 Task: Send an email with the signature Gunner Ward with the subject Cancellation of a meeting and the message We apologize for the inconvenience caused and are working to resolve the issue at the earliest. from softage.8@softage.net to softage.7@softage.net and softage.9@softage.net
Action: Mouse moved to (1025, 61)
Screenshot: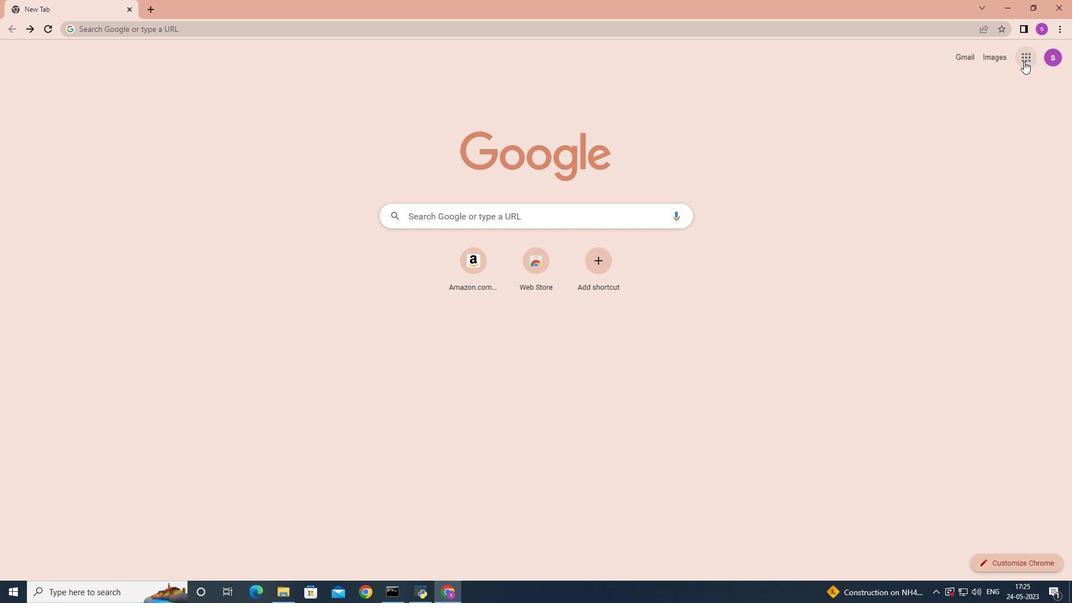 
Action: Mouse pressed left at (1025, 61)
Screenshot: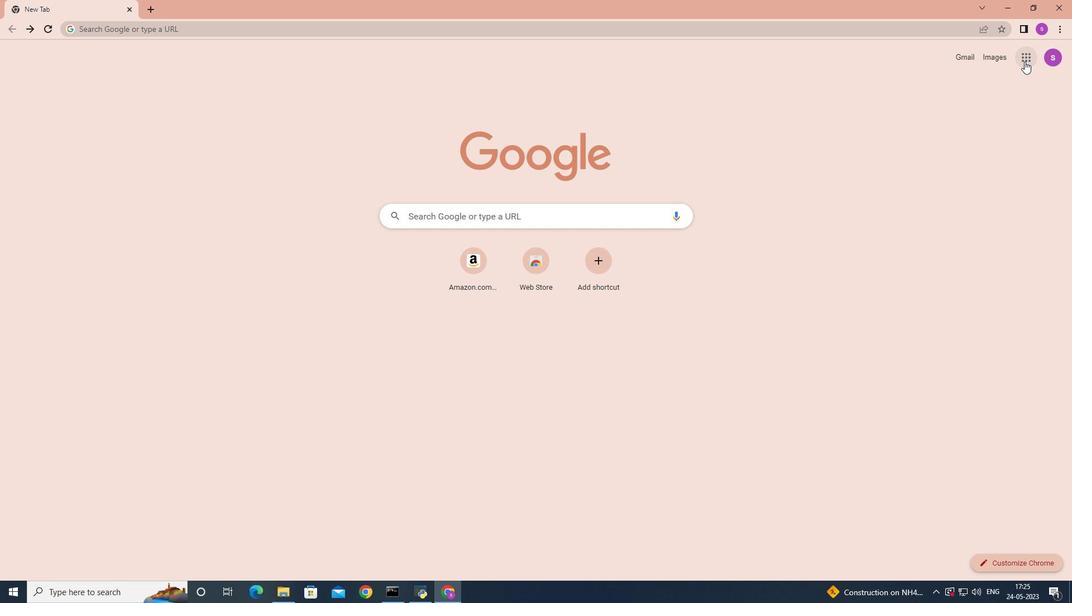 
Action: Mouse moved to (986, 118)
Screenshot: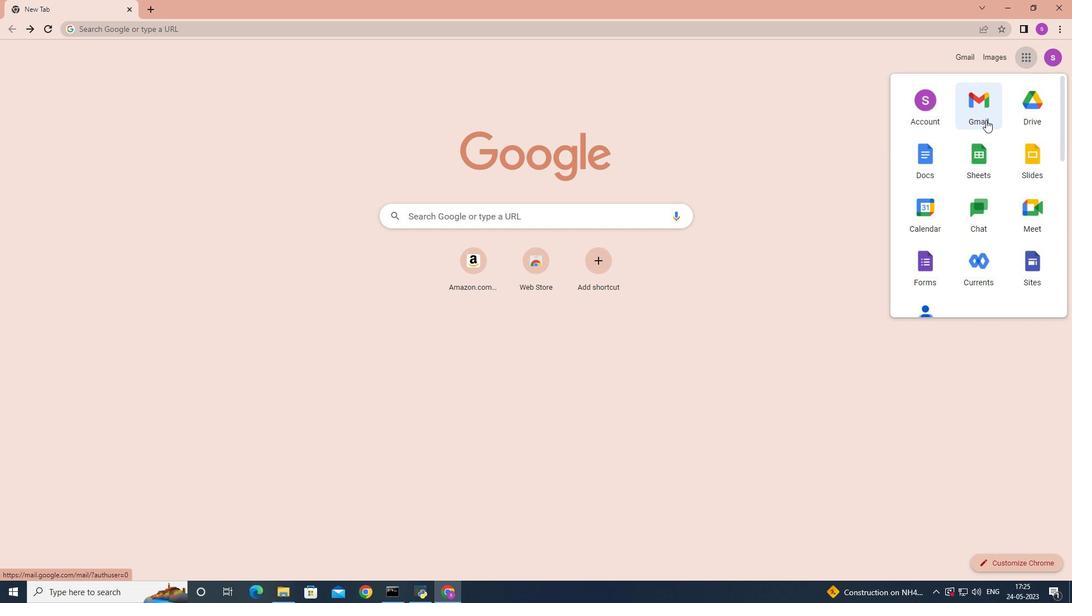 
Action: Mouse pressed left at (986, 118)
Screenshot: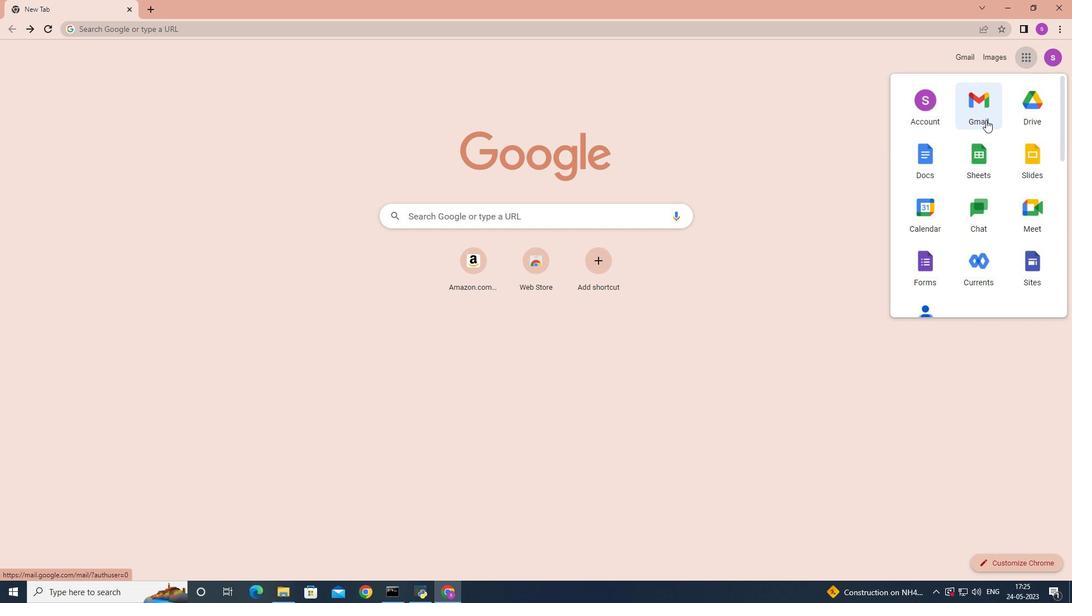 
Action: Mouse moved to (948, 56)
Screenshot: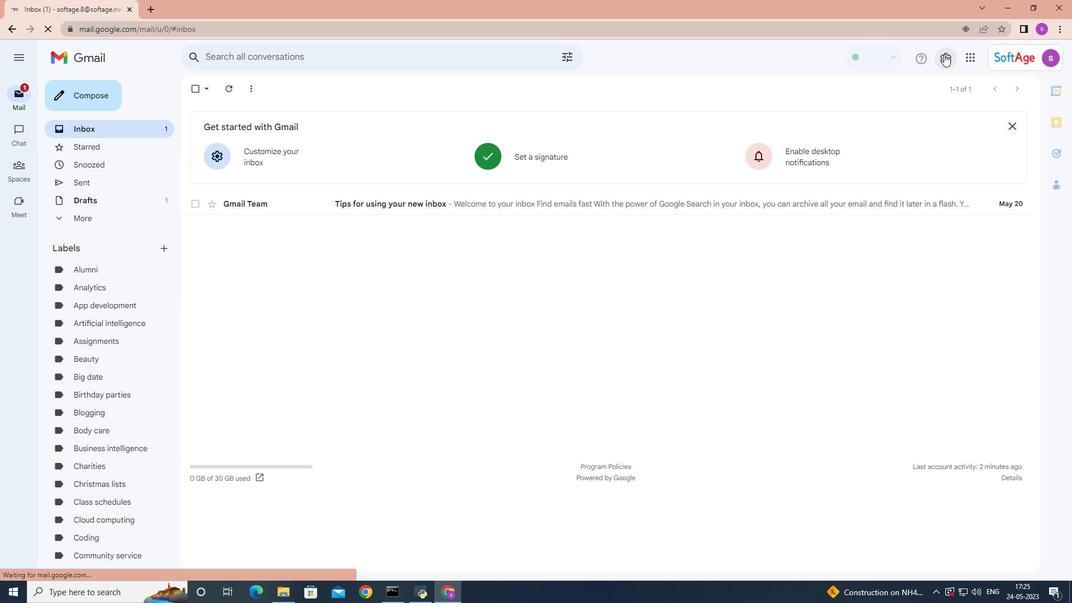 
Action: Mouse pressed left at (948, 56)
Screenshot: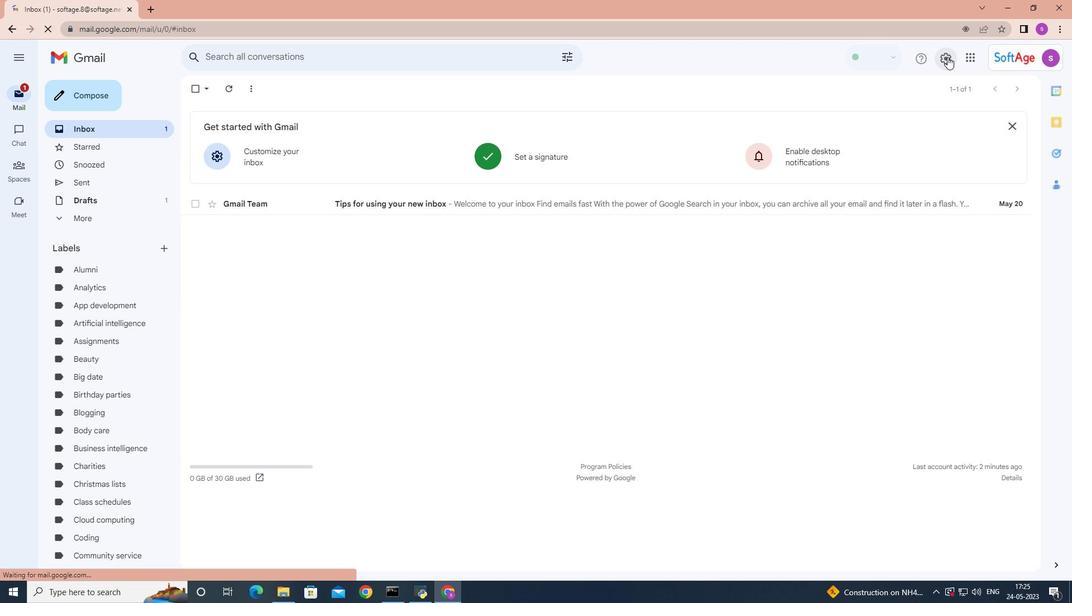 
Action: Mouse moved to (948, 112)
Screenshot: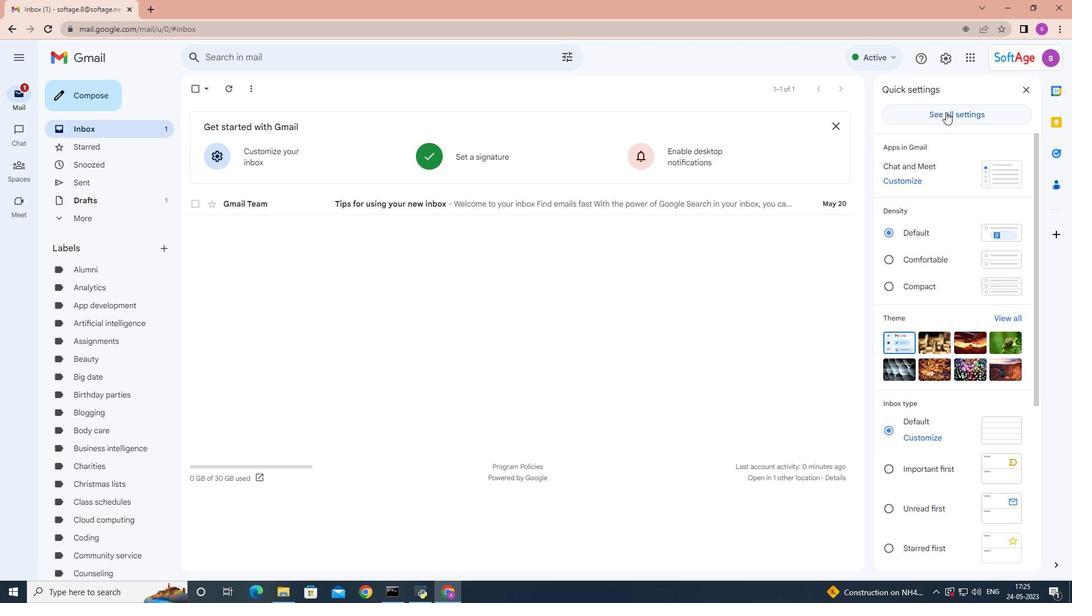 
Action: Mouse pressed left at (948, 112)
Screenshot: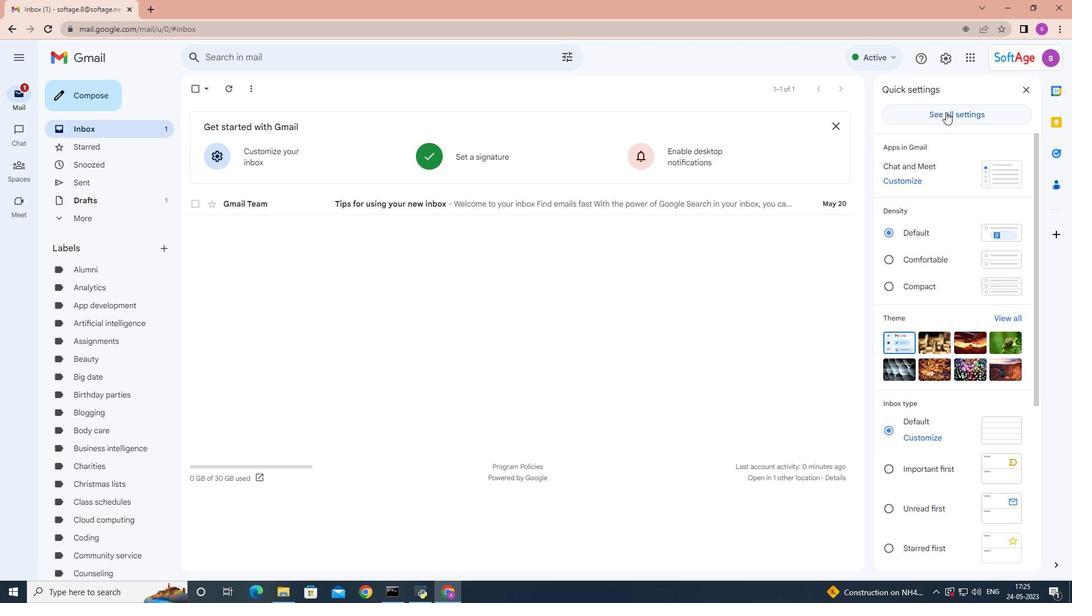 
Action: Mouse moved to (693, 220)
Screenshot: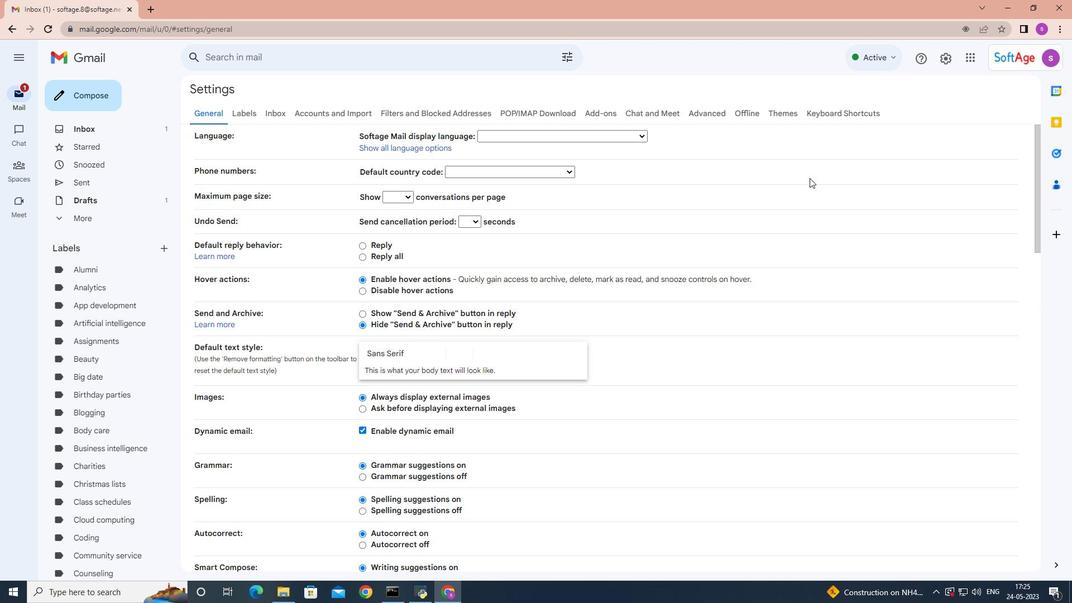 
Action: Mouse scrolled (693, 219) with delta (0, 0)
Screenshot: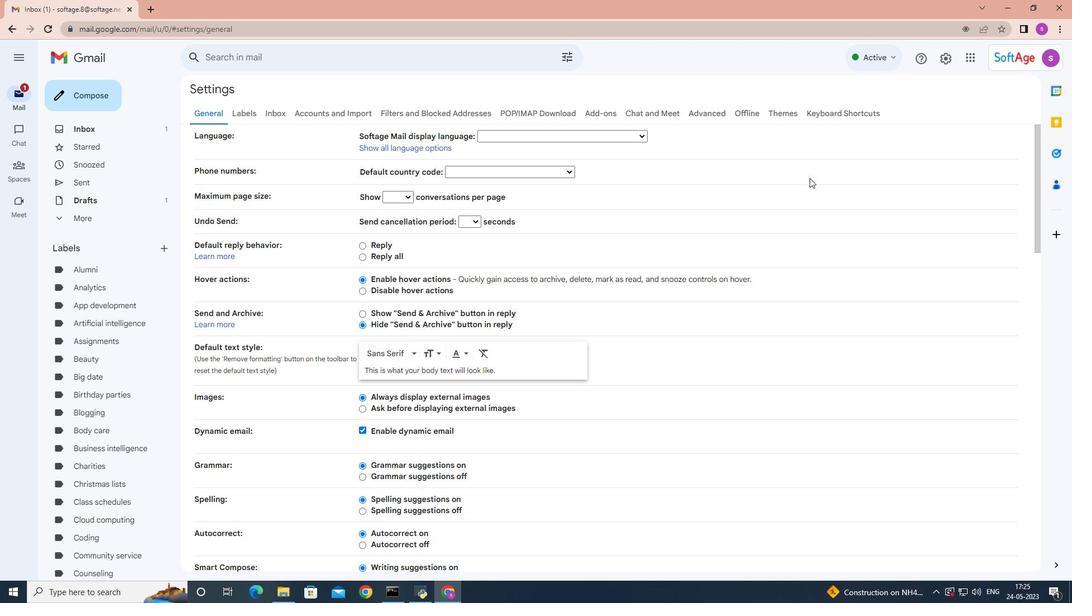 
Action: Mouse moved to (693, 220)
Screenshot: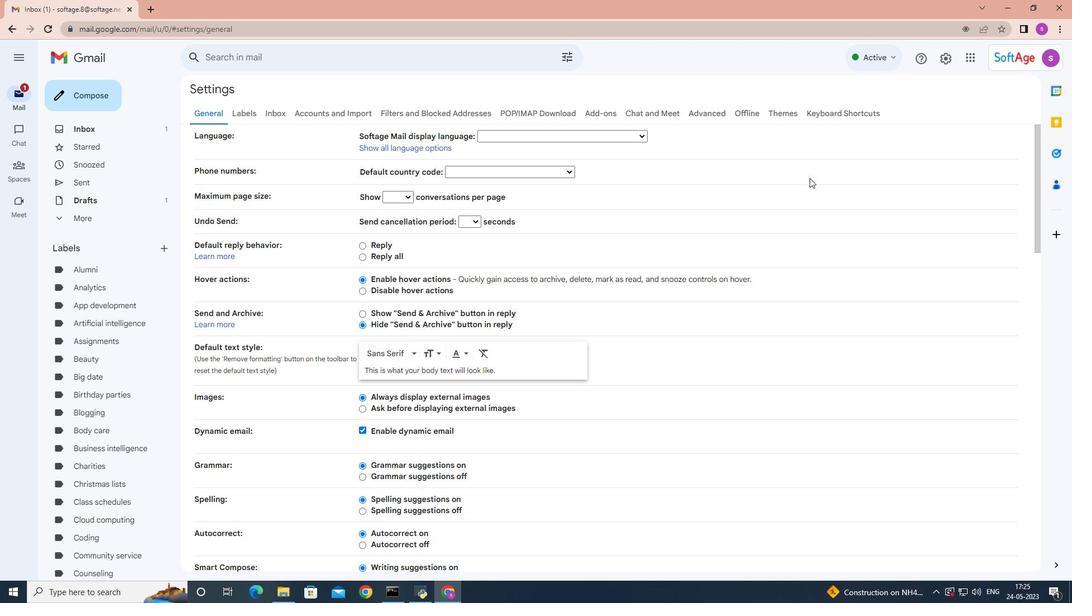 
Action: Mouse scrolled (693, 220) with delta (0, 0)
Screenshot: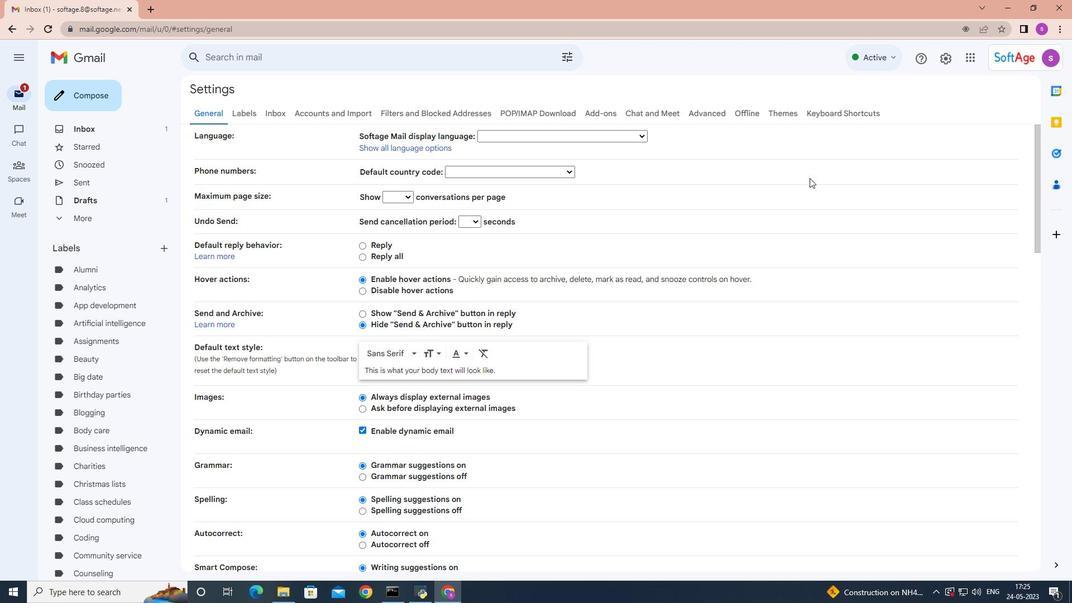 
Action: Mouse scrolled (693, 220) with delta (0, 0)
Screenshot: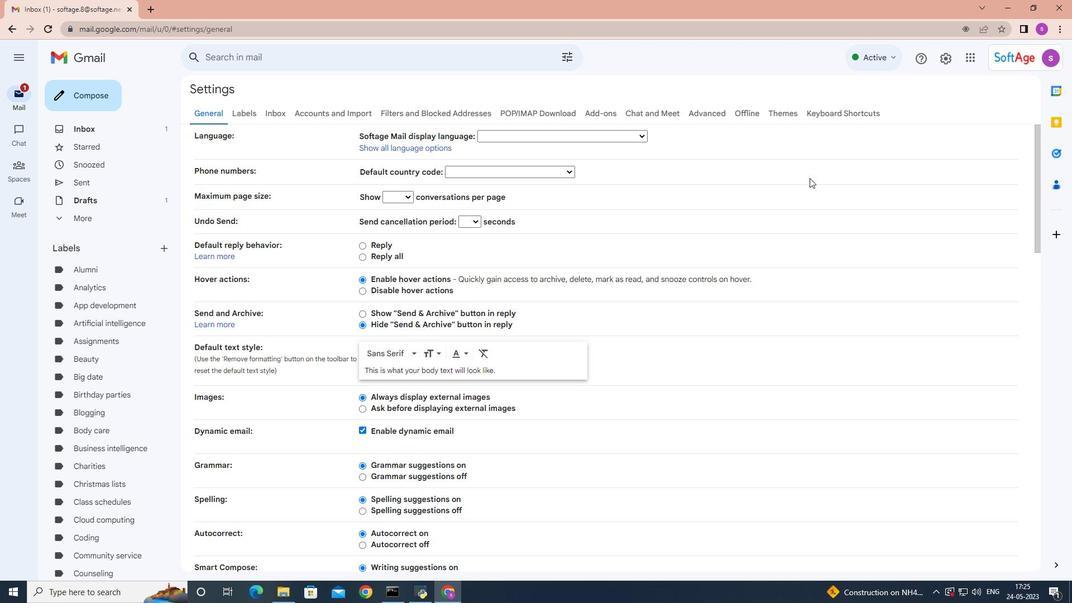 
Action: Mouse scrolled (693, 220) with delta (0, 0)
Screenshot: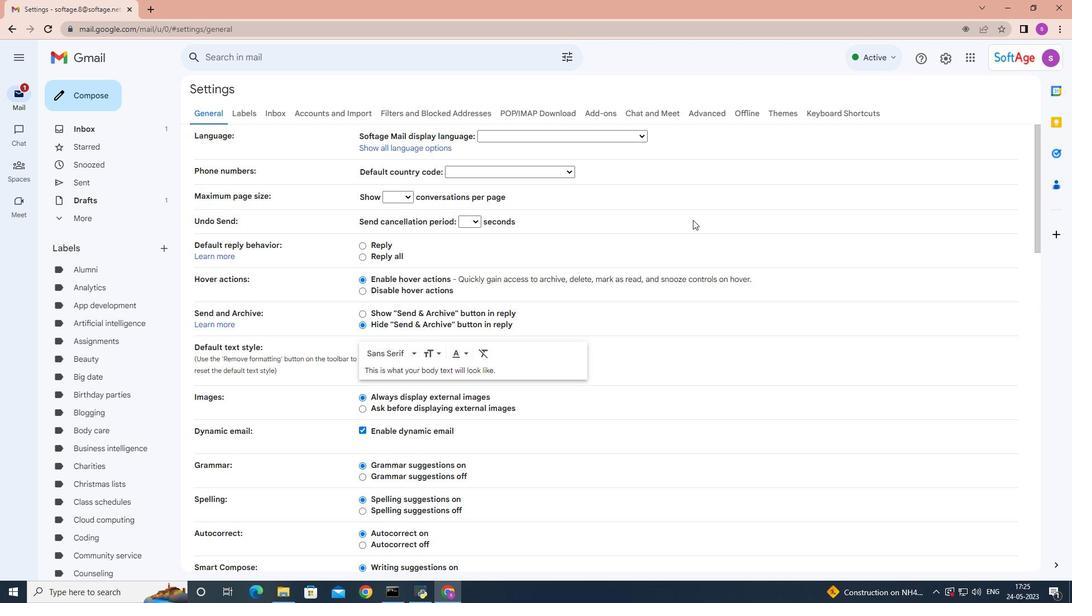 
Action: Mouse scrolled (693, 220) with delta (0, 0)
Screenshot: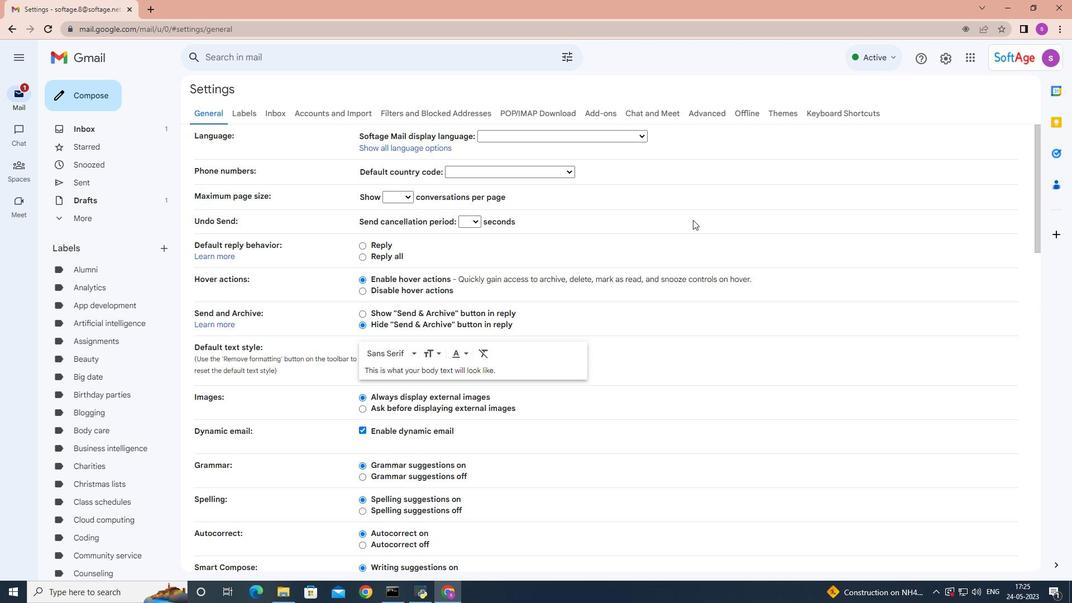 
Action: Mouse moved to (693, 220)
Screenshot: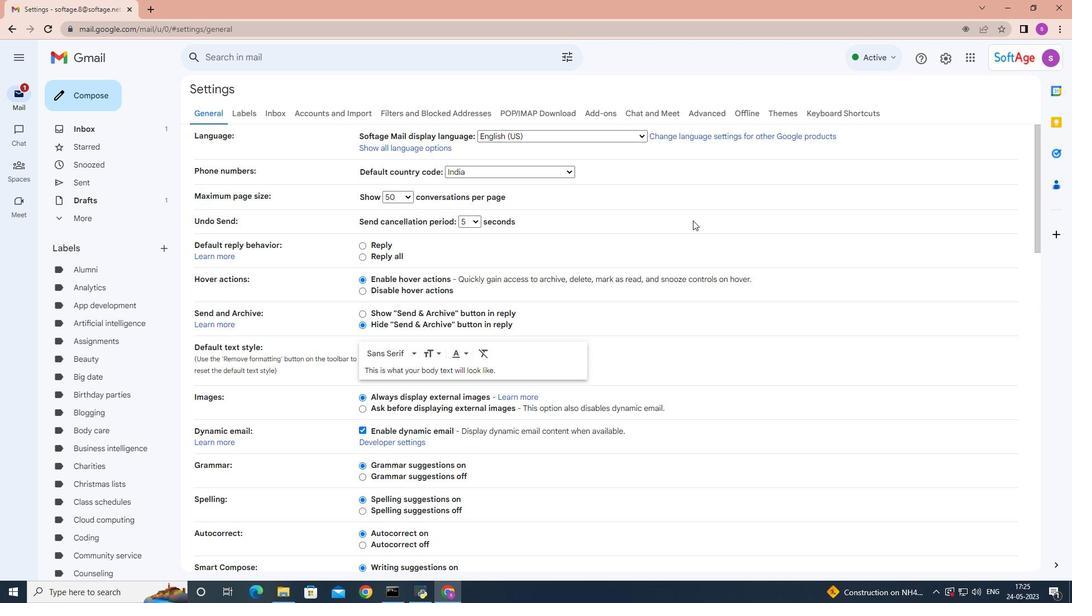 
Action: Mouse scrolled (693, 220) with delta (0, 0)
Screenshot: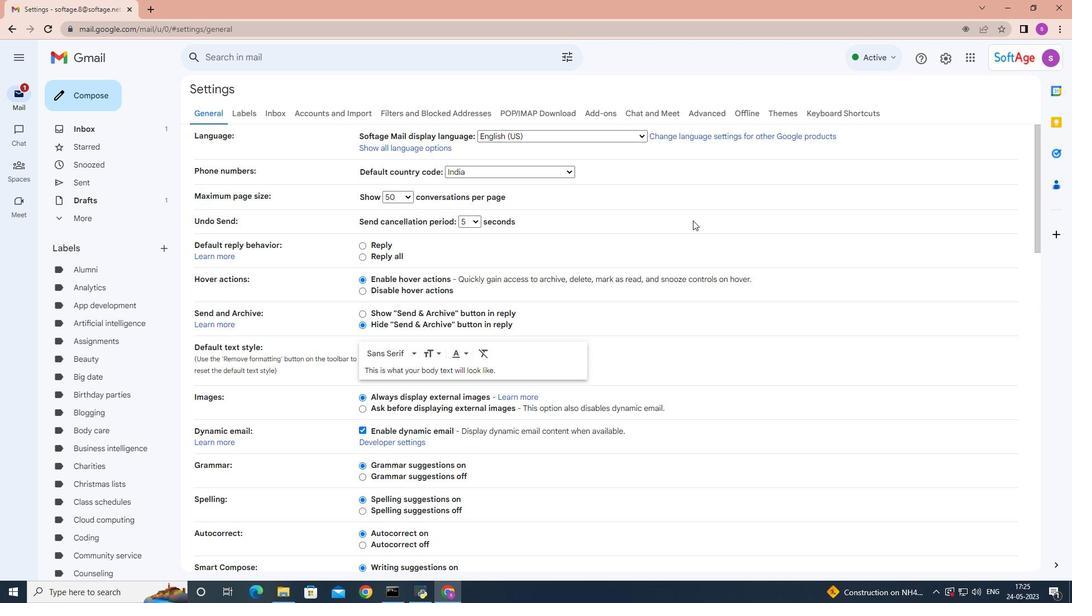 
Action: Mouse moved to (686, 220)
Screenshot: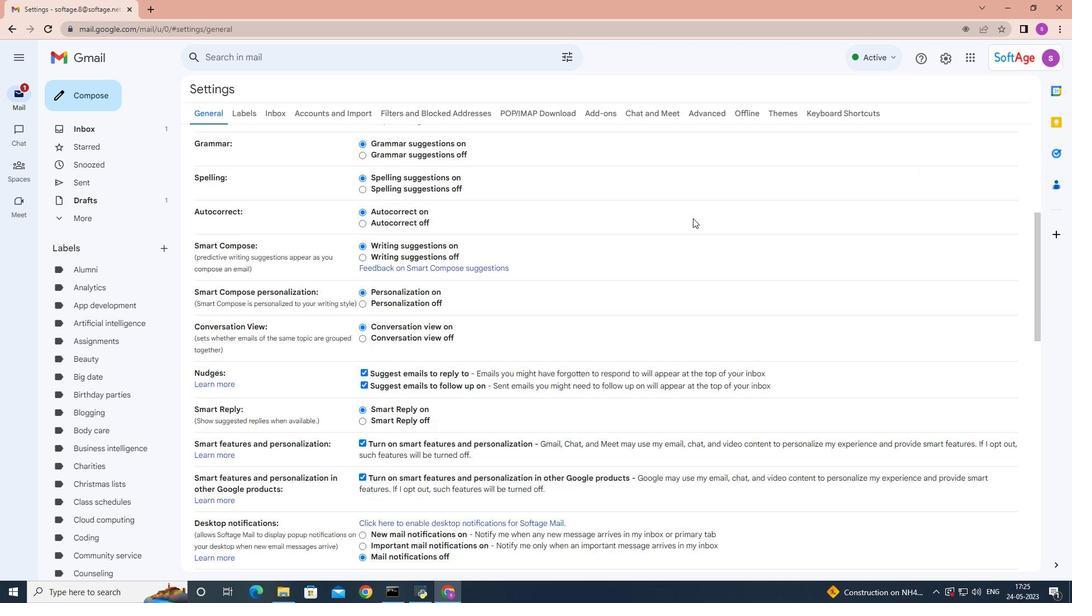 
Action: Mouse scrolled (686, 219) with delta (0, 0)
Screenshot: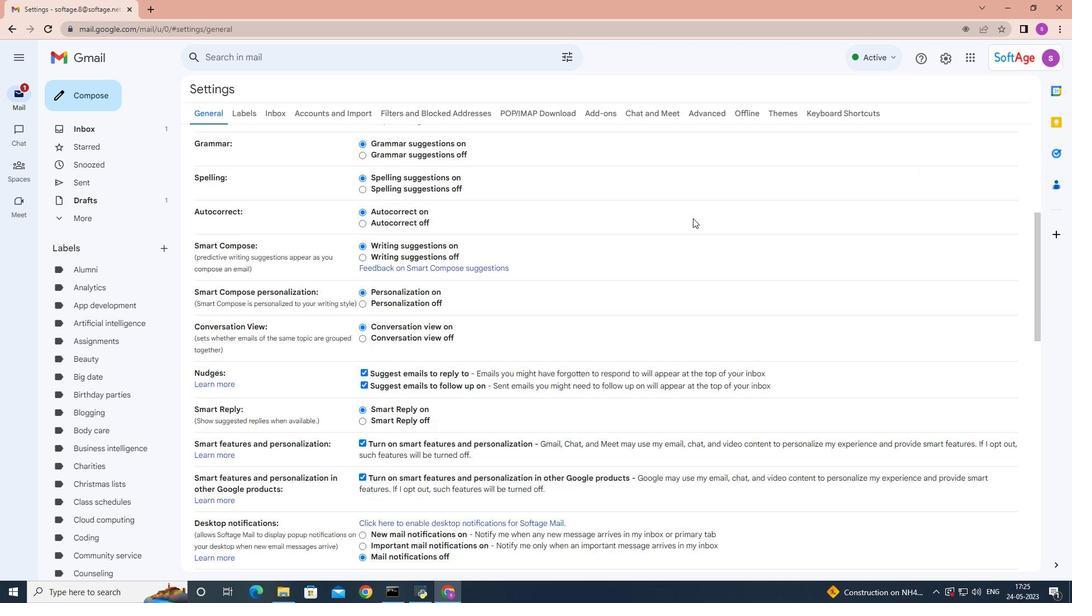 
Action: Mouse moved to (683, 220)
Screenshot: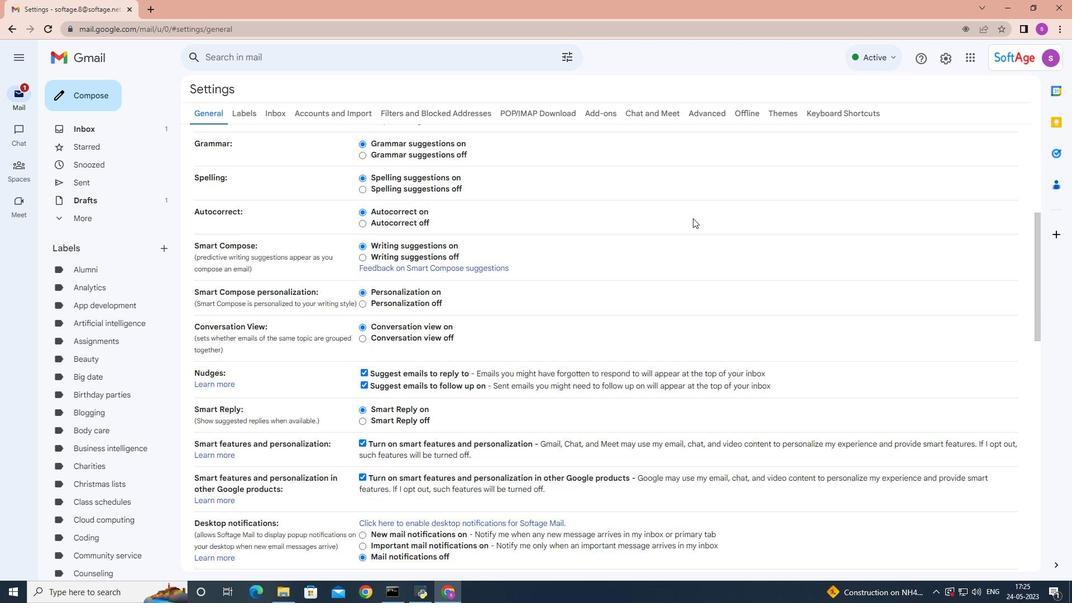 
Action: Mouse scrolled (683, 219) with delta (0, 0)
Screenshot: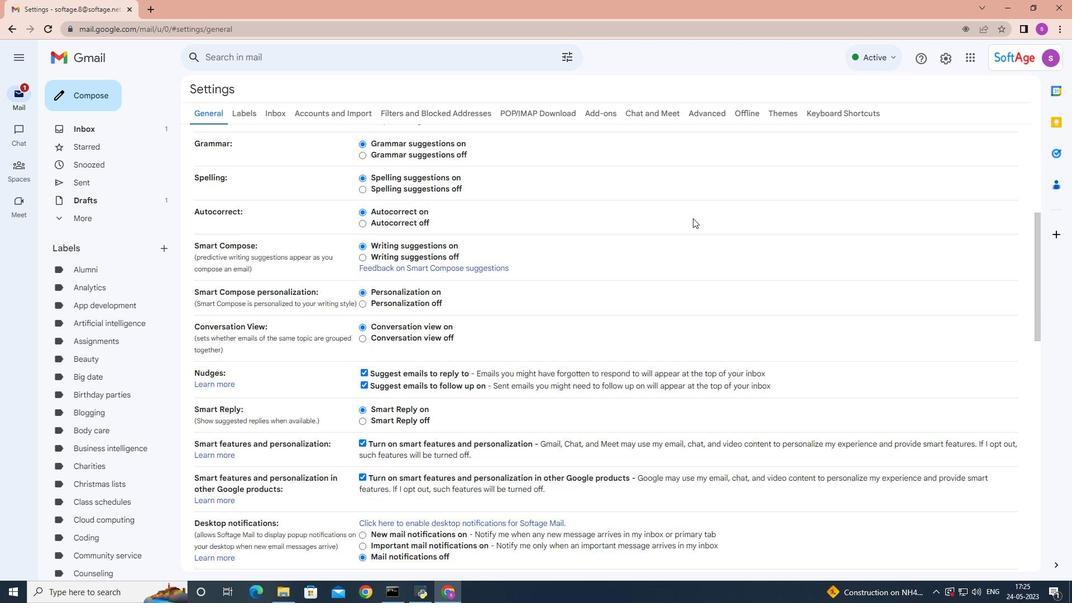 
Action: Mouse moved to (682, 219)
Screenshot: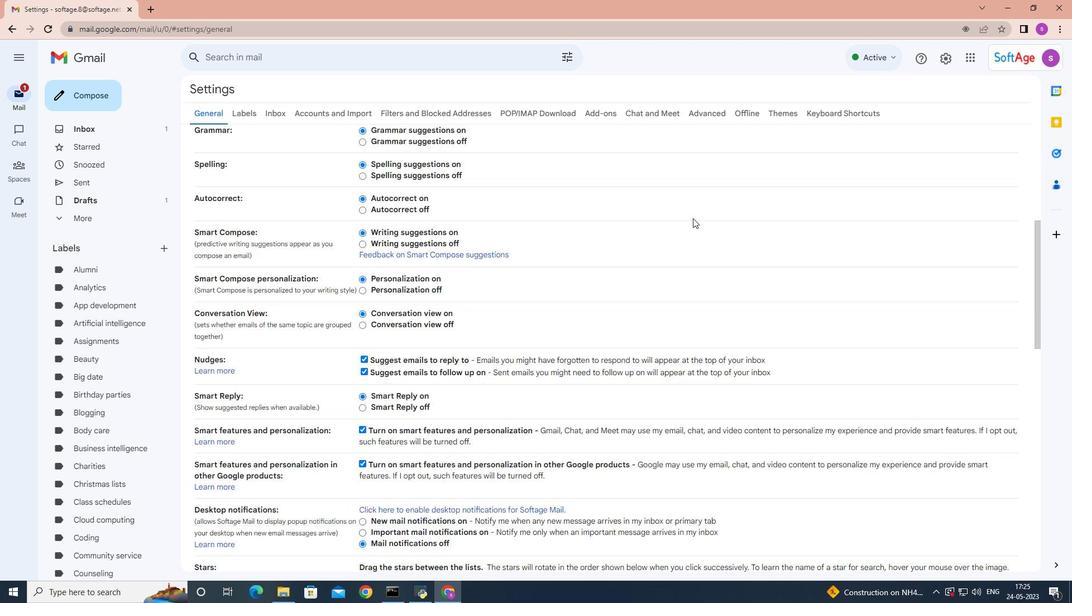 
Action: Mouse scrolled (682, 219) with delta (0, 0)
Screenshot: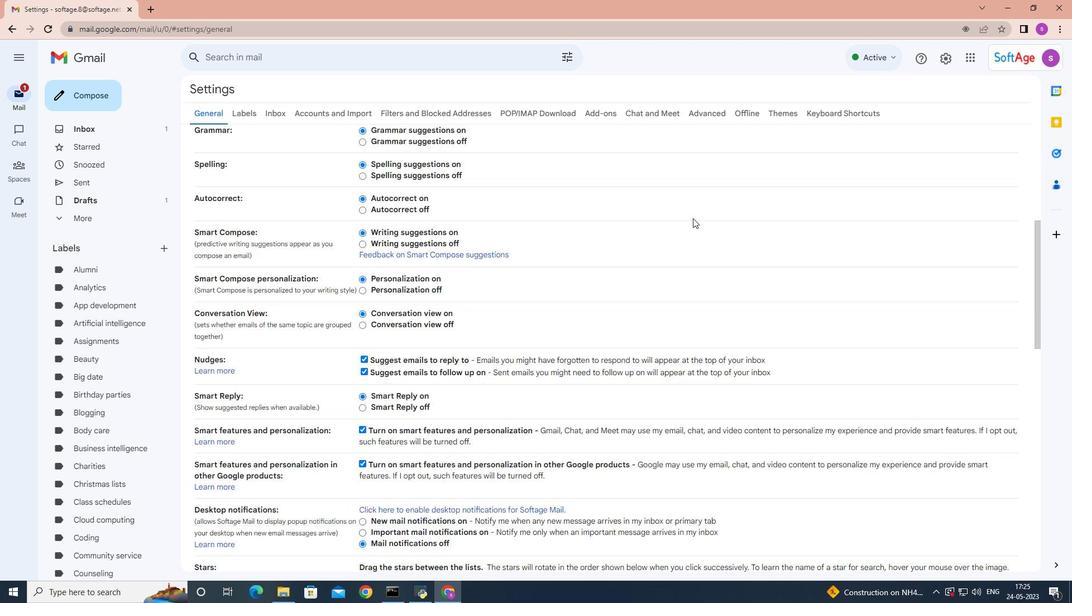 
Action: Mouse moved to (681, 219)
Screenshot: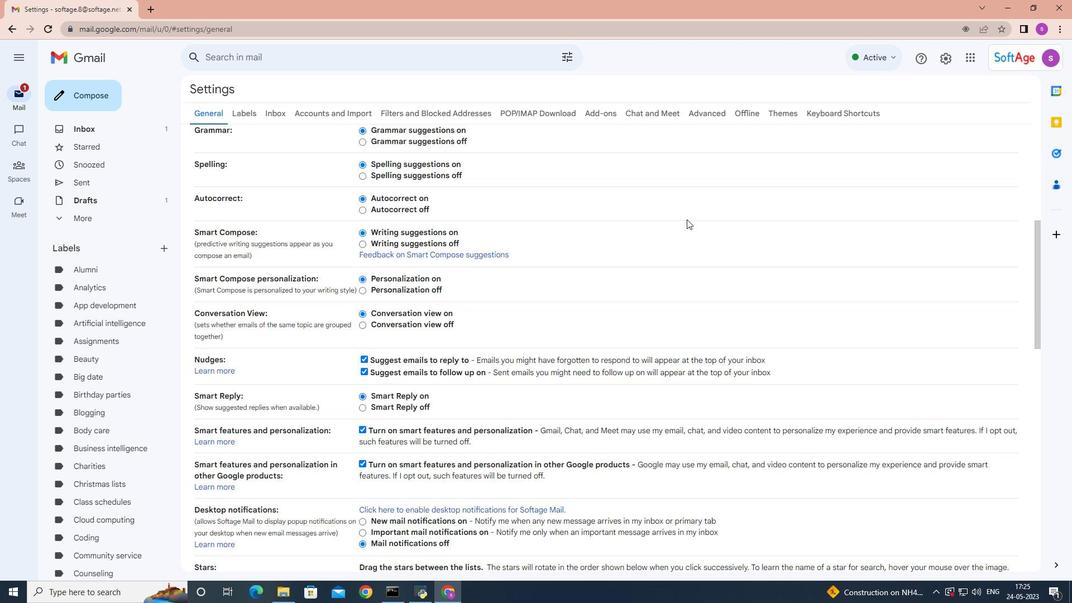 
Action: Mouse scrolled (681, 219) with delta (0, 0)
Screenshot: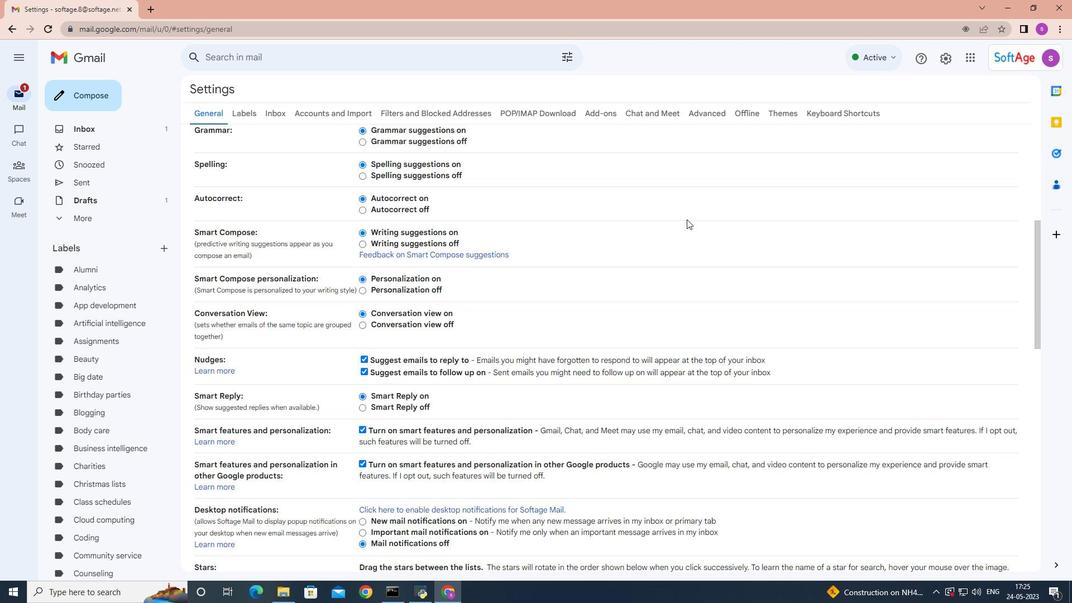 
Action: Mouse moved to (679, 217)
Screenshot: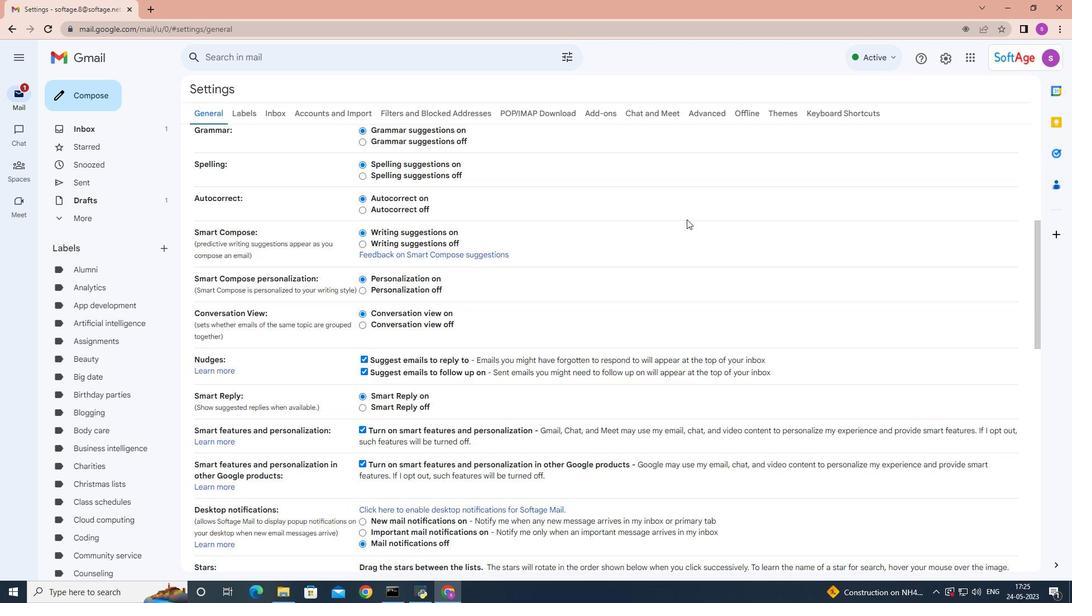 
Action: Mouse scrolled (679, 217) with delta (0, 0)
Screenshot: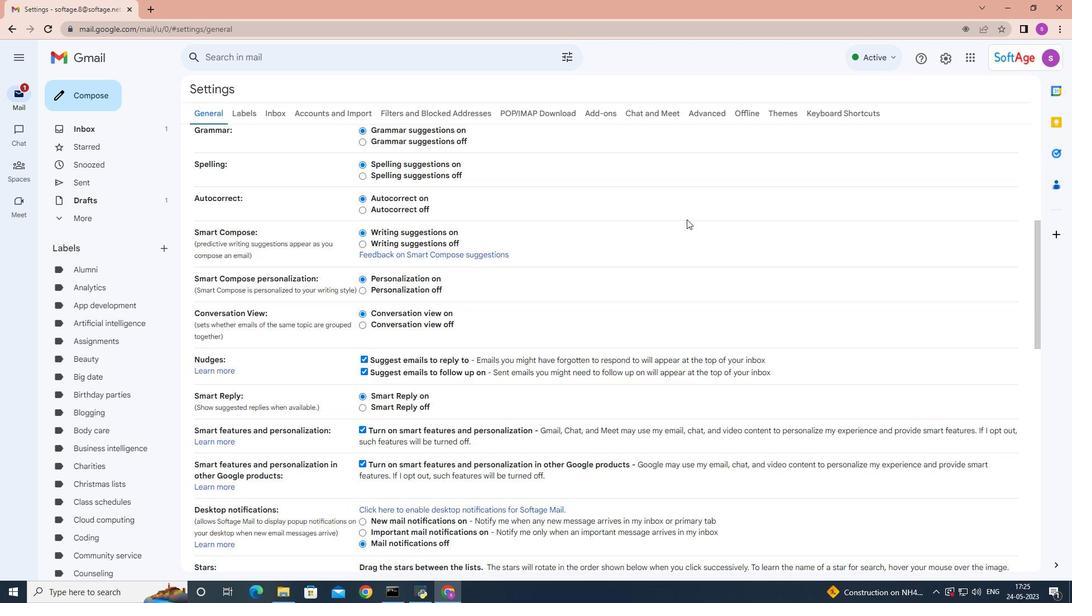
Action: Mouse moved to (663, 210)
Screenshot: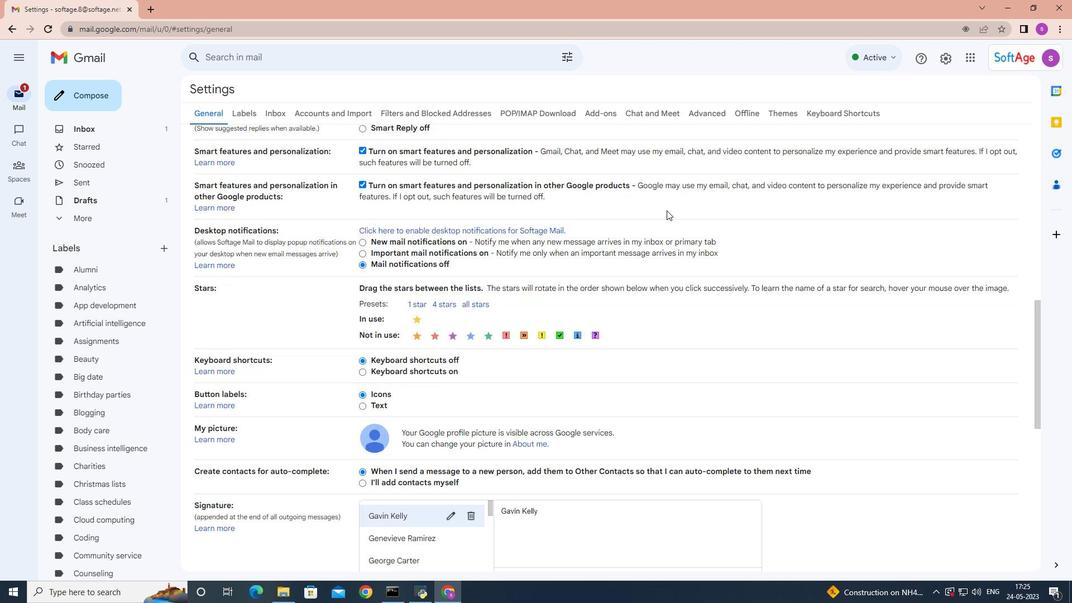 
Action: Mouse scrolled (663, 210) with delta (0, 0)
Screenshot: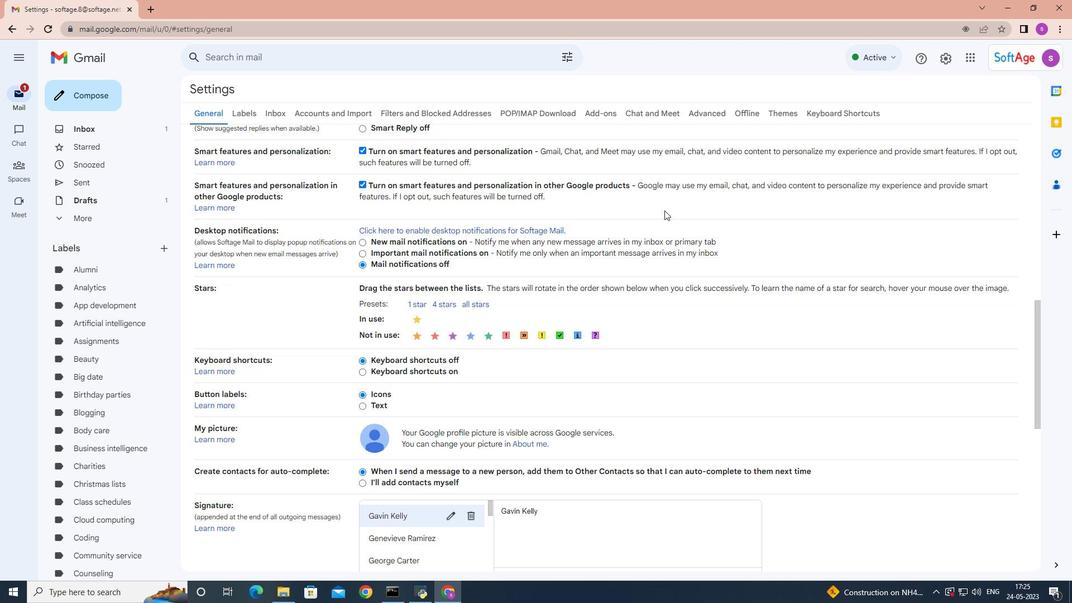 
Action: Mouse moved to (663, 210)
Screenshot: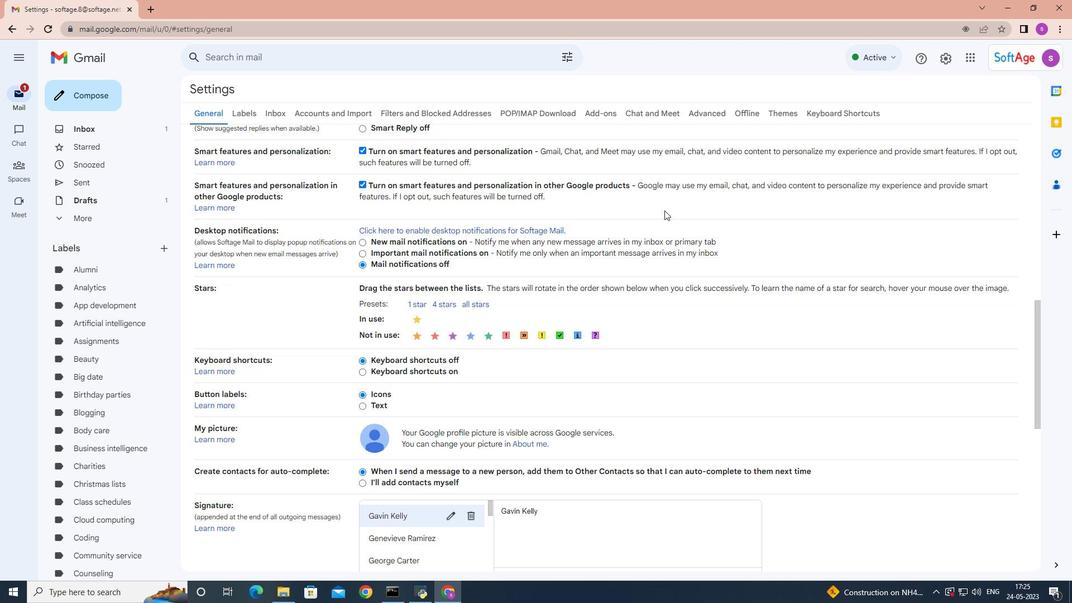 
Action: Mouse scrolled (663, 210) with delta (0, 0)
Screenshot: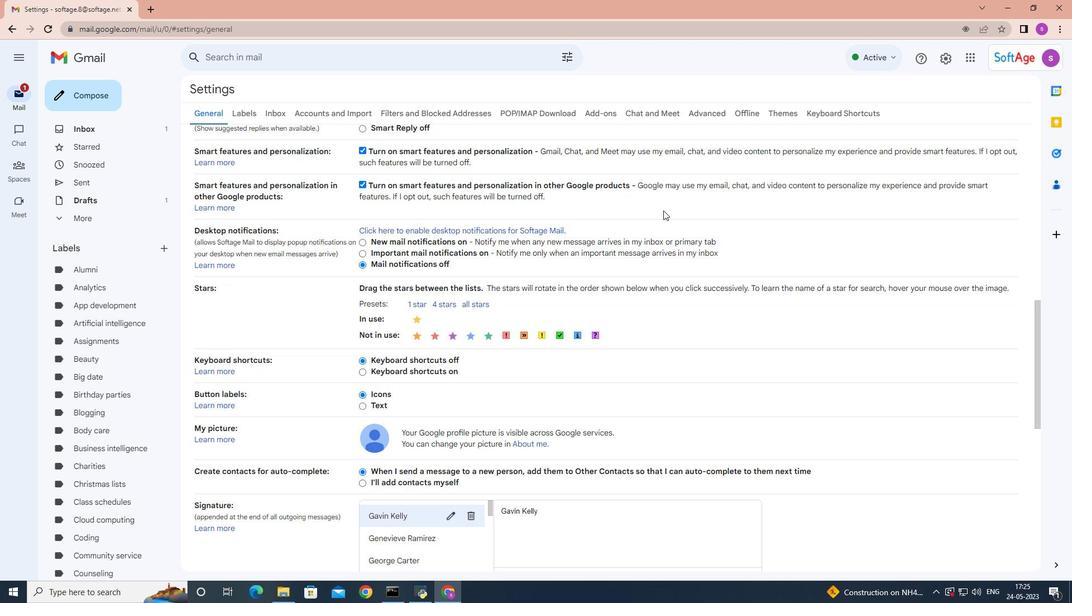 
Action: Mouse scrolled (663, 210) with delta (0, 0)
Screenshot: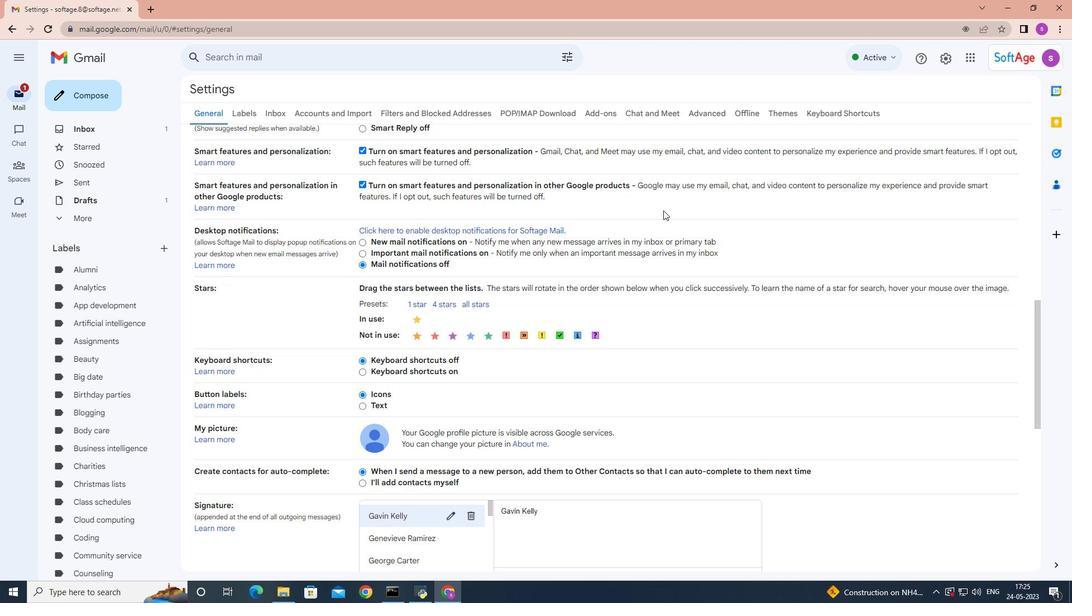 
Action: Mouse scrolled (663, 210) with delta (0, 0)
Screenshot: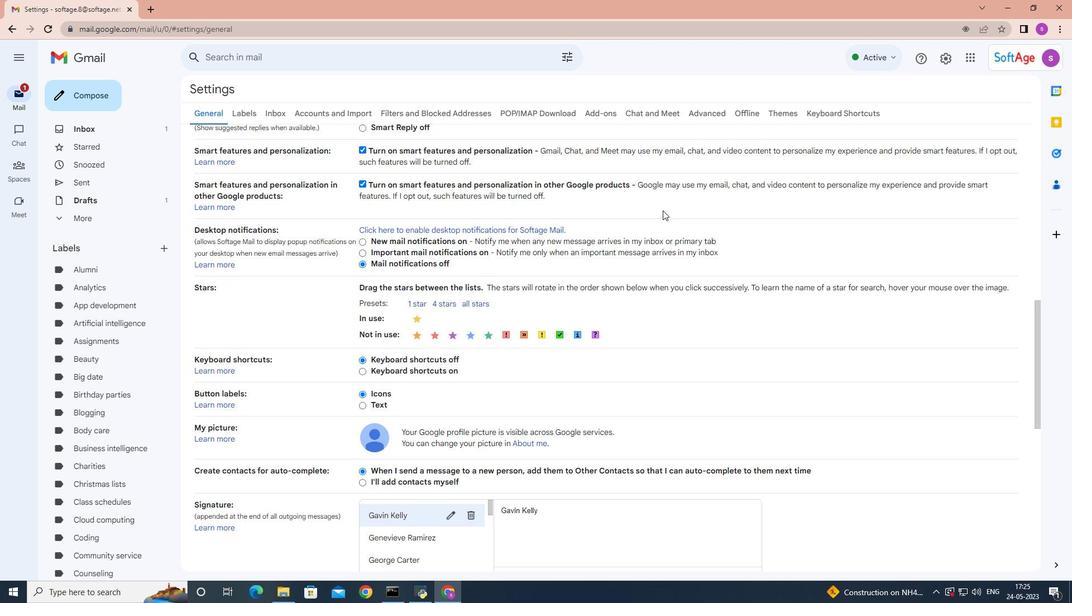 
Action: Mouse moved to (446, 330)
Screenshot: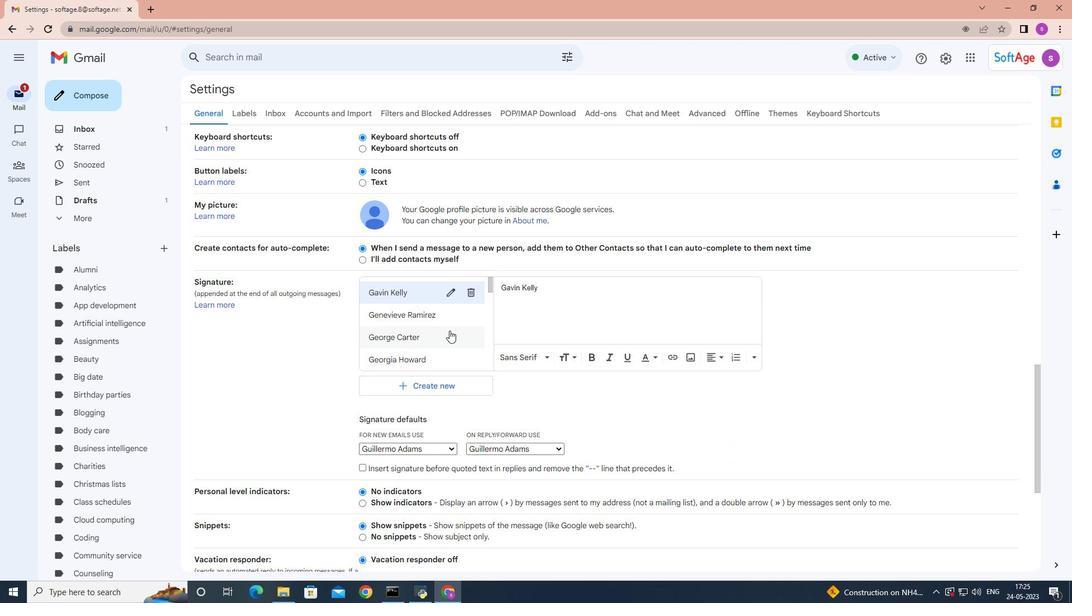 
Action: Mouse scrolled (448, 330) with delta (0, 0)
Screenshot: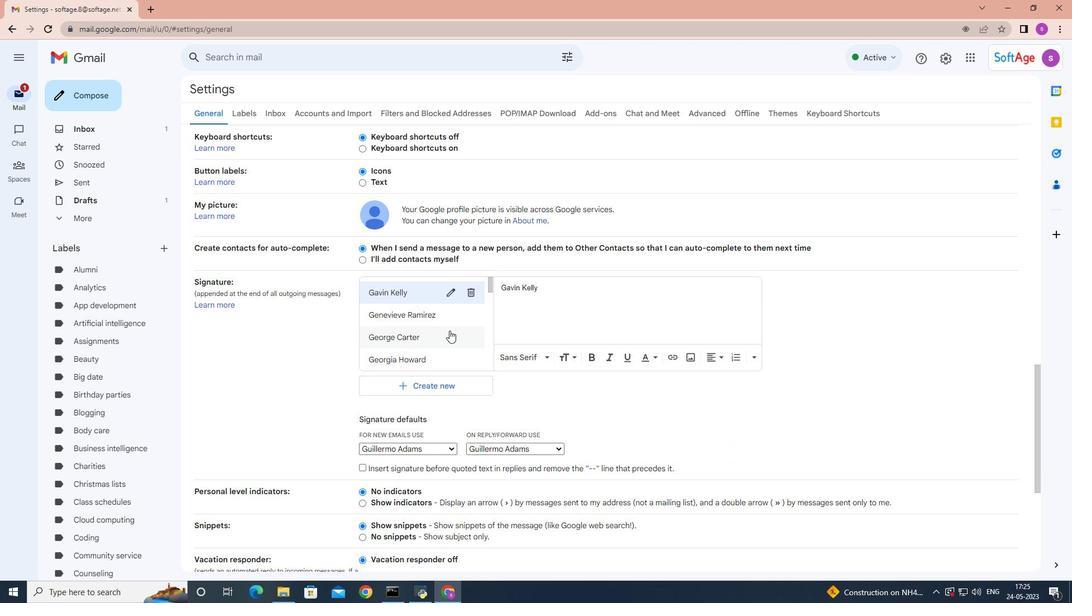 
Action: Mouse moved to (444, 330)
Screenshot: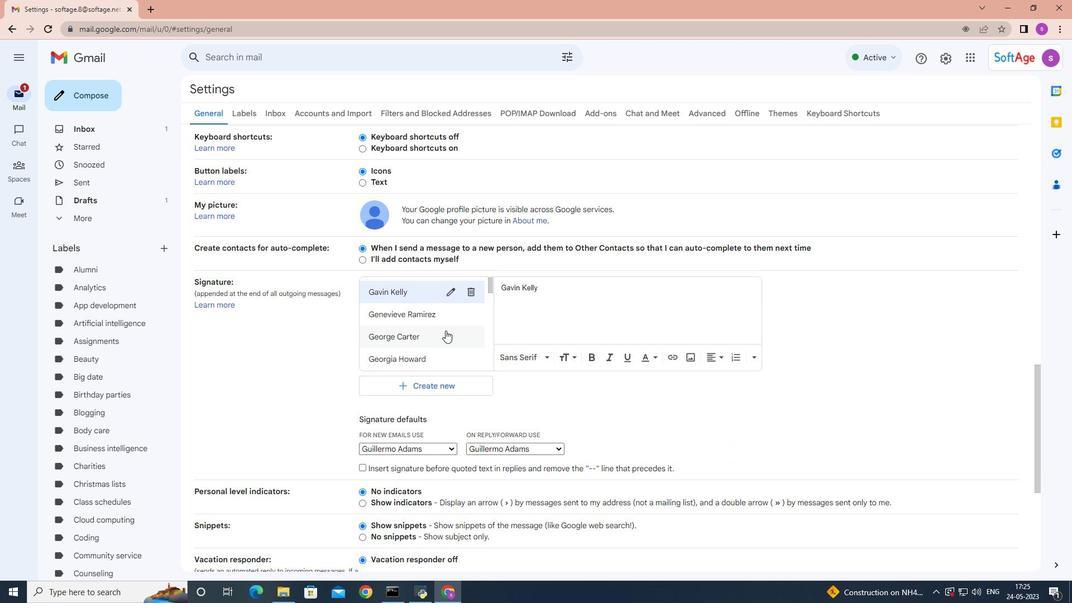 
Action: Mouse scrolled (444, 330) with delta (0, 0)
Screenshot: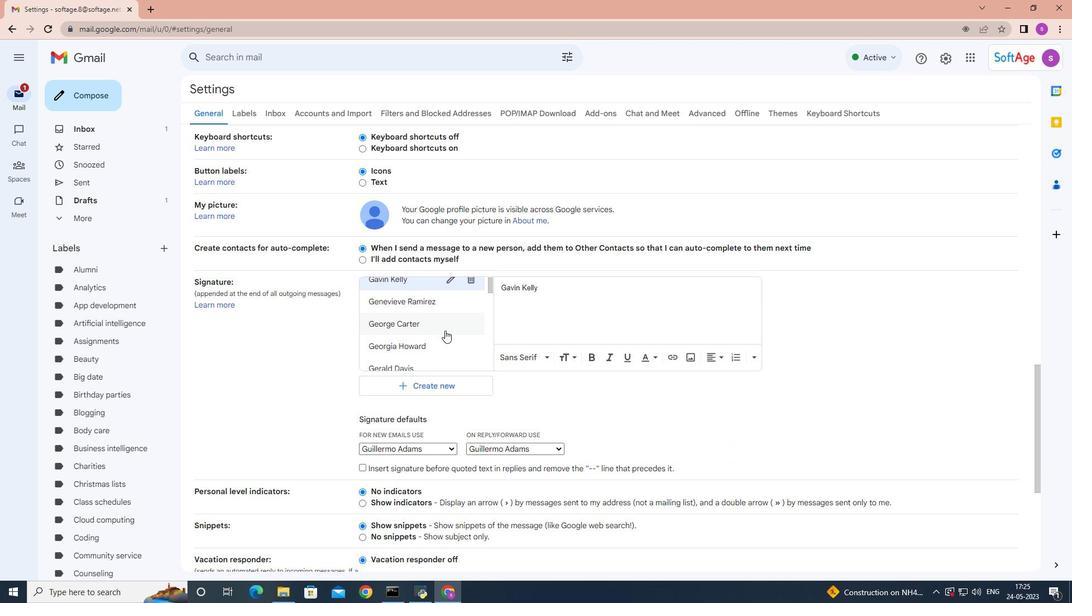 
Action: Mouse moved to (443, 328)
Screenshot: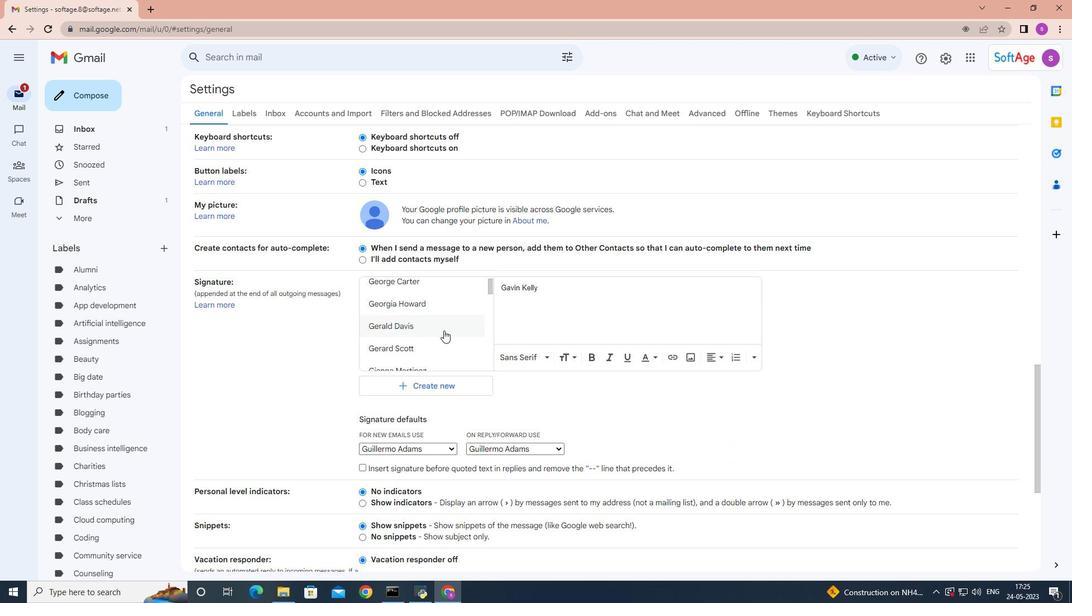 
Action: Mouse scrolled (443, 327) with delta (0, 0)
Screenshot: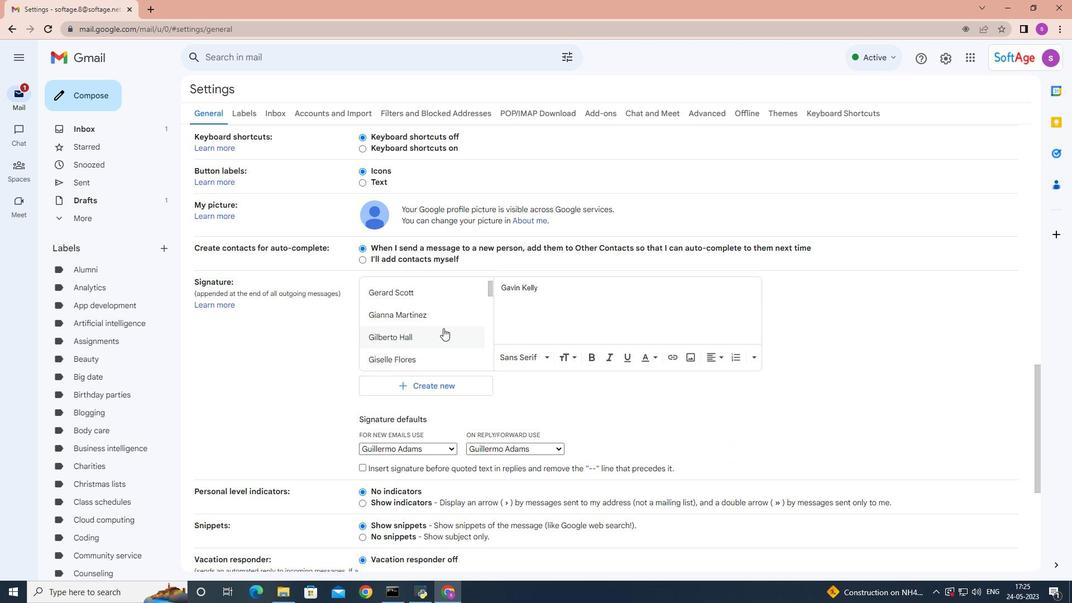 
Action: Mouse moved to (443, 328)
Screenshot: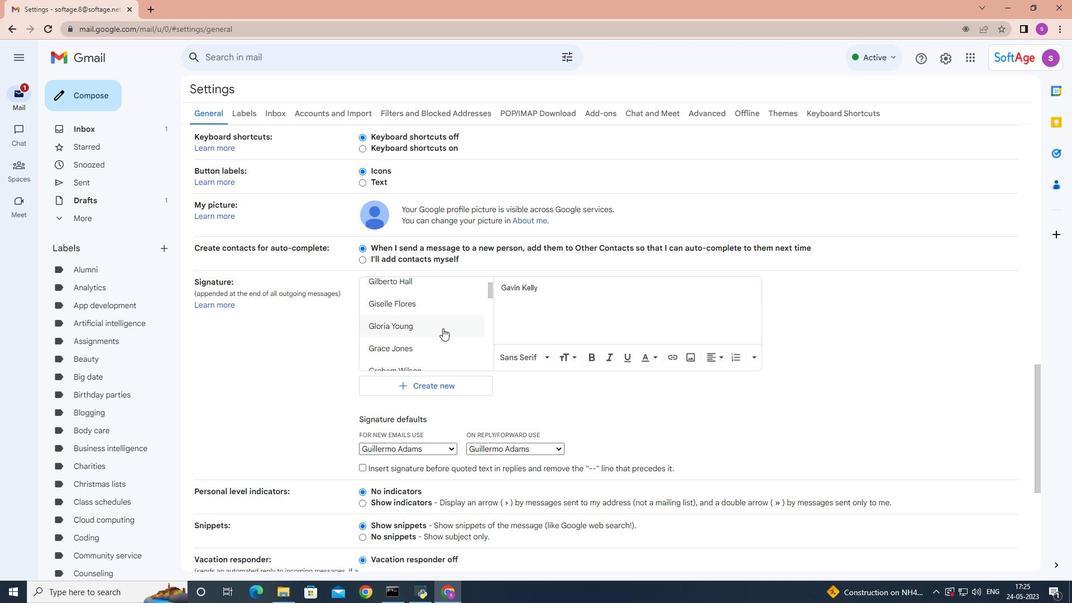 
Action: Mouse scrolled (443, 327) with delta (0, 0)
Screenshot: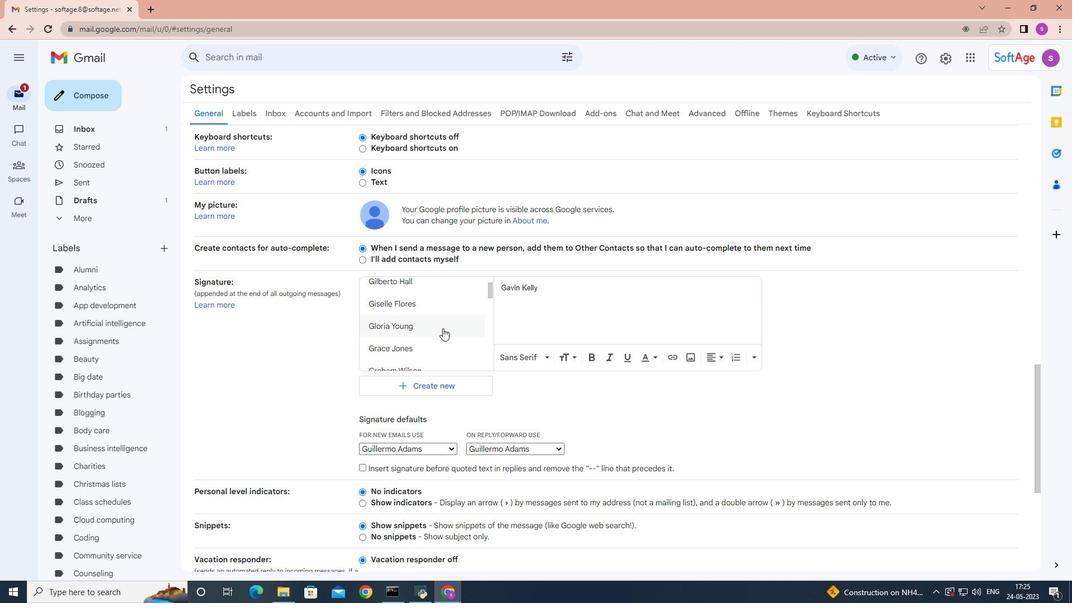 
Action: Mouse moved to (441, 327)
Screenshot: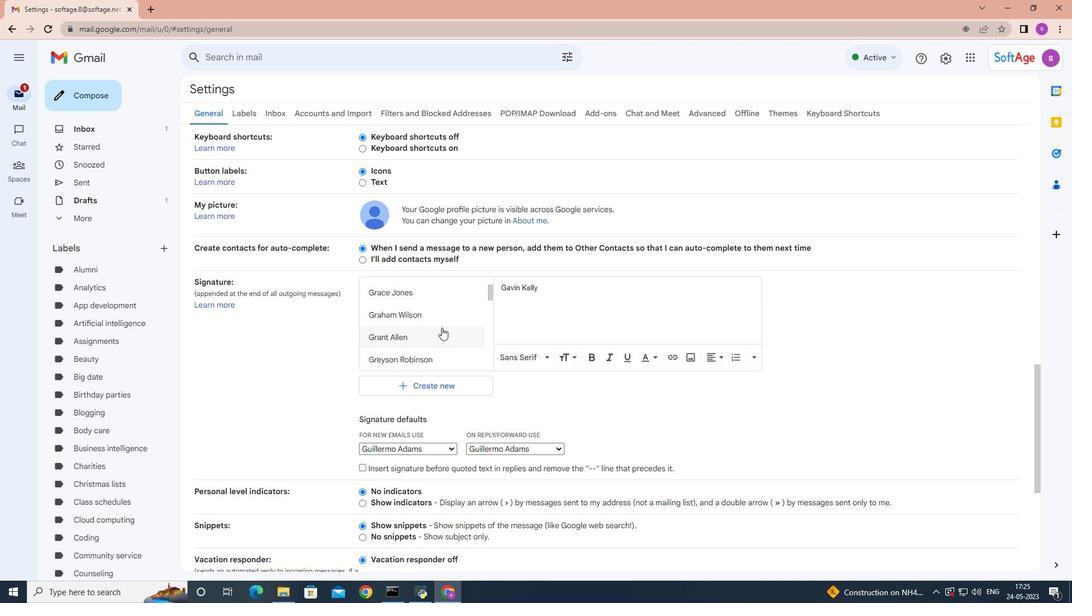 
Action: Mouse scrolled (441, 326) with delta (0, 0)
Screenshot: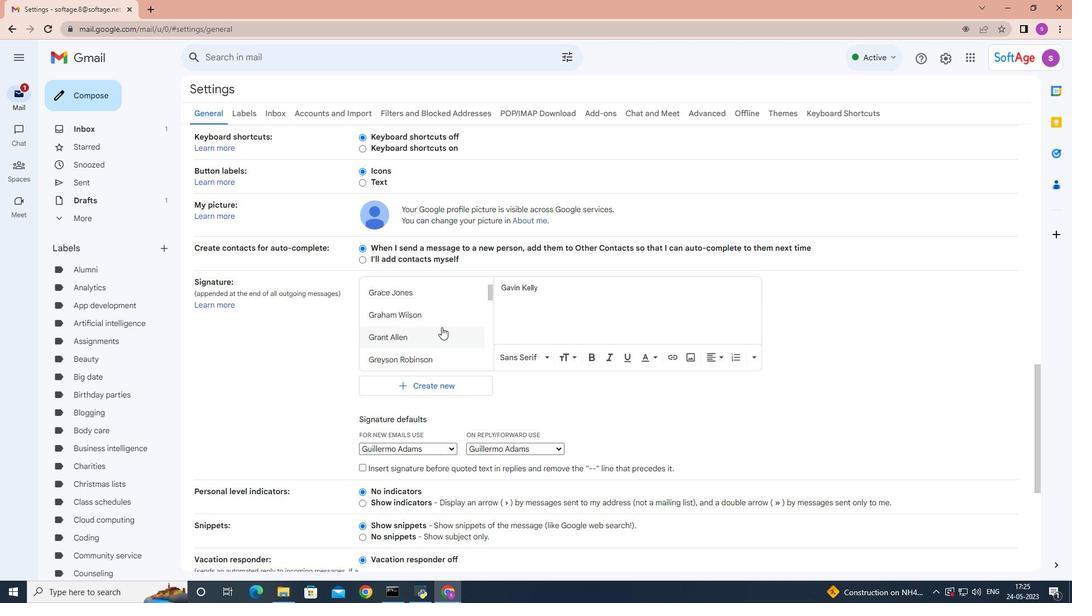 
Action: Mouse moved to (441, 339)
Screenshot: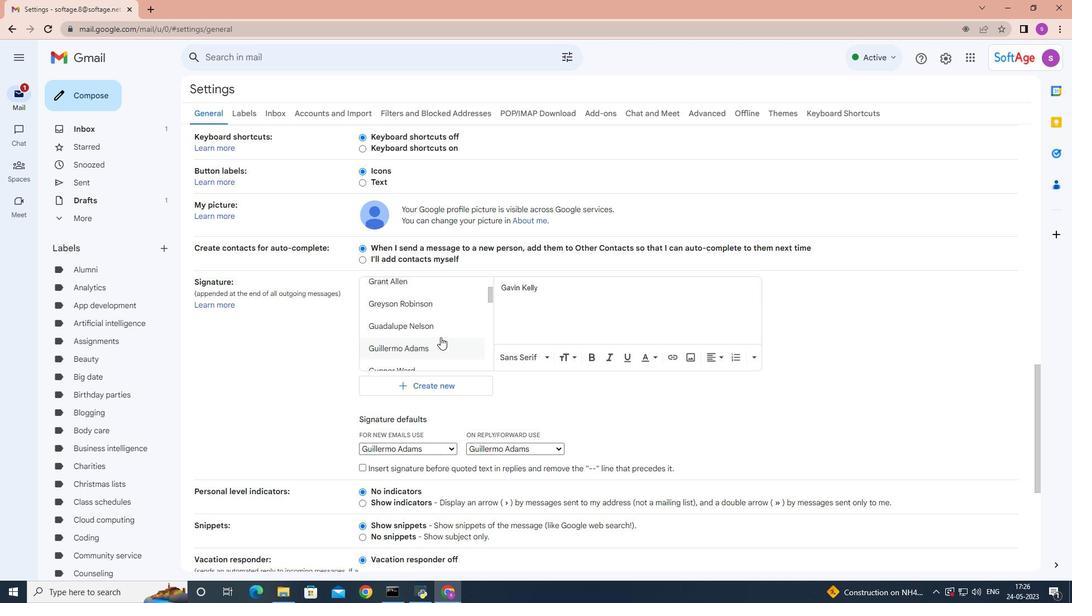 
Action: Mouse scrolled (441, 338) with delta (0, 0)
Screenshot: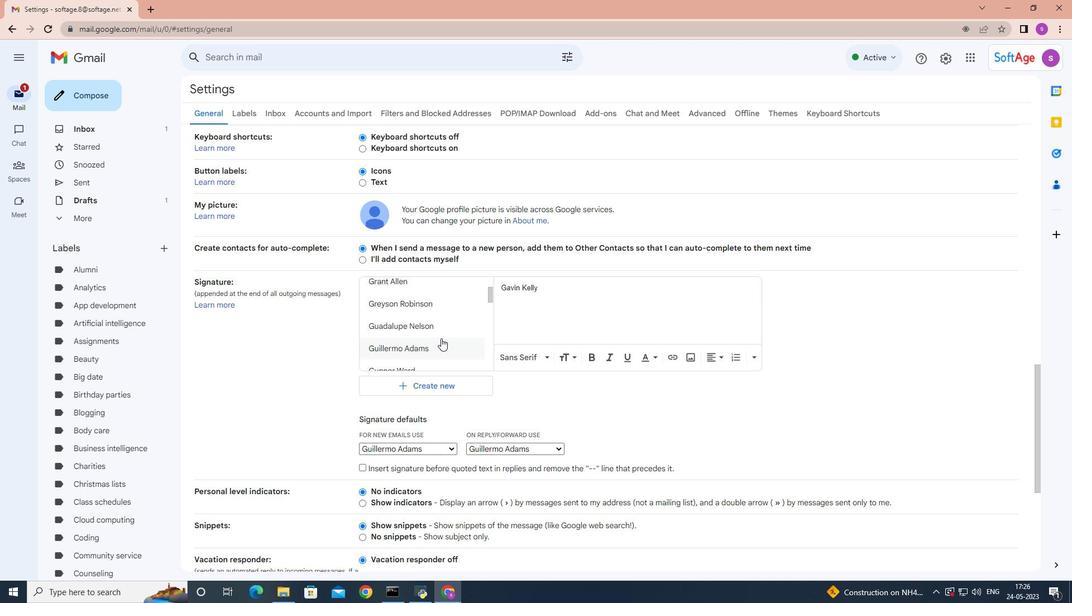 
Action: Mouse moved to (431, 316)
Screenshot: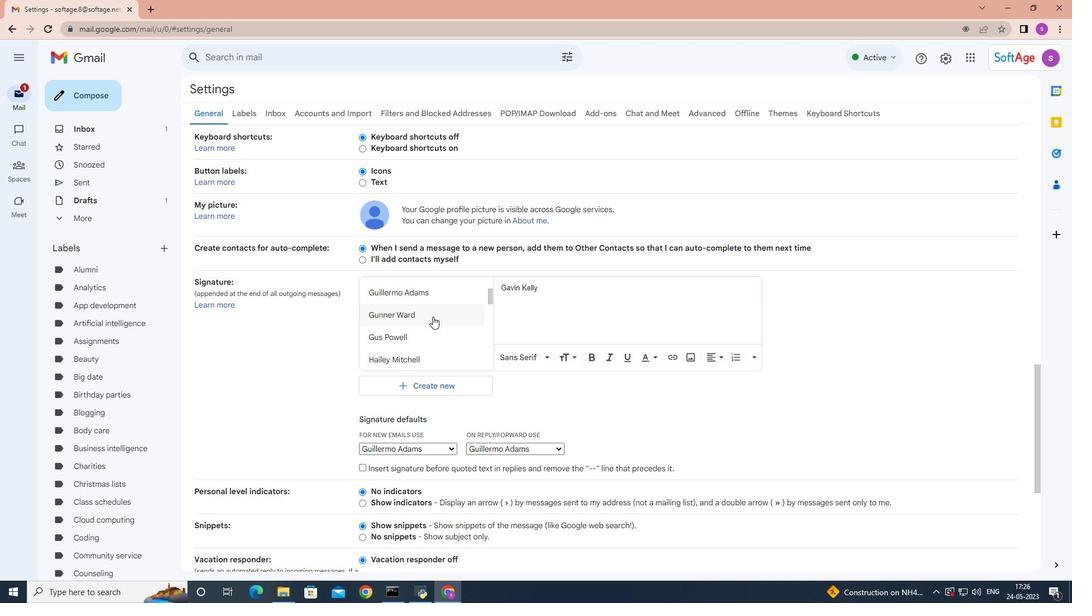 
Action: Mouse pressed left at (431, 316)
Screenshot: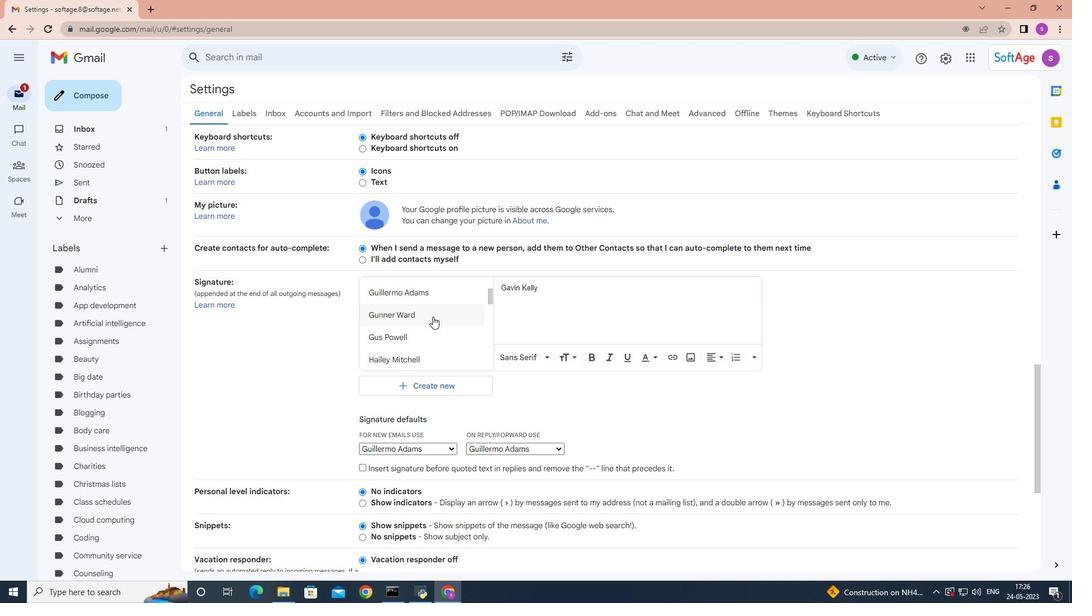 
Action: Mouse moved to (473, 312)
Screenshot: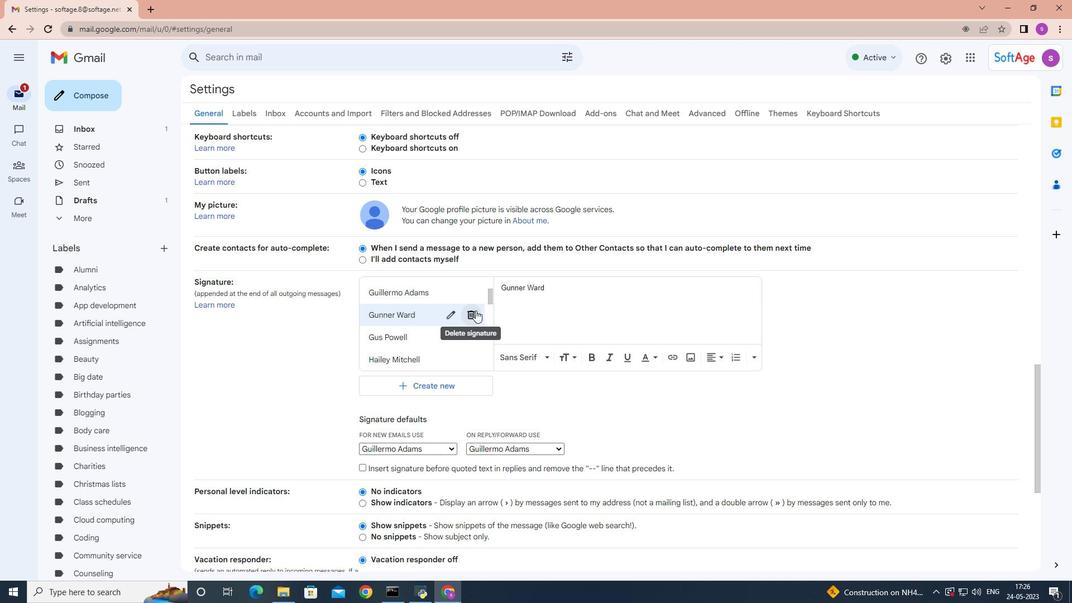 
Action: Mouse pressed left at (473, 312)
Screenshot: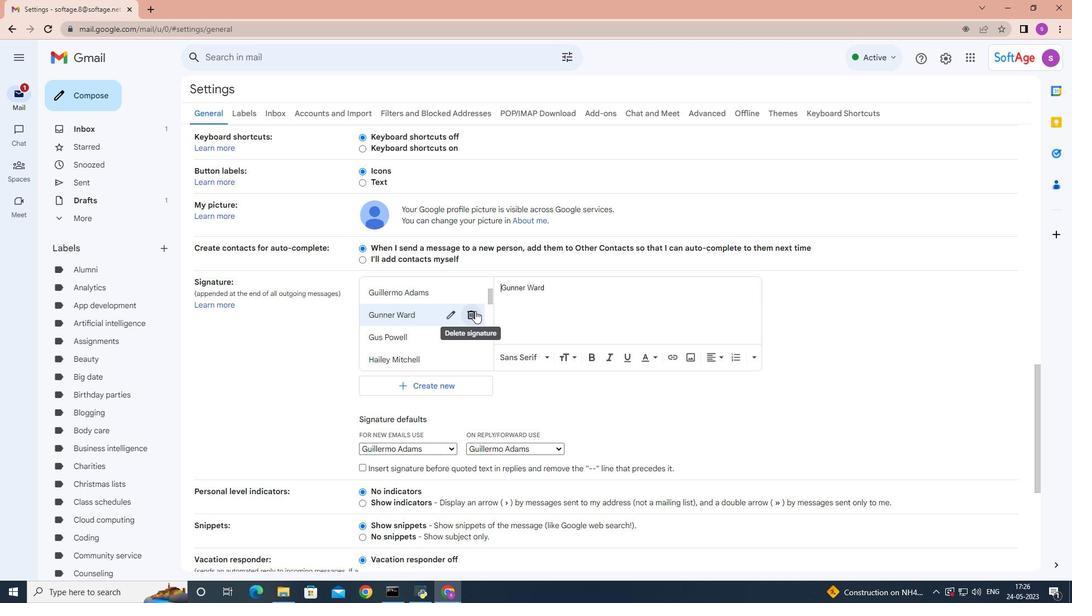 
Action: Mouse moved to (640, 332)
Screenshot: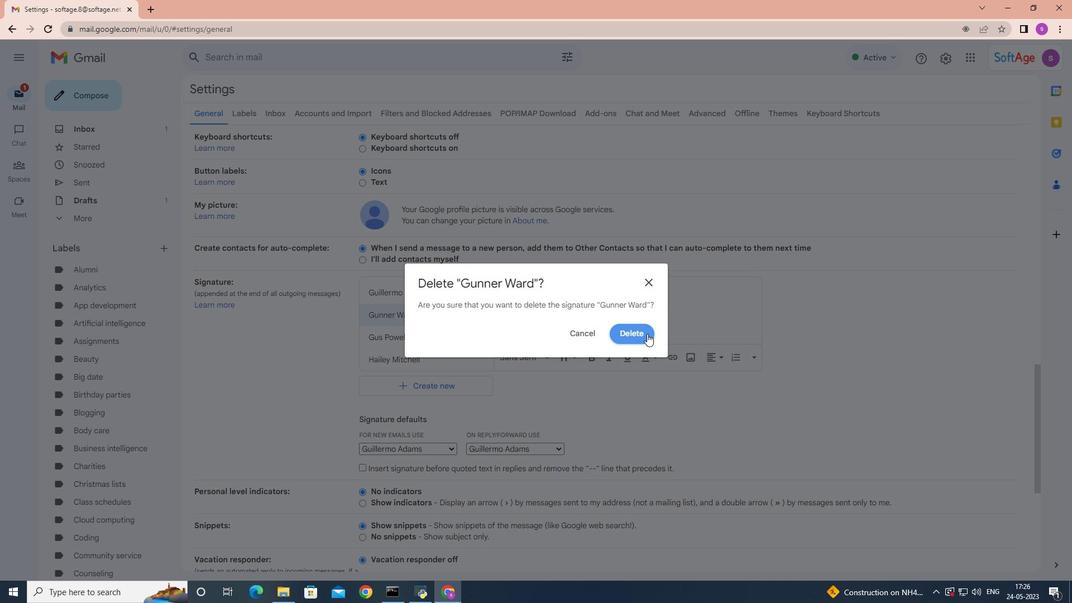 
Action: Mouse pressed left at (640, 332)
Screenshot: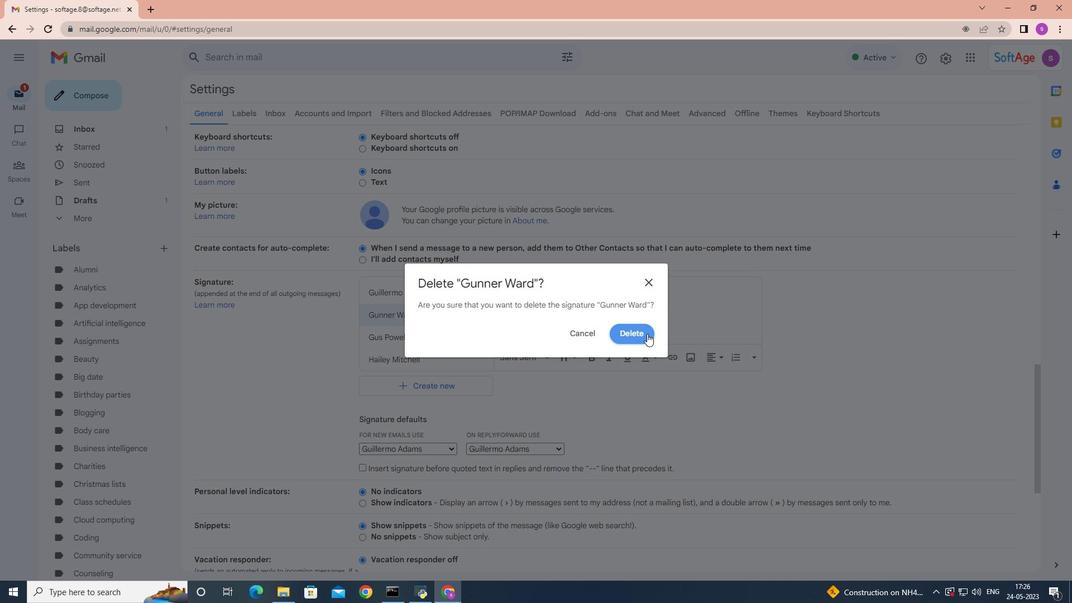 
Action: Mouse moved to (468, 381)
Screenshot: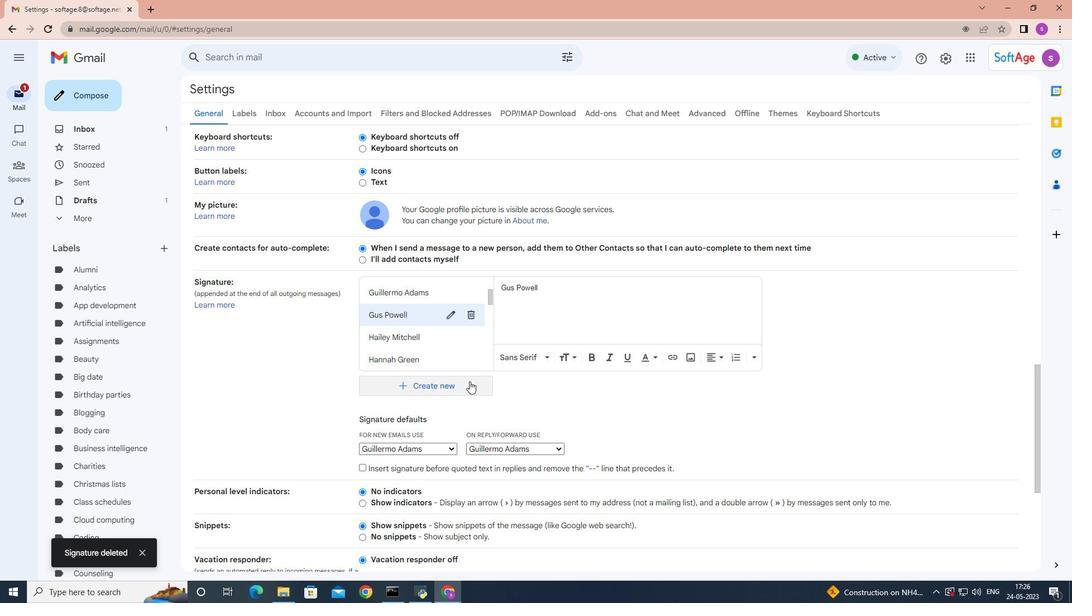 
Action: Mouse pressed left at (468, 381)
Screenshot: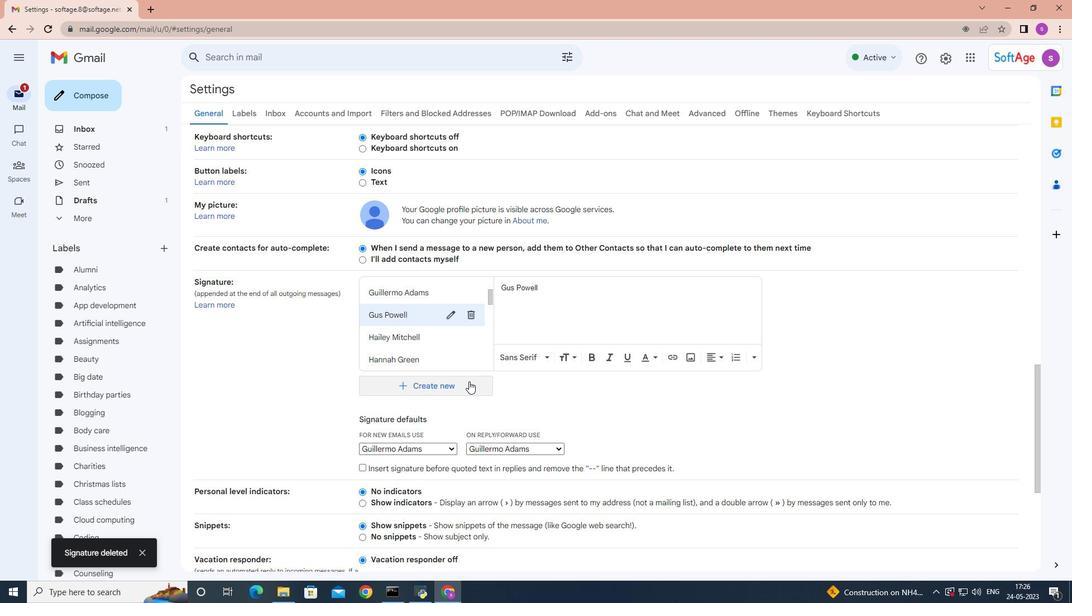
Action: Mouse moved to (470, 379)
Screenshot: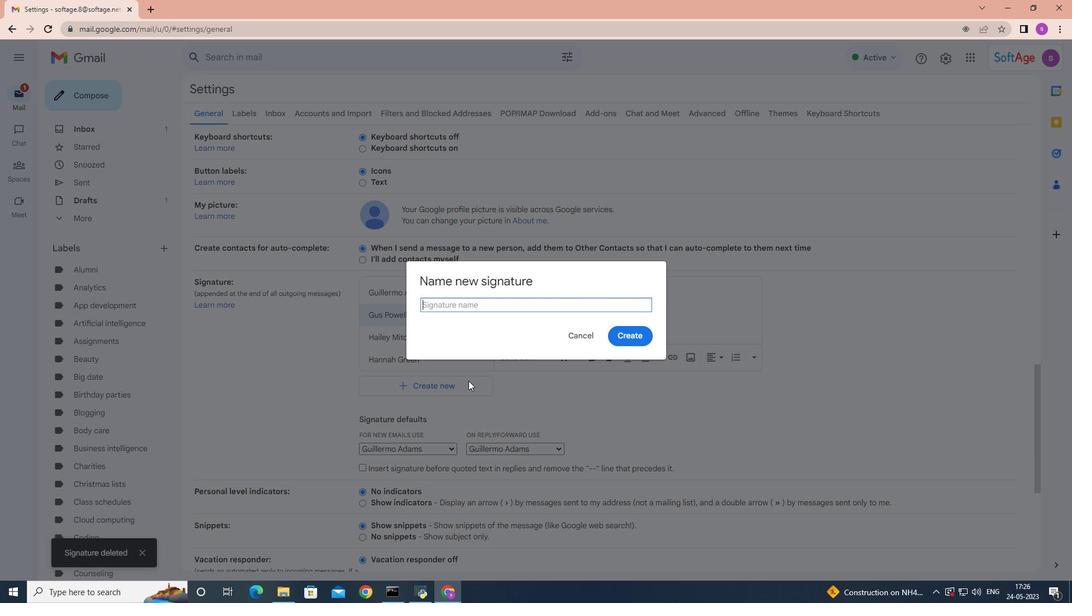 
Action: Key pressed <Key.shift>Gunner<Key.space><Key.shift>Ward
Screenshot: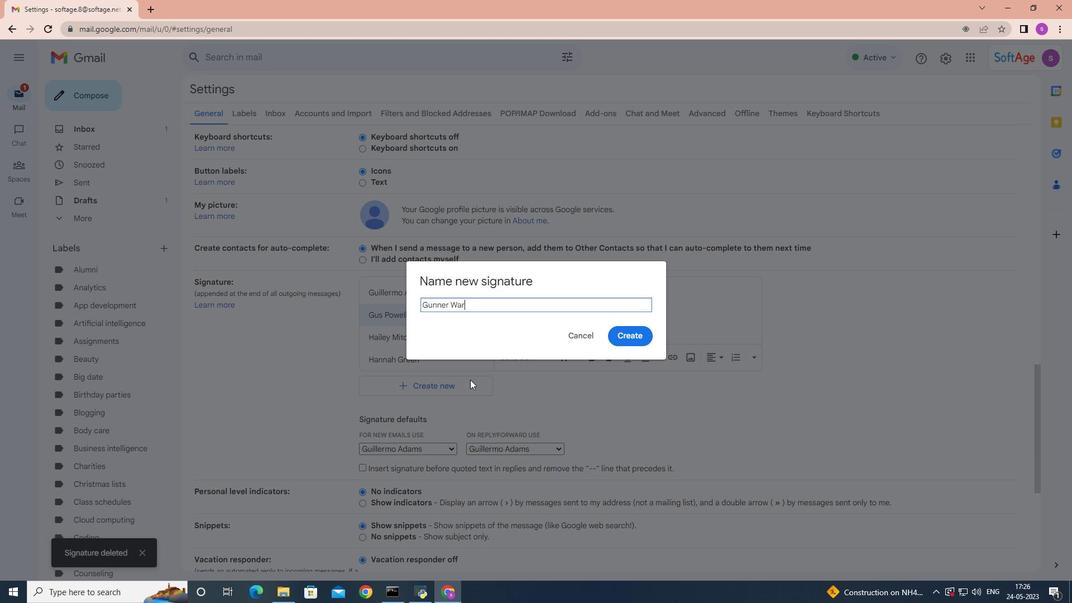 
Action: Mouse moved to (639, 337)
Screenshot: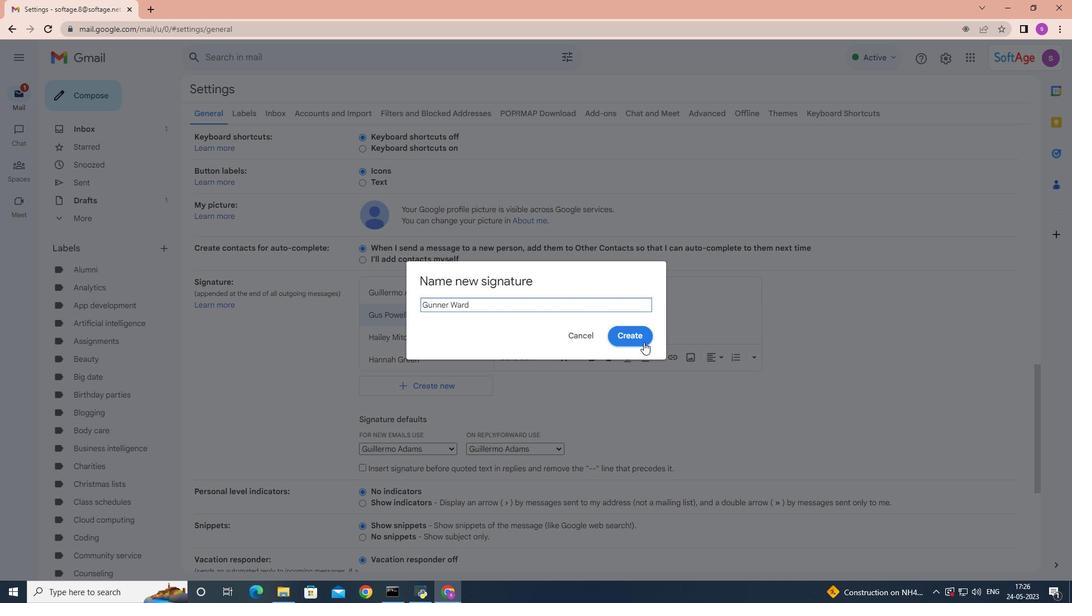 
Action: Mouse pressed left at (639, 337)
Screenshot: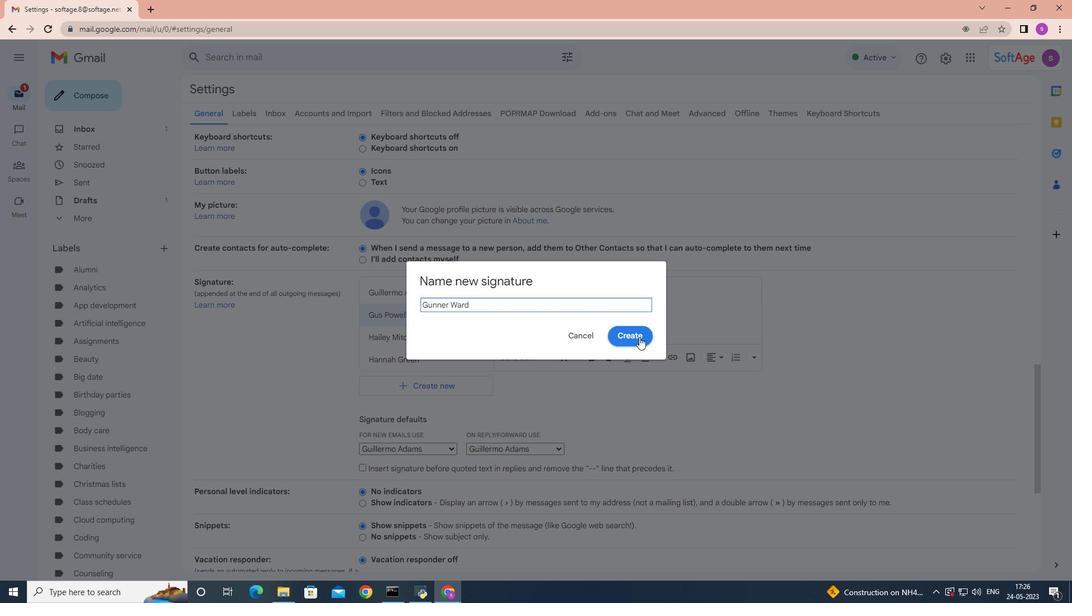 
Action: Key pressed <Key.shift>Gunner<Key.space><Key.shift>Ward
Screenshot: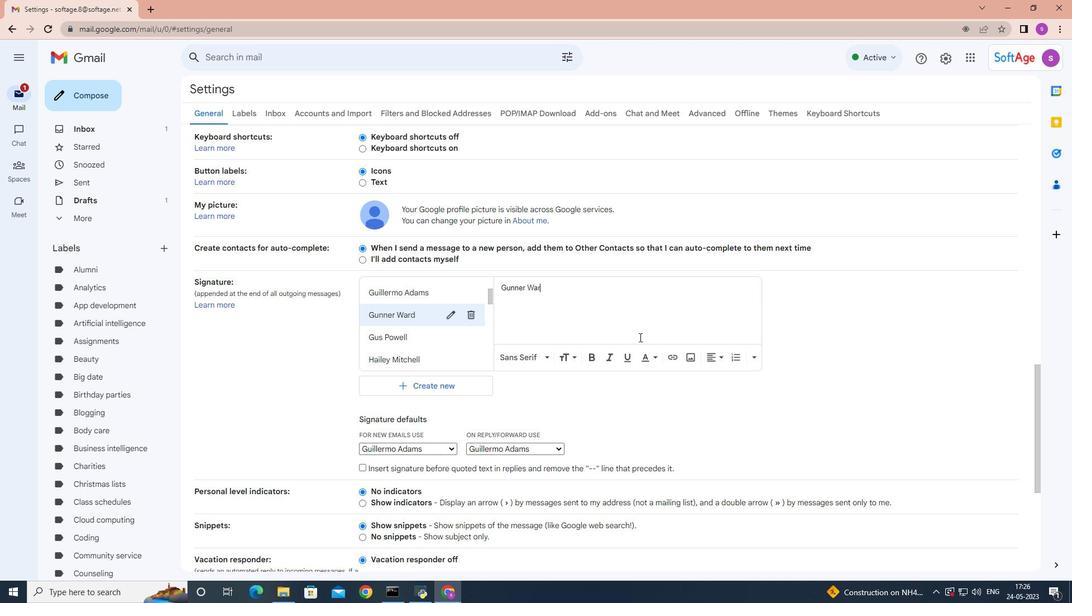
Action: Mouse moved to (572, 403)
Screenshot: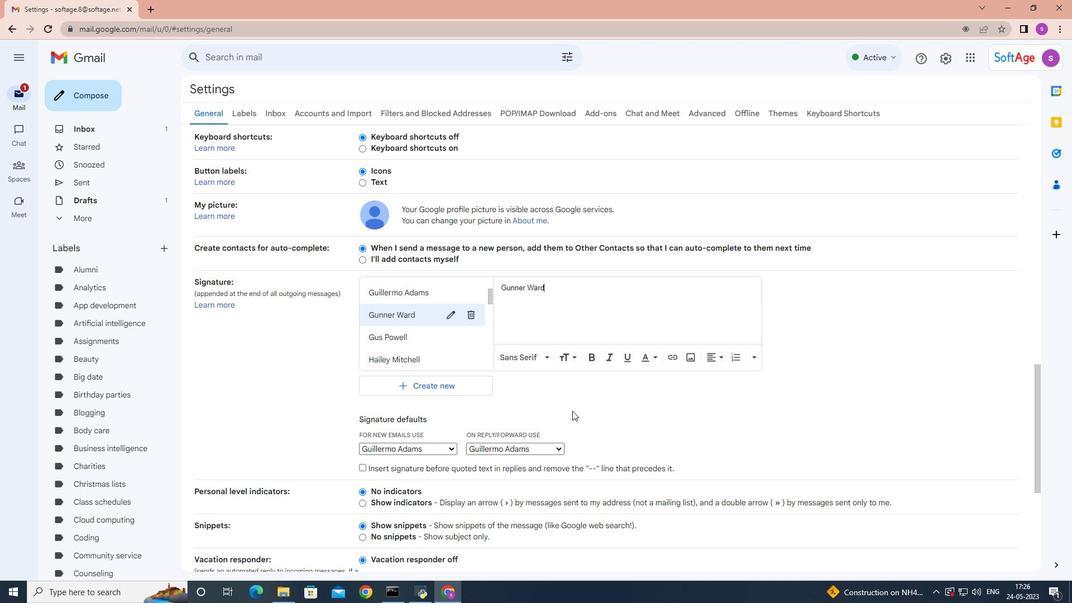 
Action: Mouse scrolled (572, 402) with delta (0, 0)
Screenshot: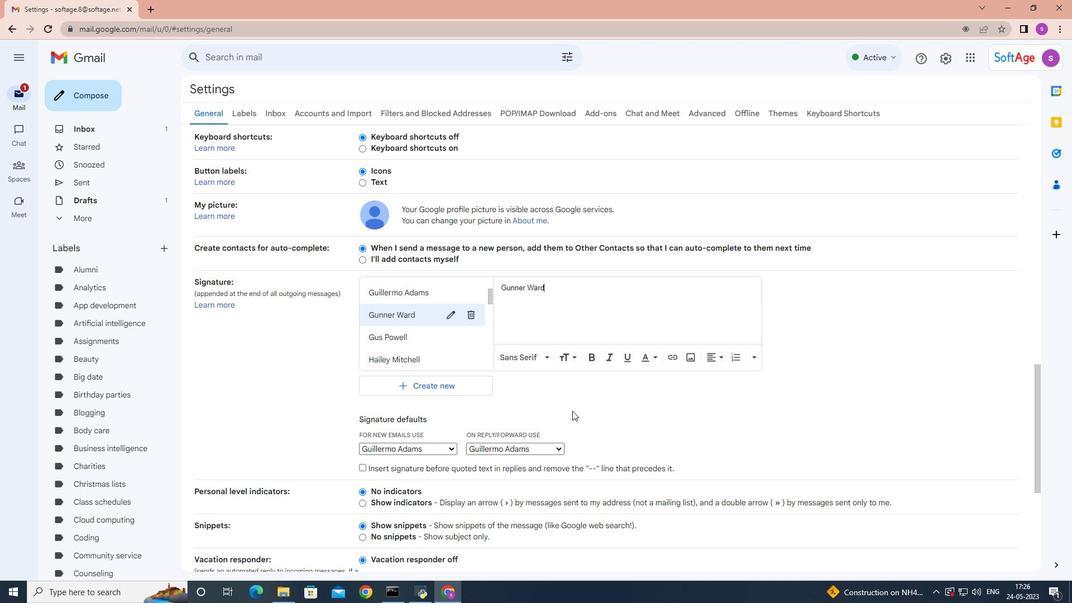 
Action: Mouse moved to (584, 392)
Screenshot: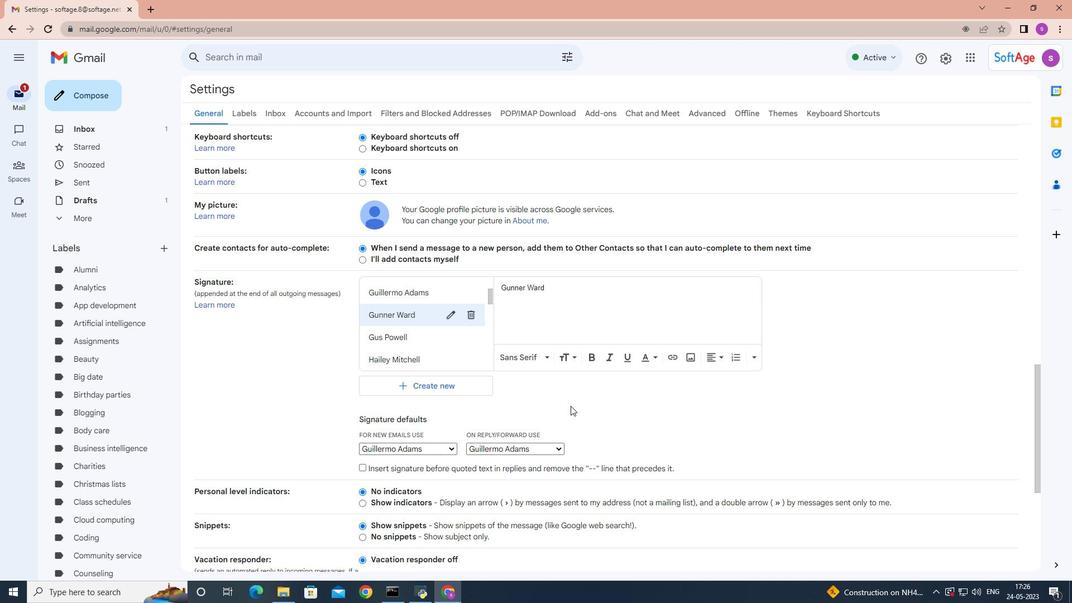 
Action: Mouse scrolled (584, 391) with delta (0, 0)
Screenshot: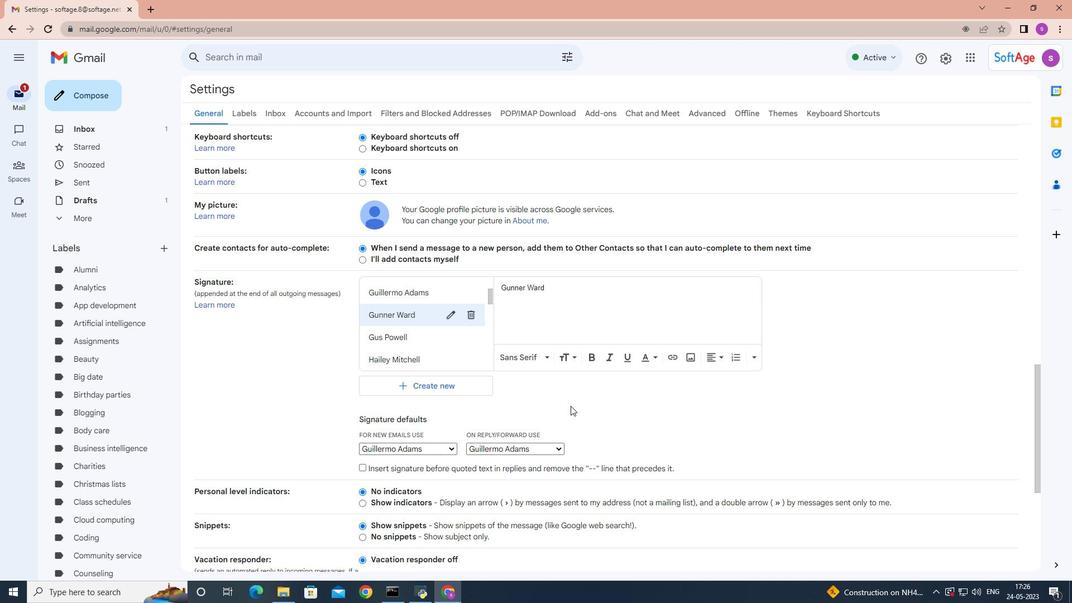 
Action: Mouse moved to (450, 336)
Screenshot: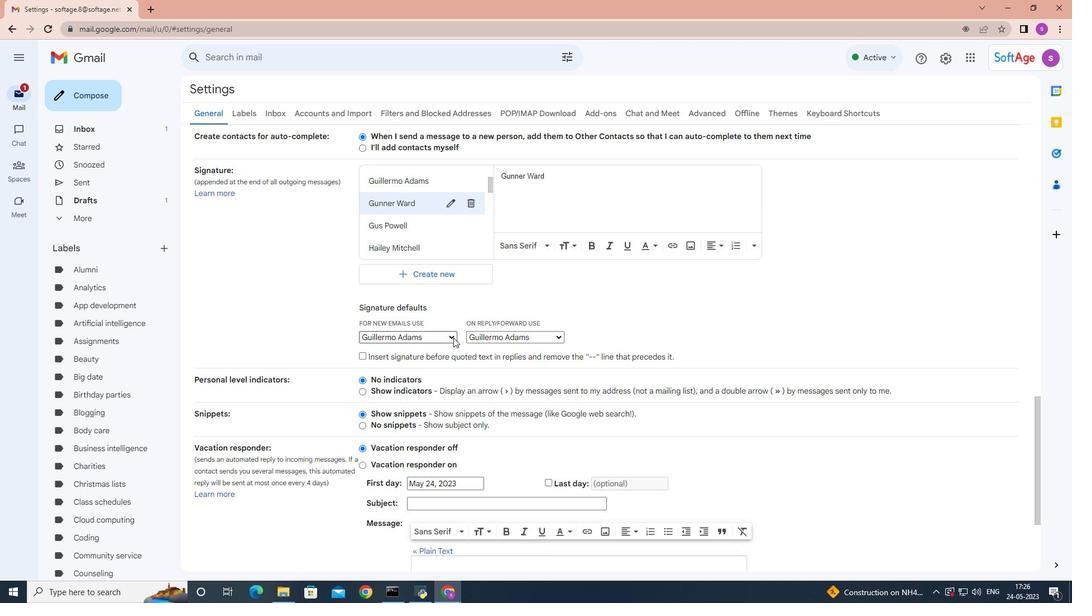 
Action: Mouse pressed left at (450, 336)
Screenshot: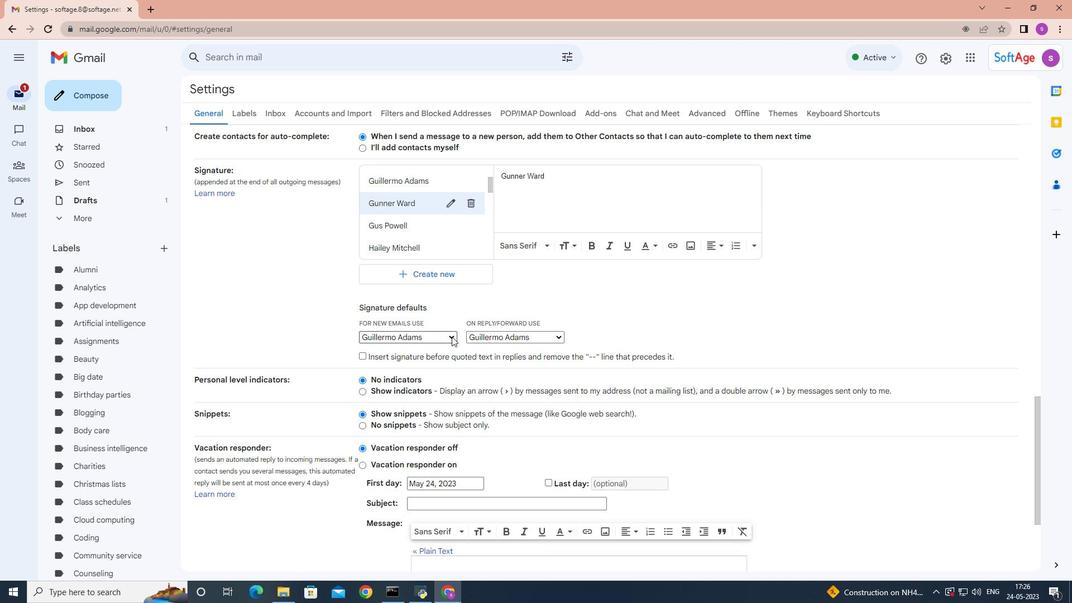 
Action: Mouse moved to (407, 527)
Screenshot: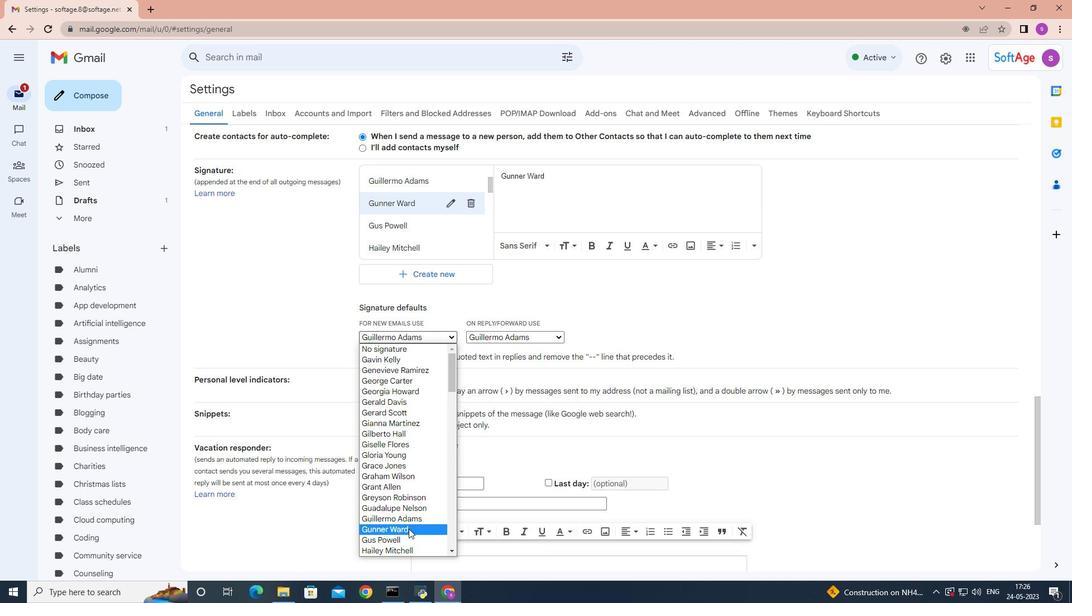 
Action: Mouse pressed left at (407, 527)
Screenshot: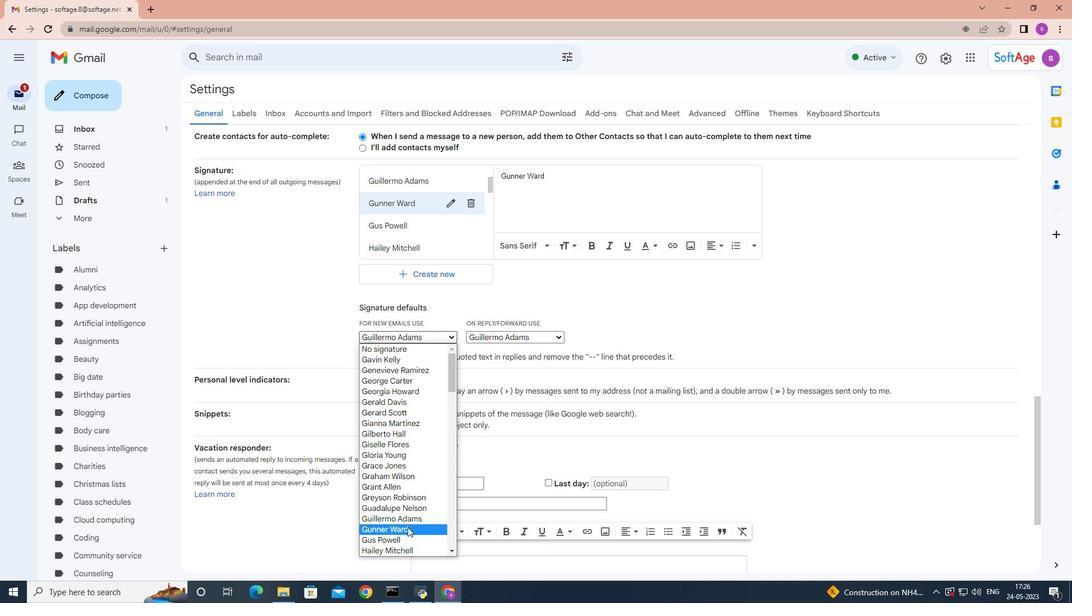 
Action: Mouse moved to (549, 336)
Screenshot: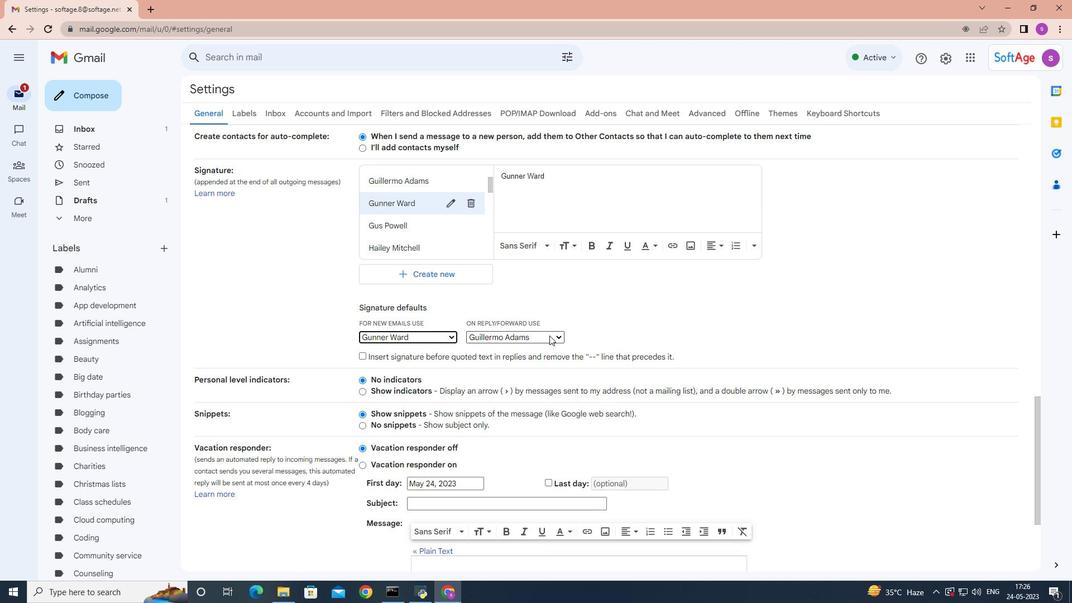 
Action: Mouse pressed left at (549, 336)
Screenshot: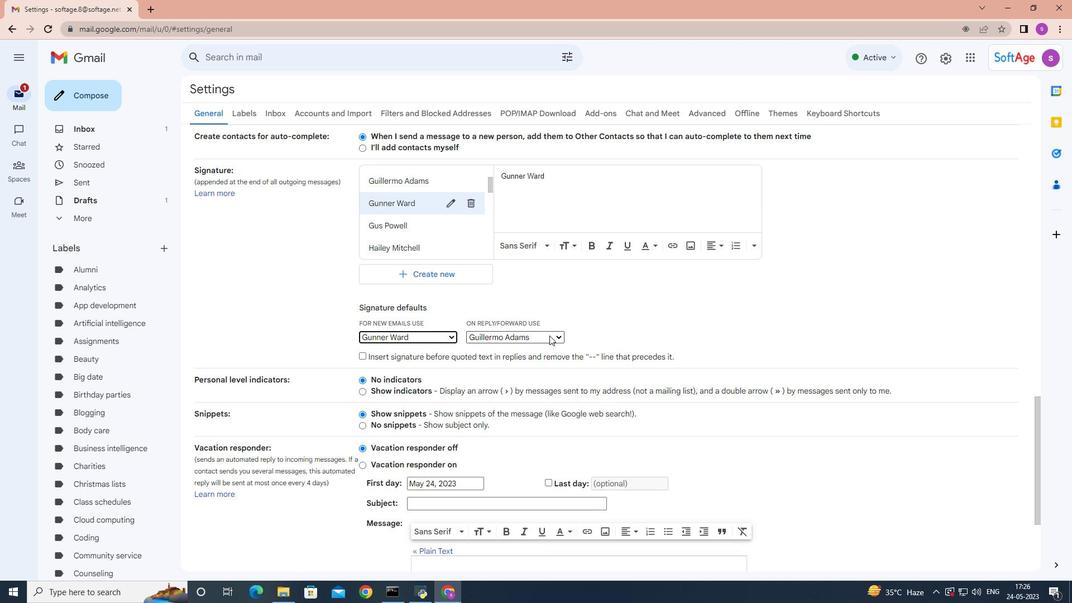 
Action: Mouse moved to (544, 528)
Screenshot: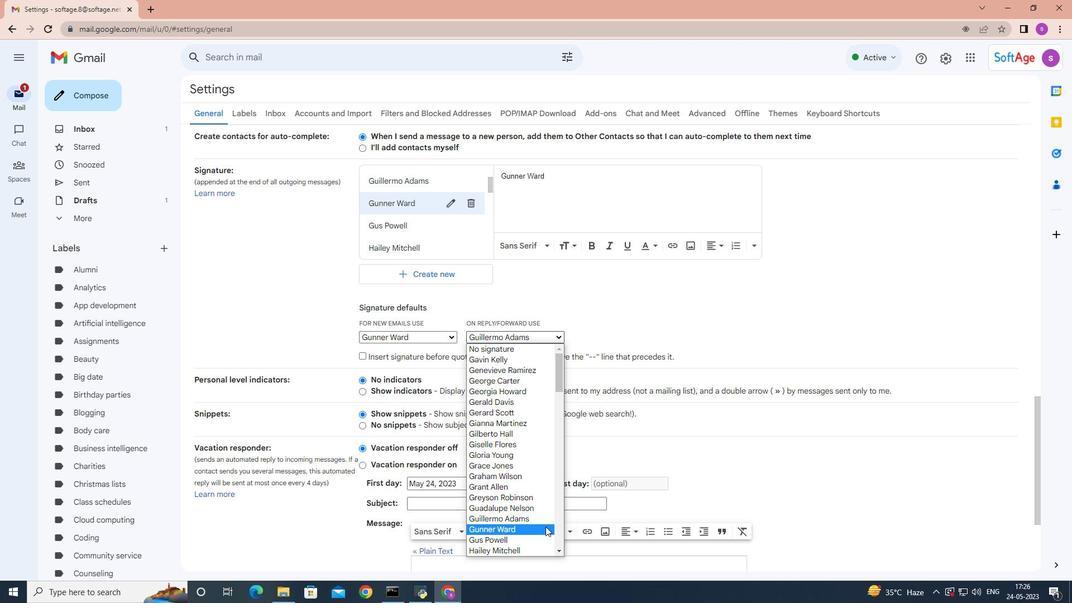 
Action: Mouse pressed left at (544, 528)
Screenshot: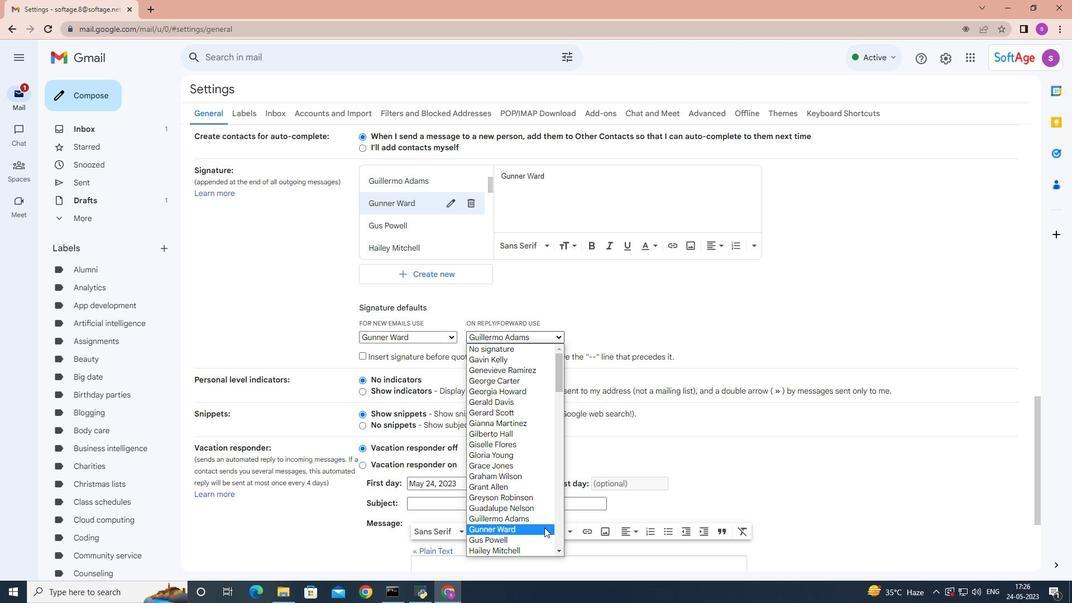 
Action: Mouse moved to (661, 338)
Screenshot: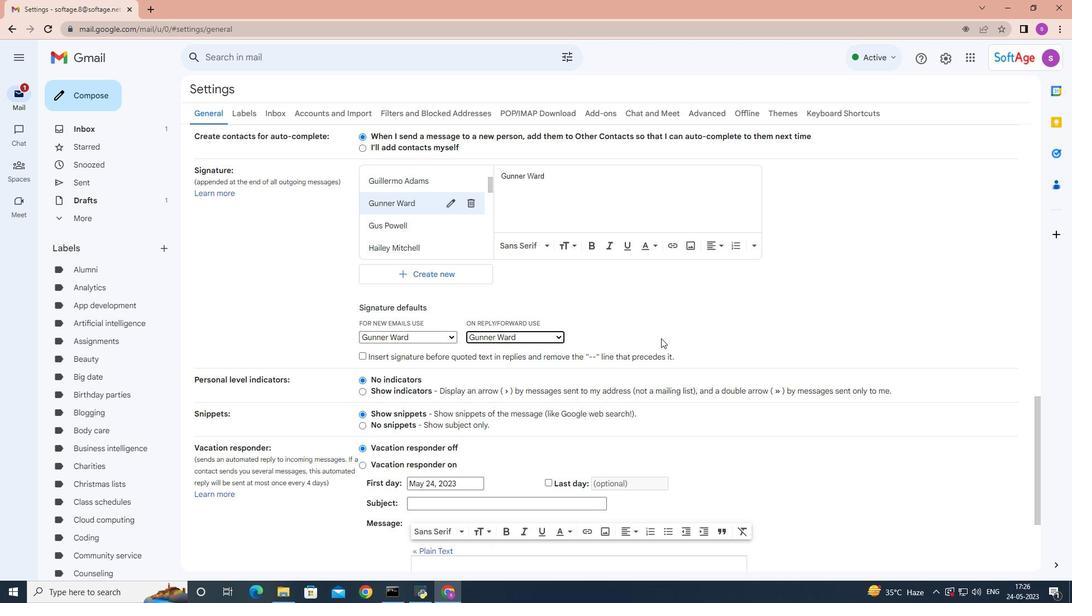 
Action: Mouse scrolled (661, 337) with delta (0, 0)
Screenshot: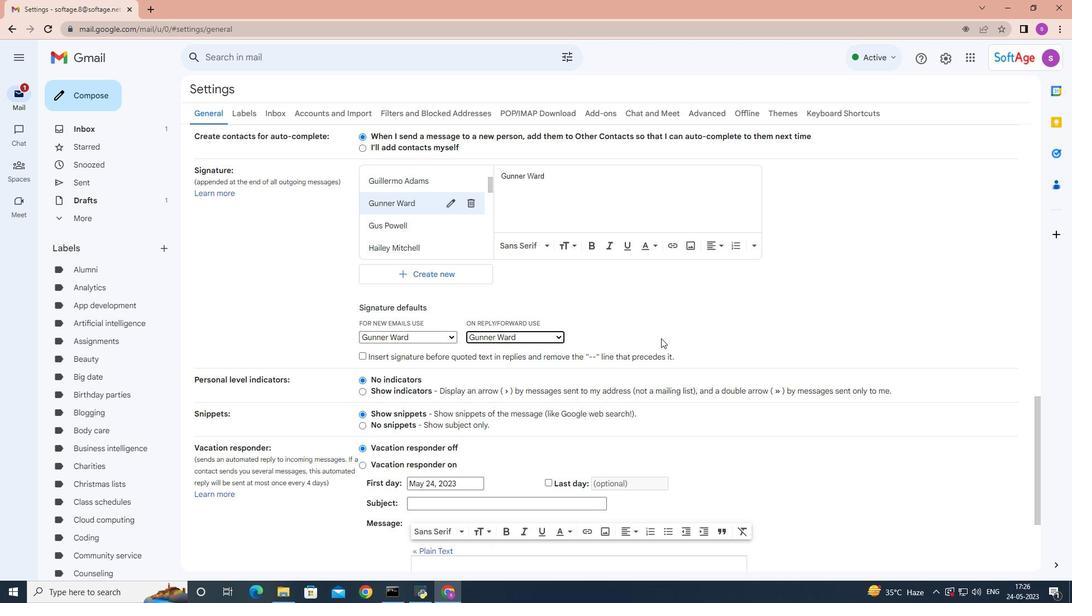 
Action: Mouse moved to (661, 338)
Screenshot: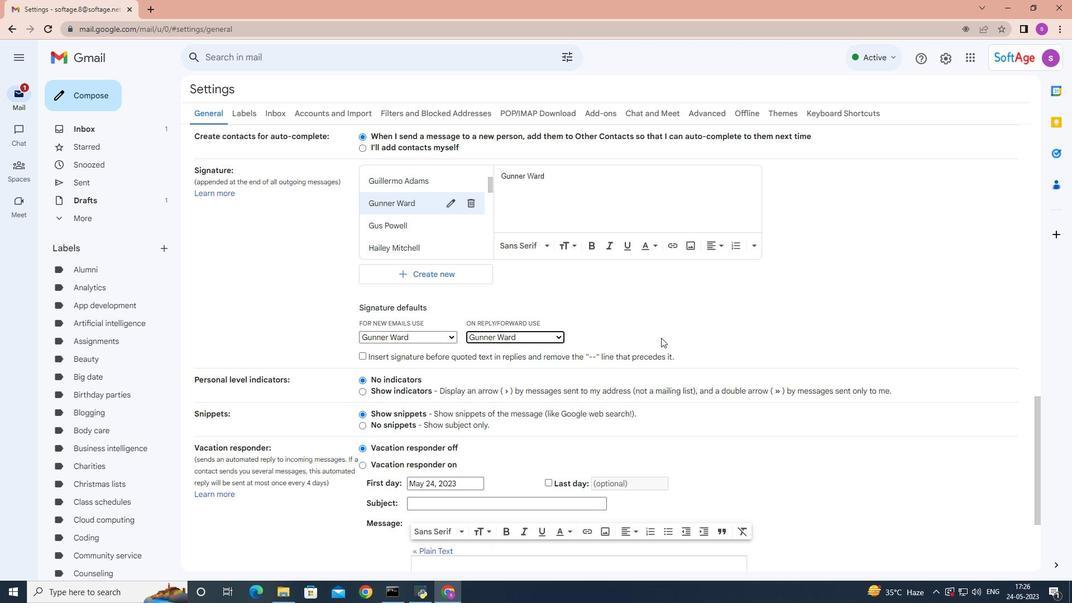 
Action: Mouse scrolled (661, 337) with delta (0, 0)
Screenshot: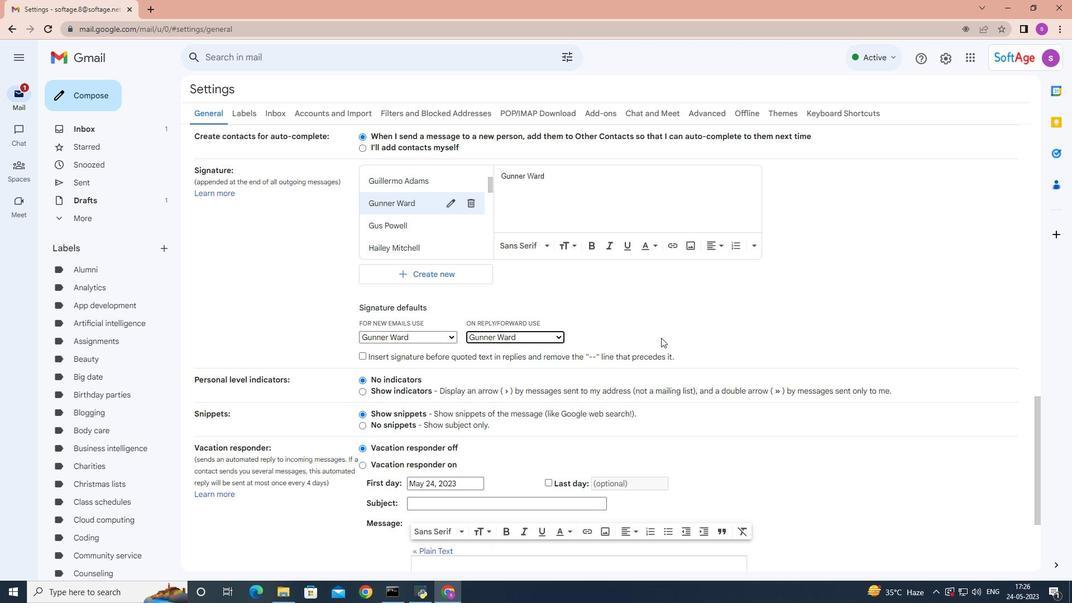 
Action: Mouse scrolled (661, 337) with delta (0, 0)
Screenshot: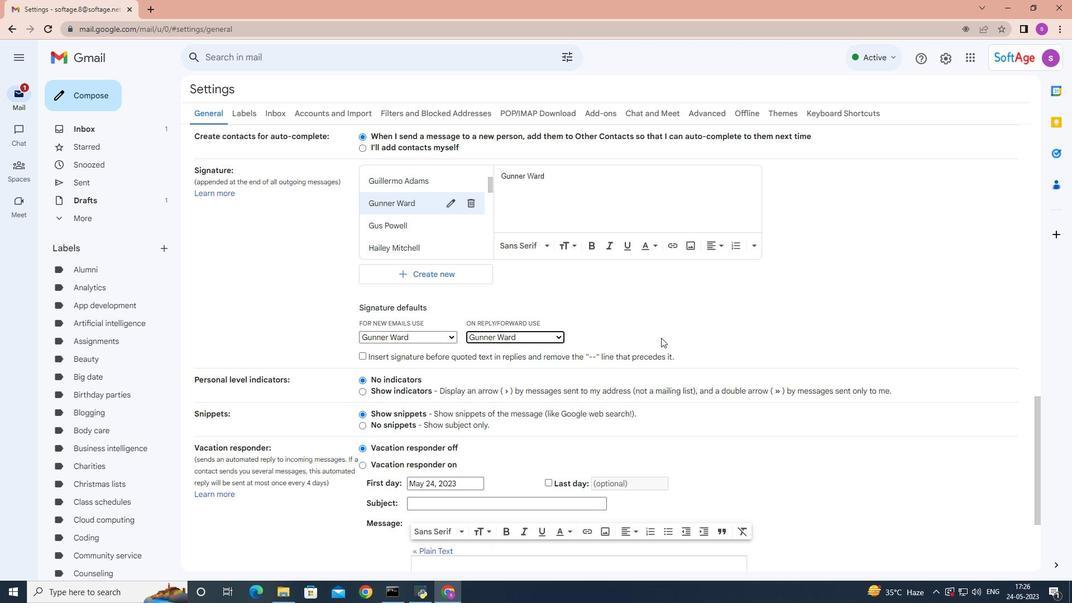 
Action: Mouse scrolled (661, 337) with delta (0, 0)
Screenshot: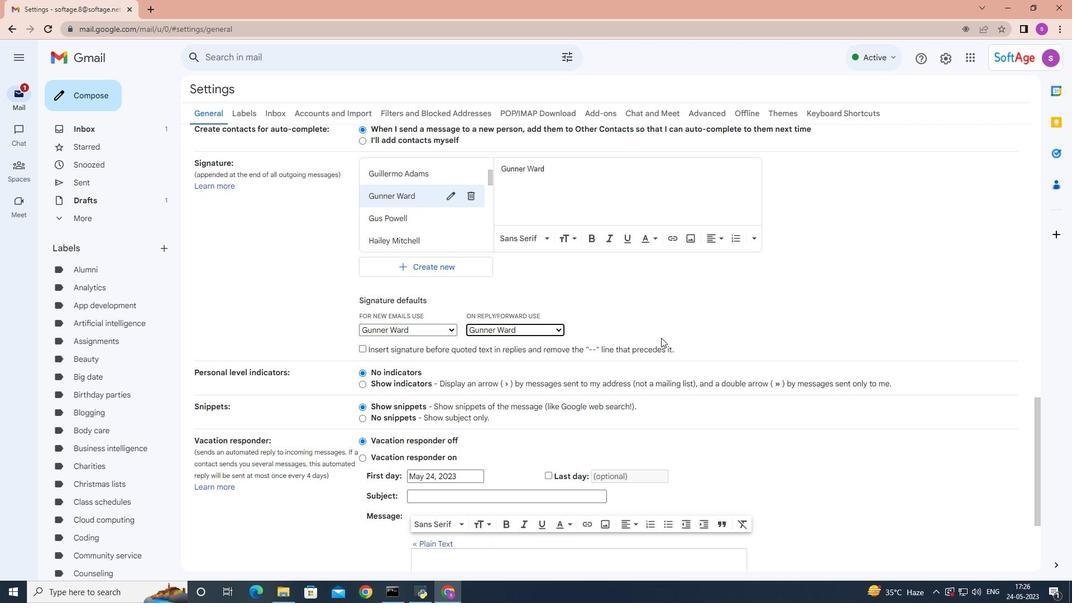
Action: Mouse moved to (597, 277)
Screenshot: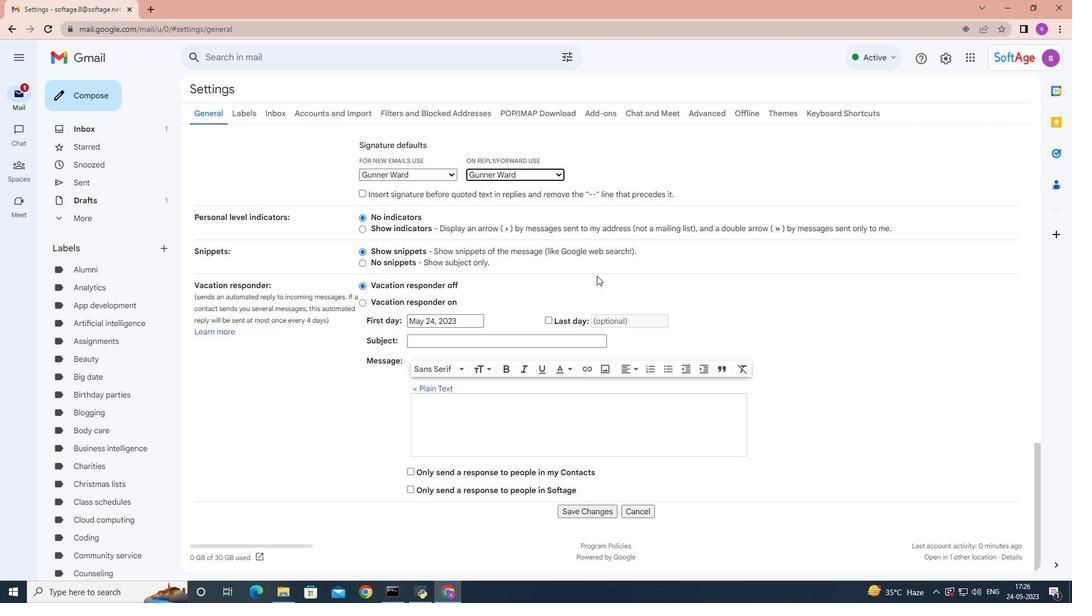 
Action: Mouse scrolled (597, 276) with delta (0, 0)
Screenshot: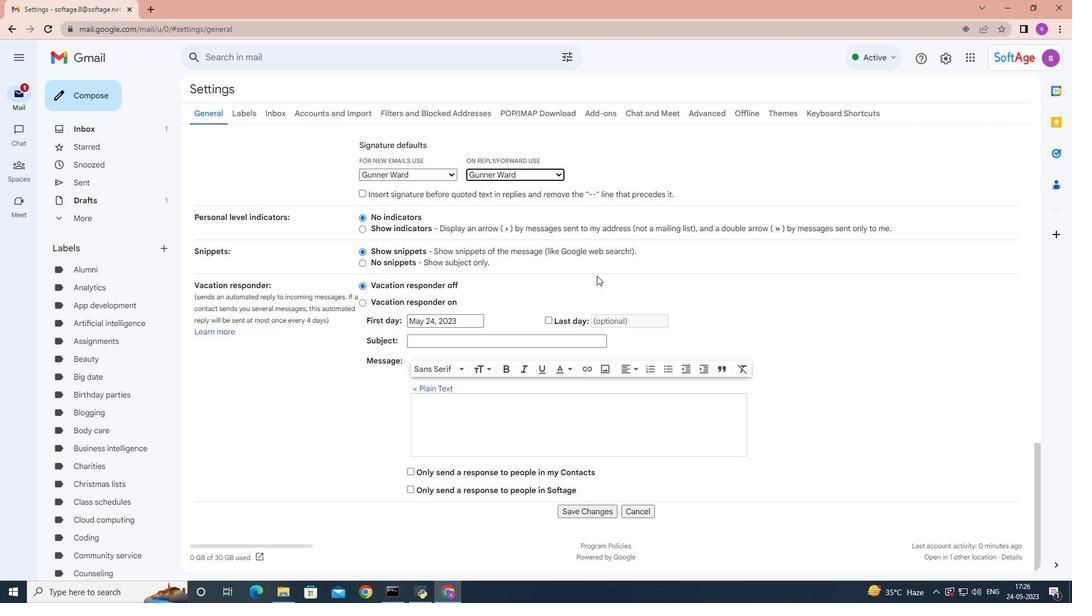 
Action: Mouse moved to (597, 277)
Screenshot: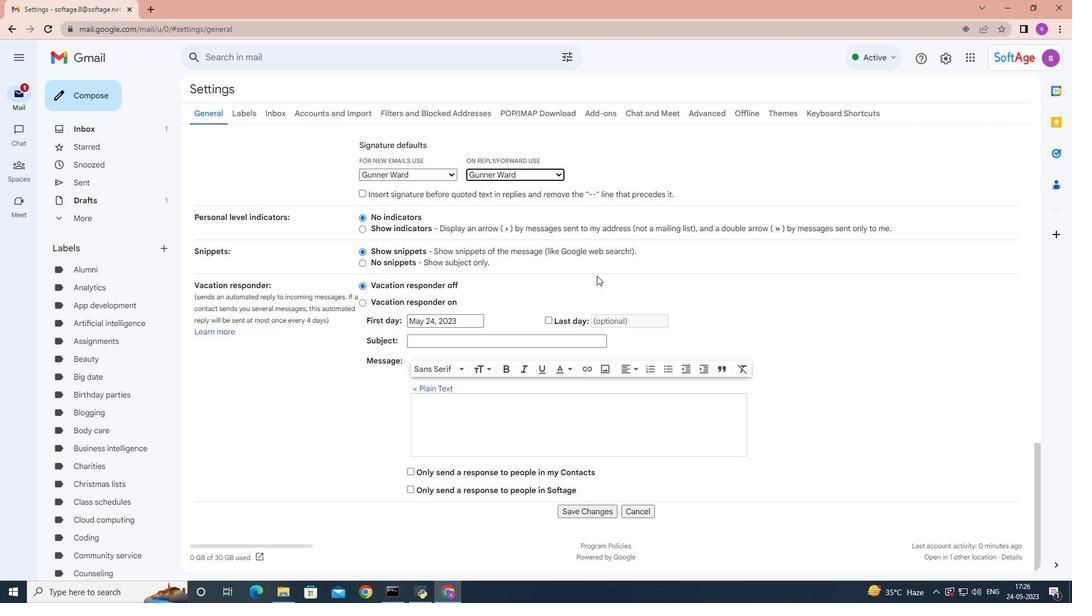 
Action: Mouse scrolled (597, 276) with delta (0, 0)
Screenshot: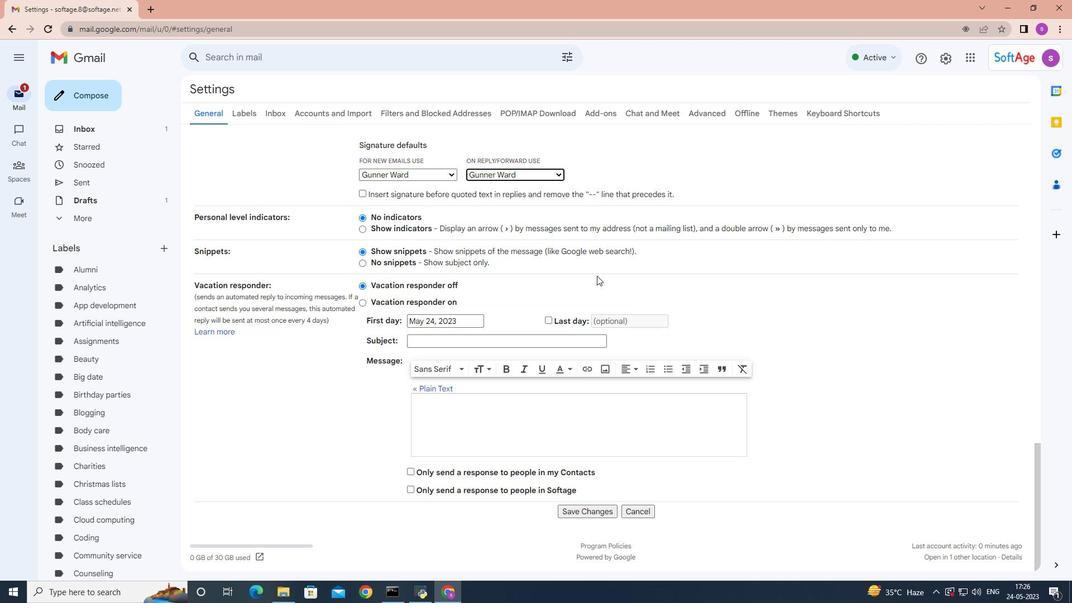 
Action: Mouse scrolled (597, 276) with delta (0, 0)
Screenshot: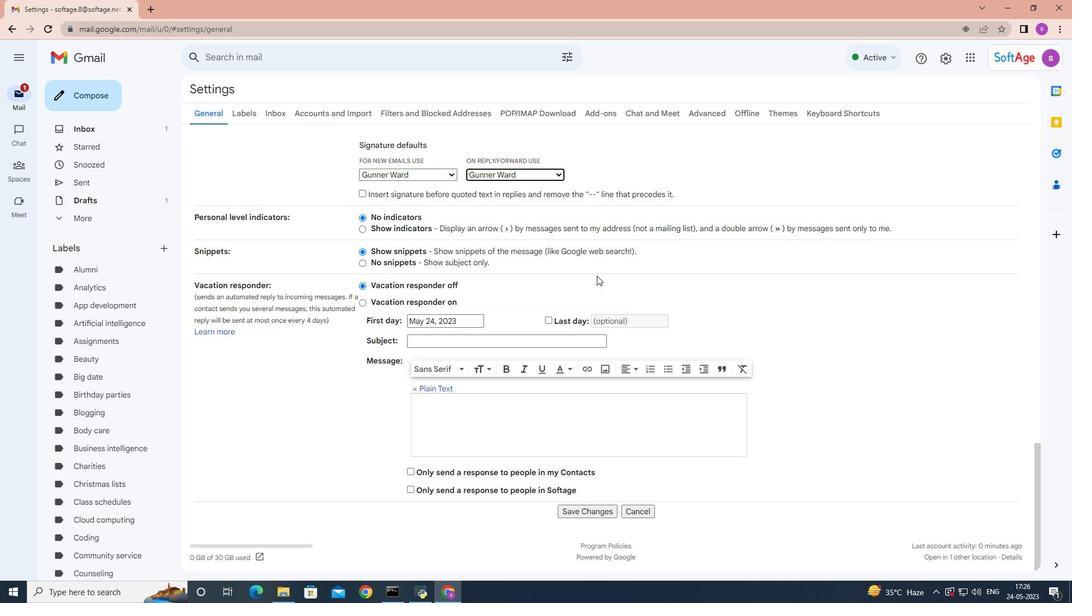 
Action: Mouse moved to (597, 277)
Screenshot: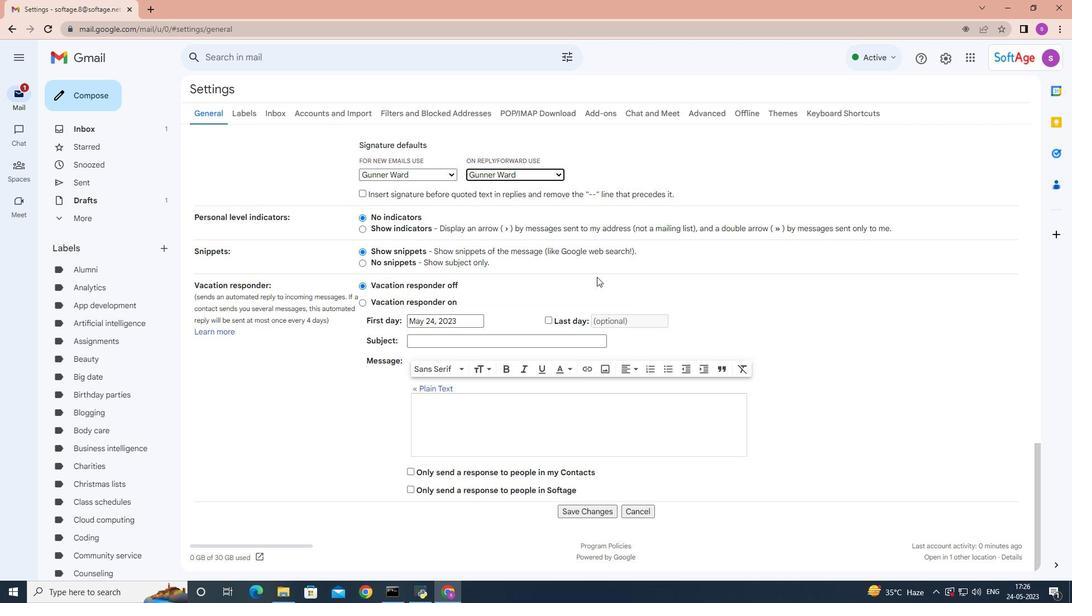 
Action: Mouse scrolled (597, 276) with delta (0, 0)
Screenshot: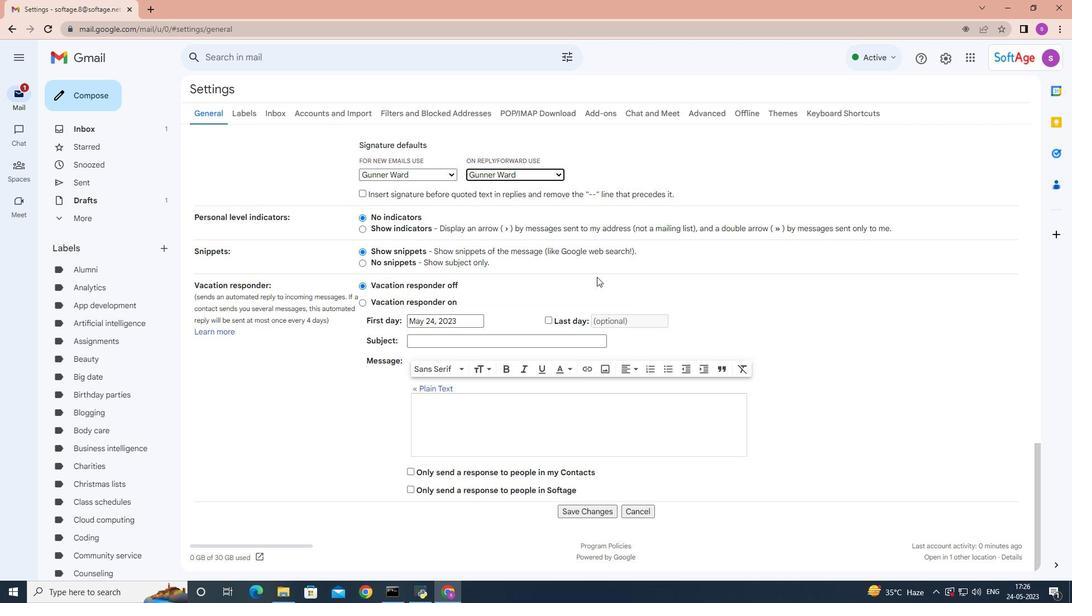 
Action: Mouse moved to (581, 514)
Screenshot: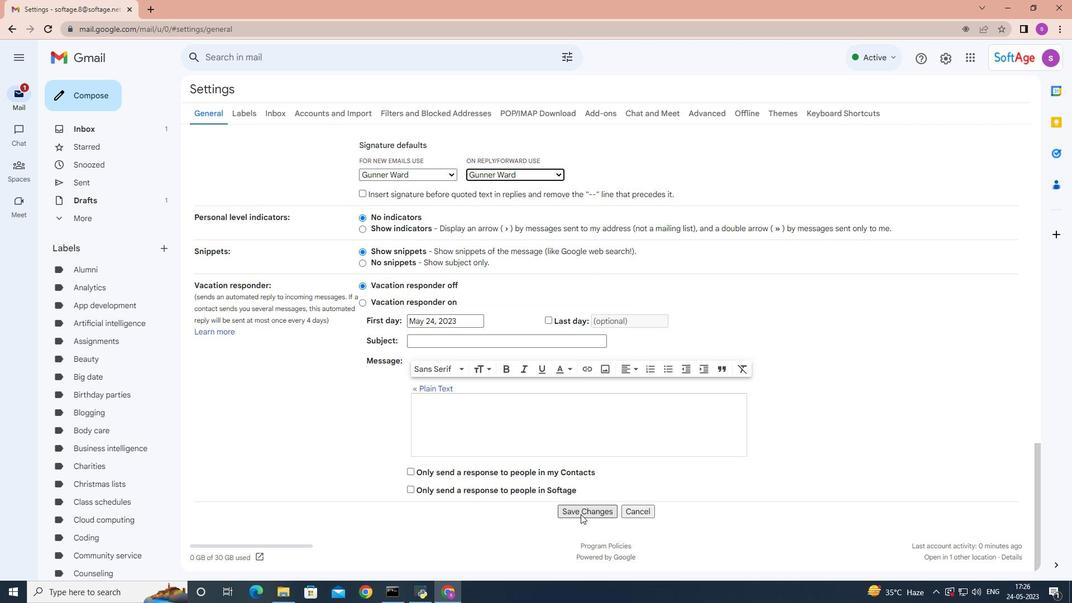 
Action: Mouse pressed left at (581, 514)
Screenshot: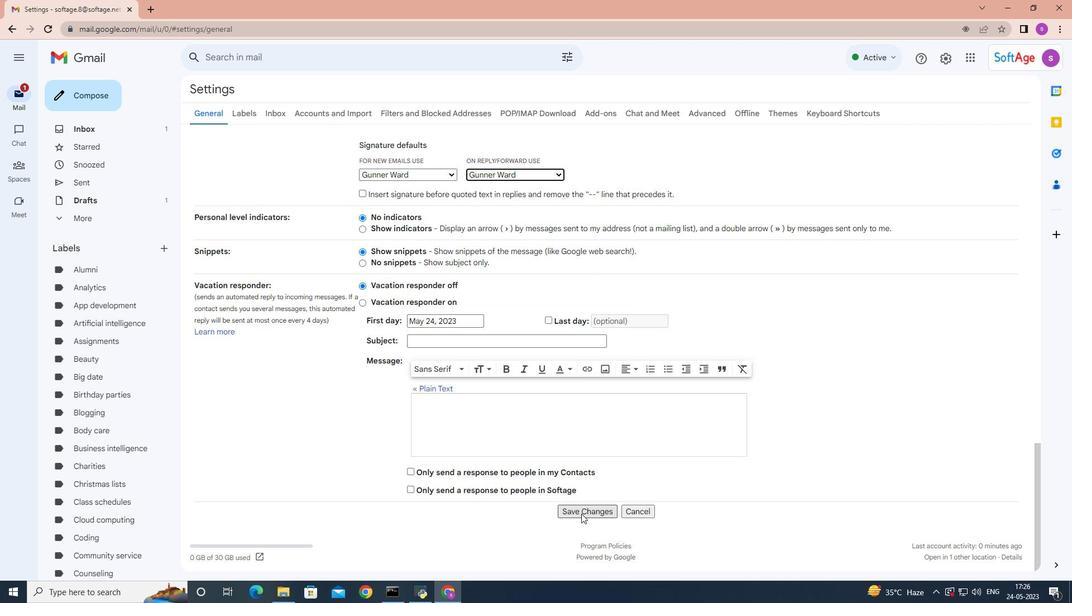 
Action: Mouse moved to (92, 98)
Screenshot: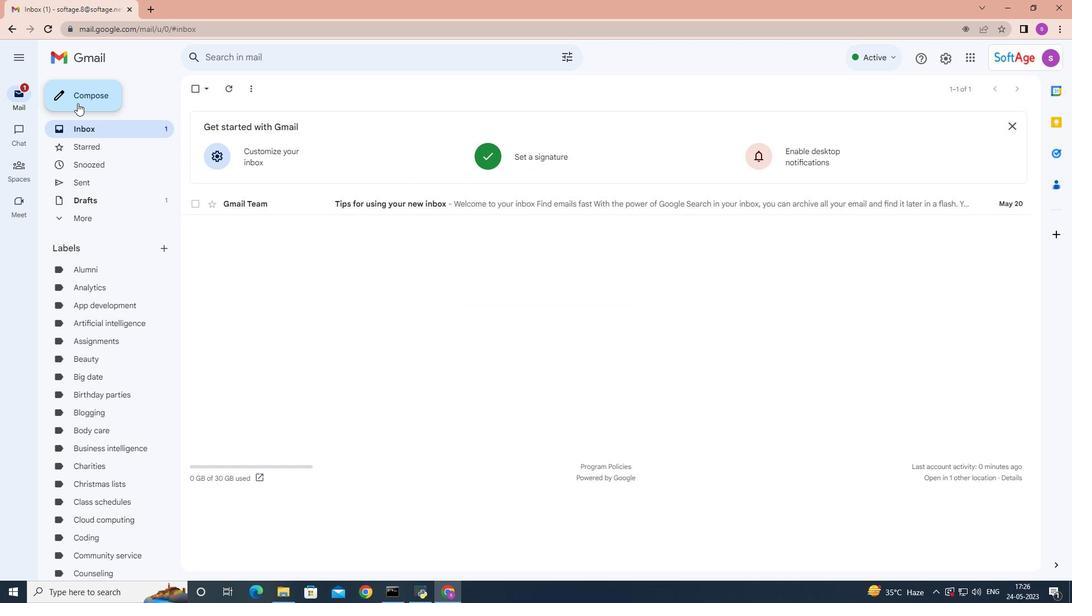 
Action: Mouse pressed left at (92, 98)
Screenshot: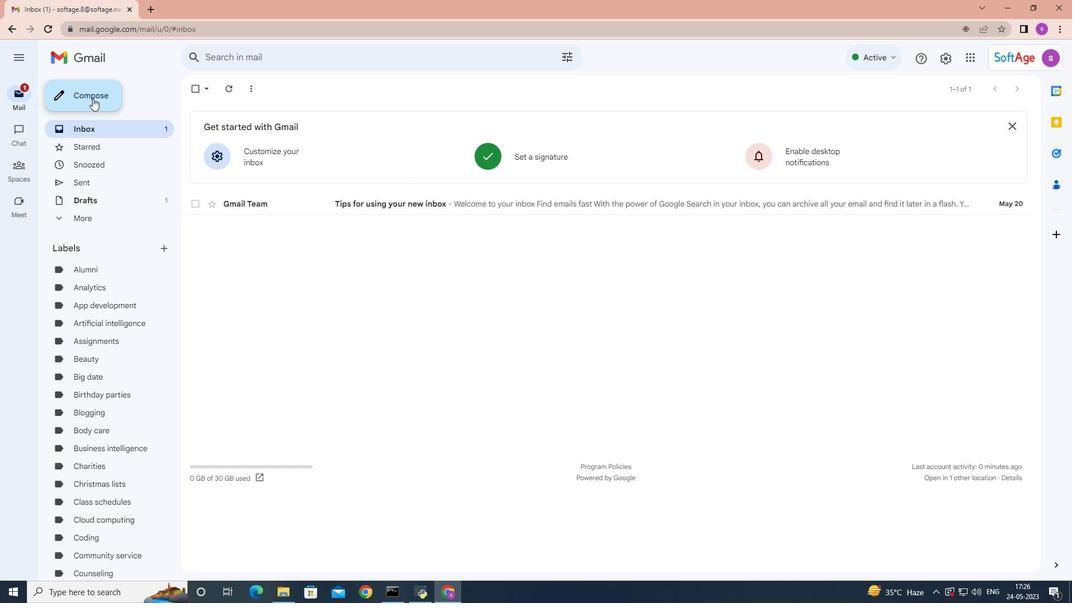 
Action: Mouse moved to (730, 295)
Screenshot: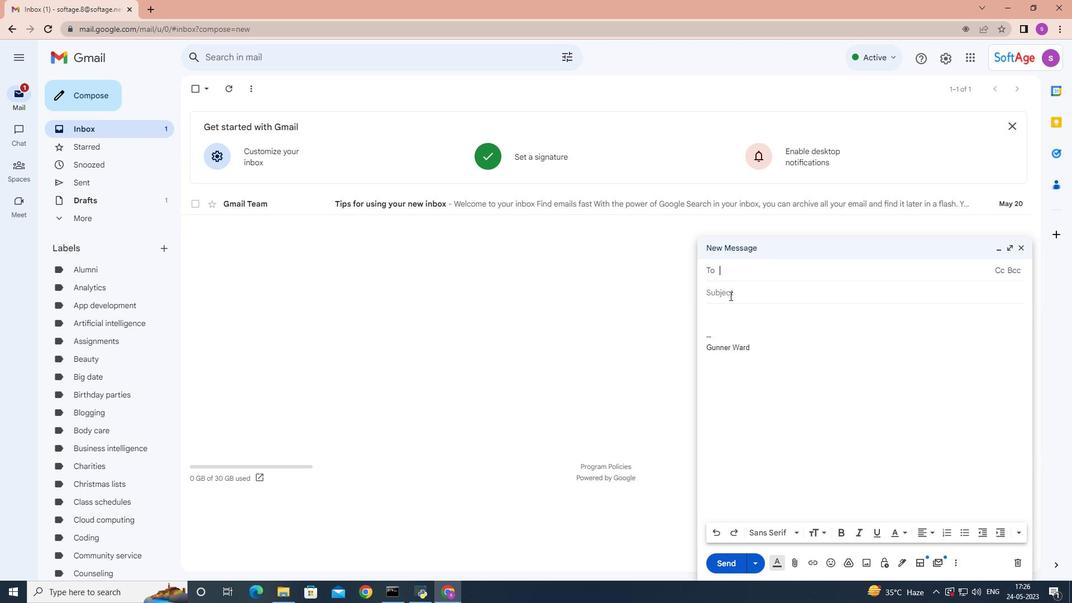 
Action: Mouse pressed left at (730, 296)
Screenshot: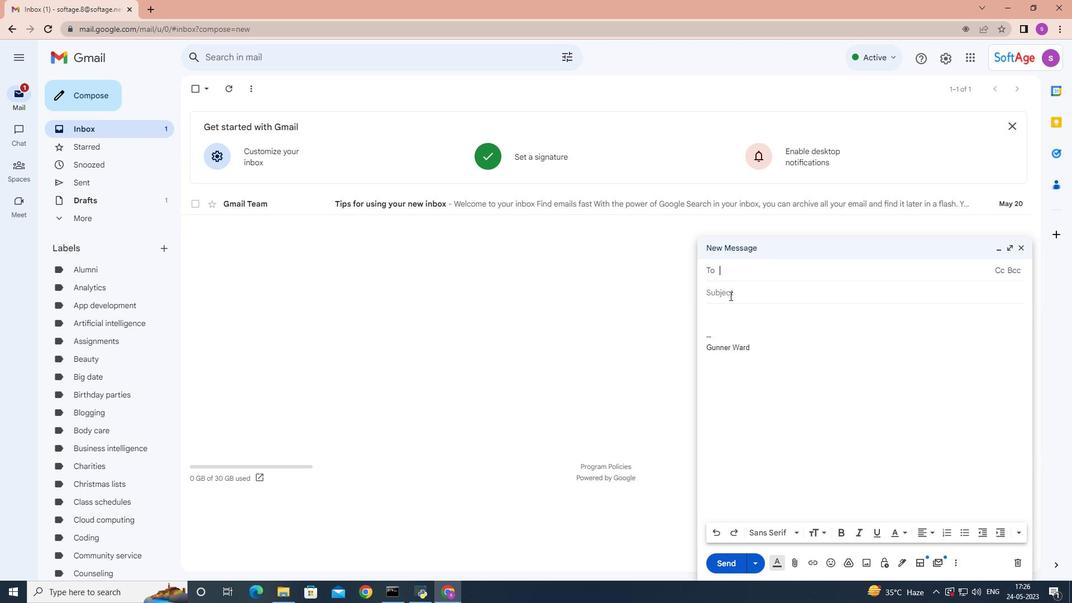 
Action: Key pressed <Key.shift>Cancellation<Key.space>of<Key.space>a<Key.space>meeting
Screenshot: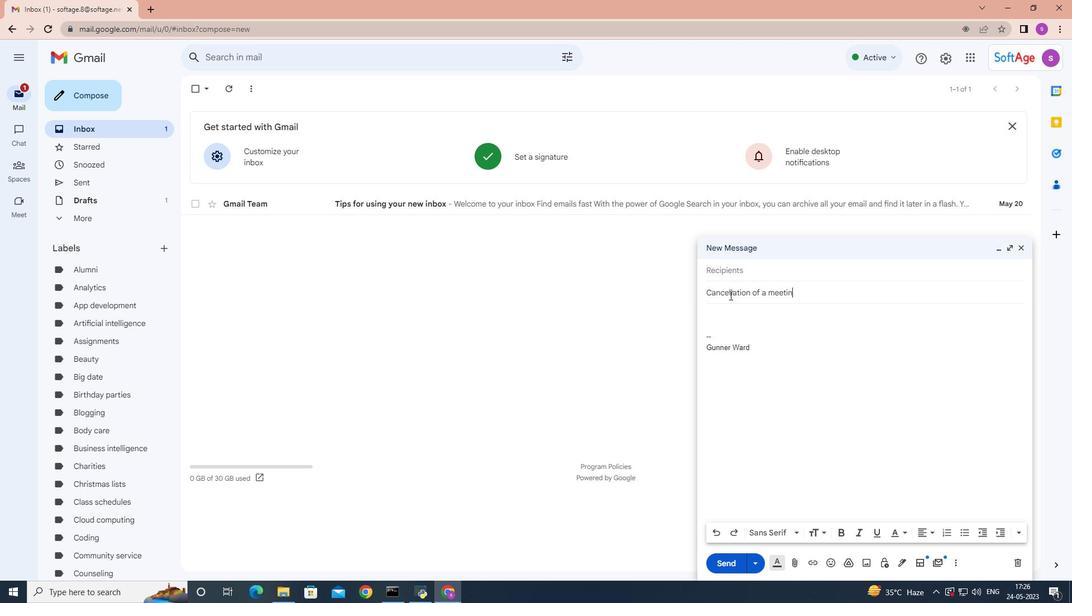 
Action: Mouse moved to (718, 303)
Screenshot: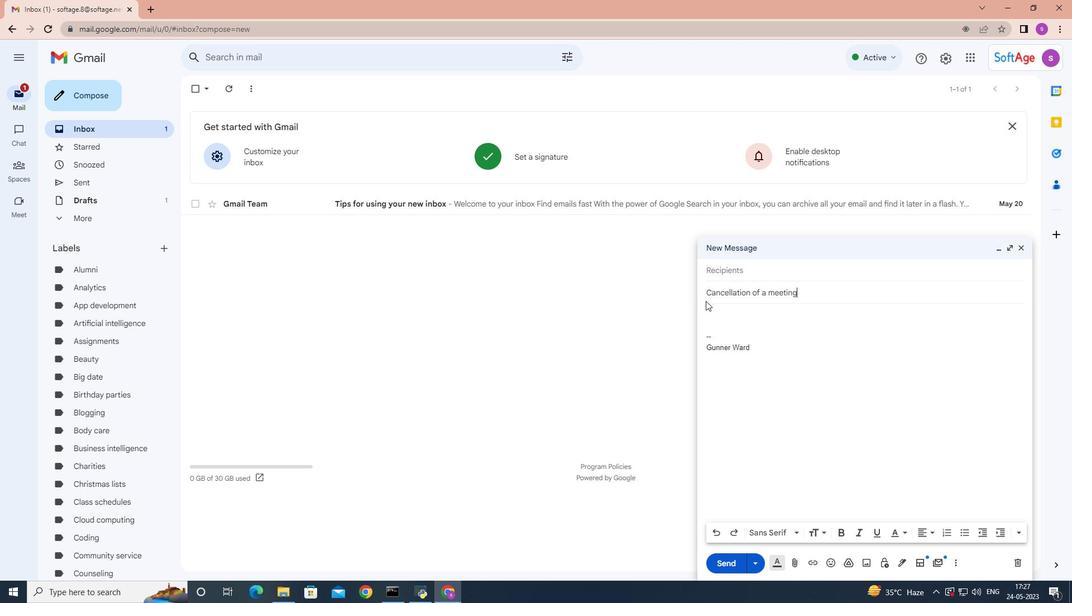 
Action: Mouse pressed left at (718, 303)
Screenshot: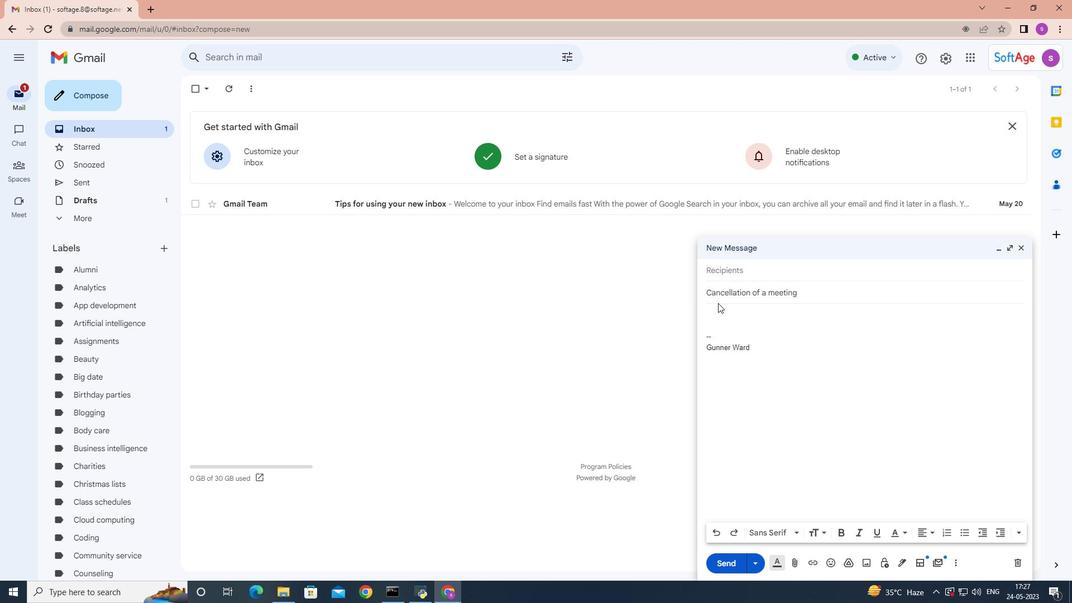 
Action: Mouse moved to (713, 311)
Screenshot: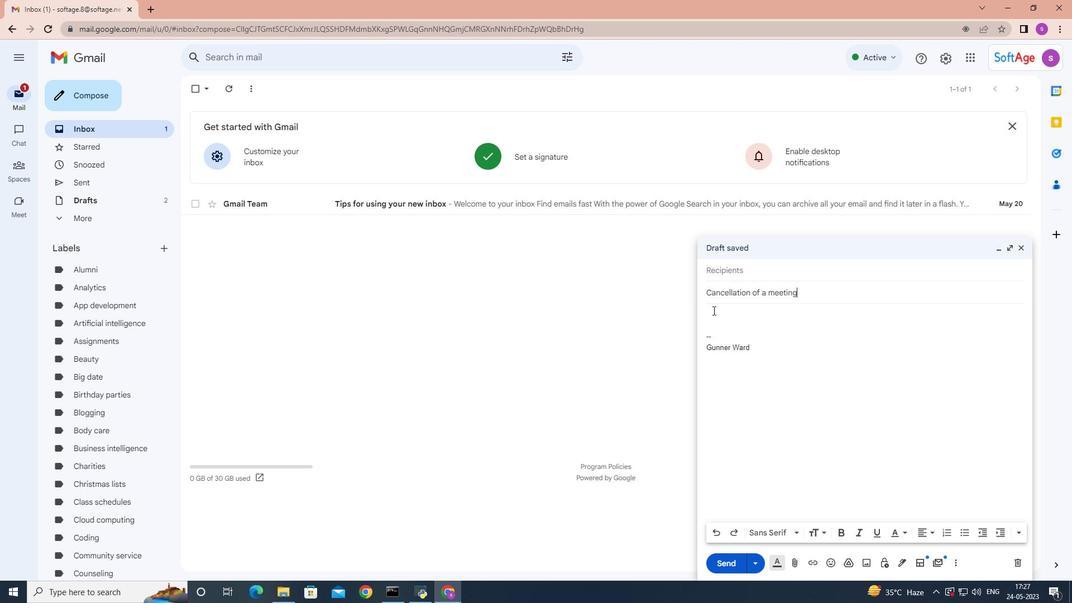 
Action: Mouse pressed left at (713, 311)
Screenshot: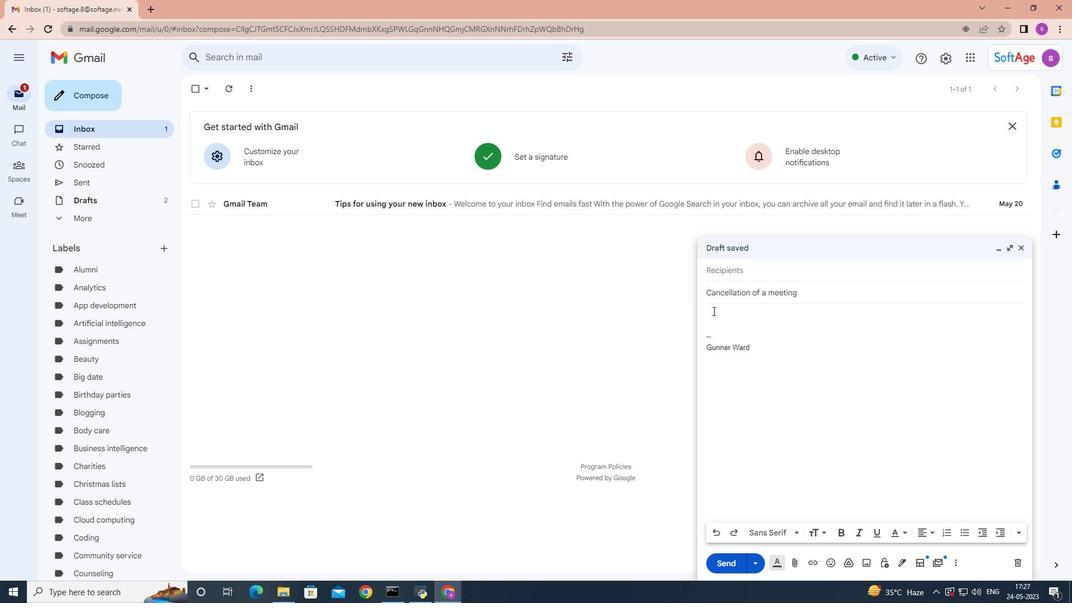 
Action: Key pressed <Key.shift>We<Key.space>apologize<Key.space>for<Key.space>the<Key.space>inconvenience<Key.space>caused<Key.space>and<Key.space>are<Key.space>working<Key.space>to<Key.space>resolve<Key.space>the<Key.space>issue<Key.space>at<Key.space>the<Key.space>earliest.
Screenshot: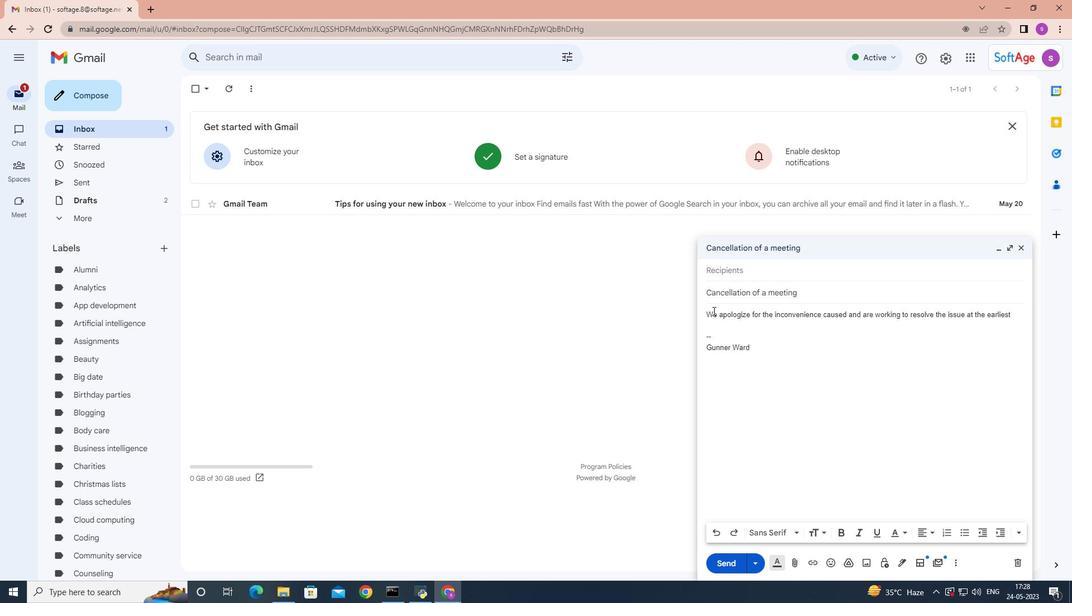 
Action: Mouse moved to (743, 268)
Screenshot: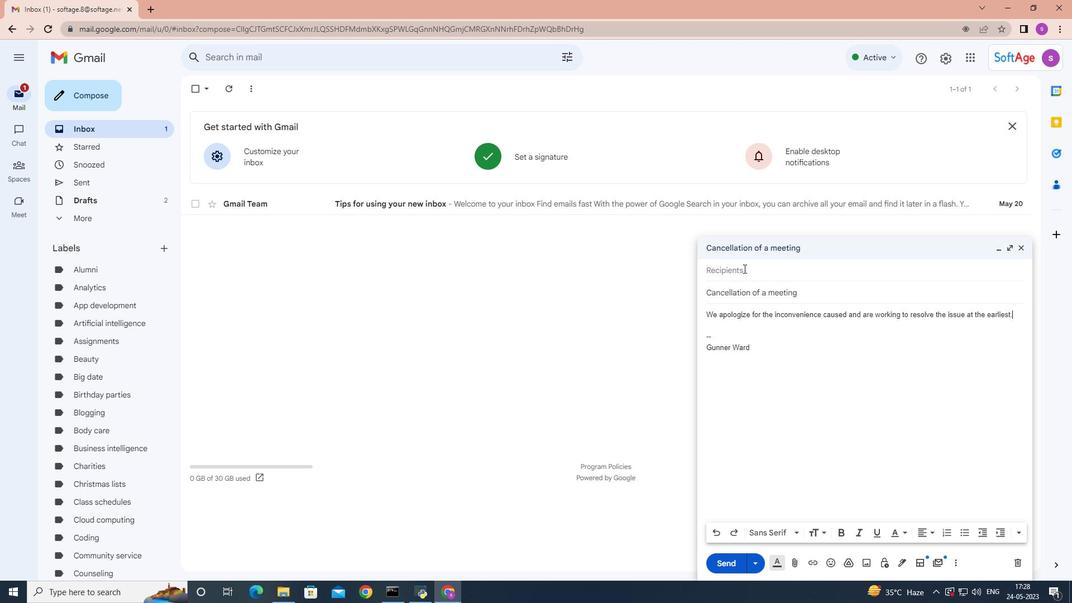 
Action: Mouse pressed left at (743, 268)
Screenshot: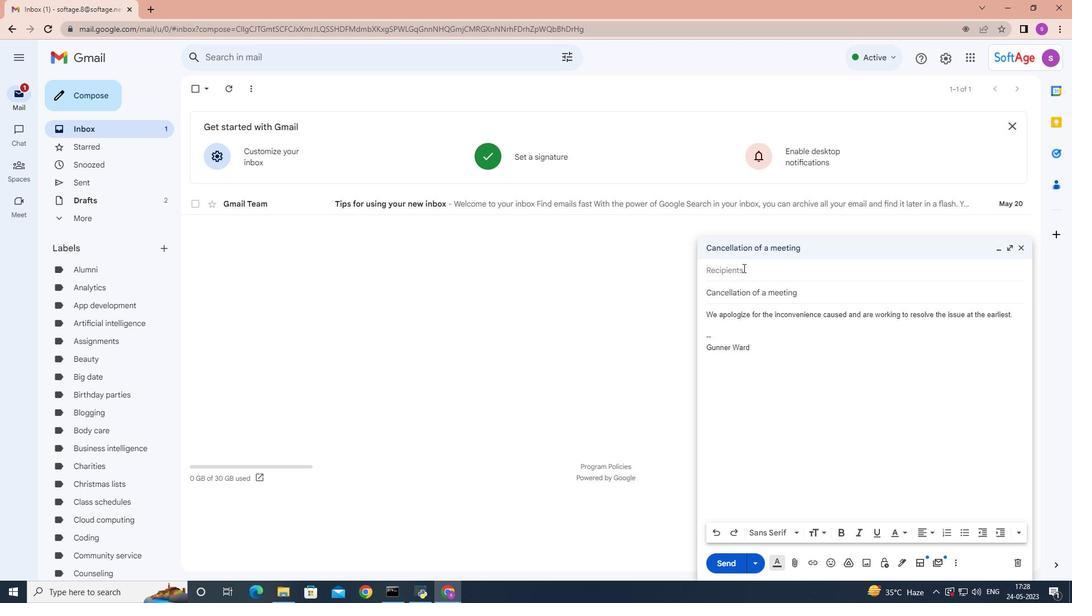 
Action: Key pressed softage.7
Screenshot: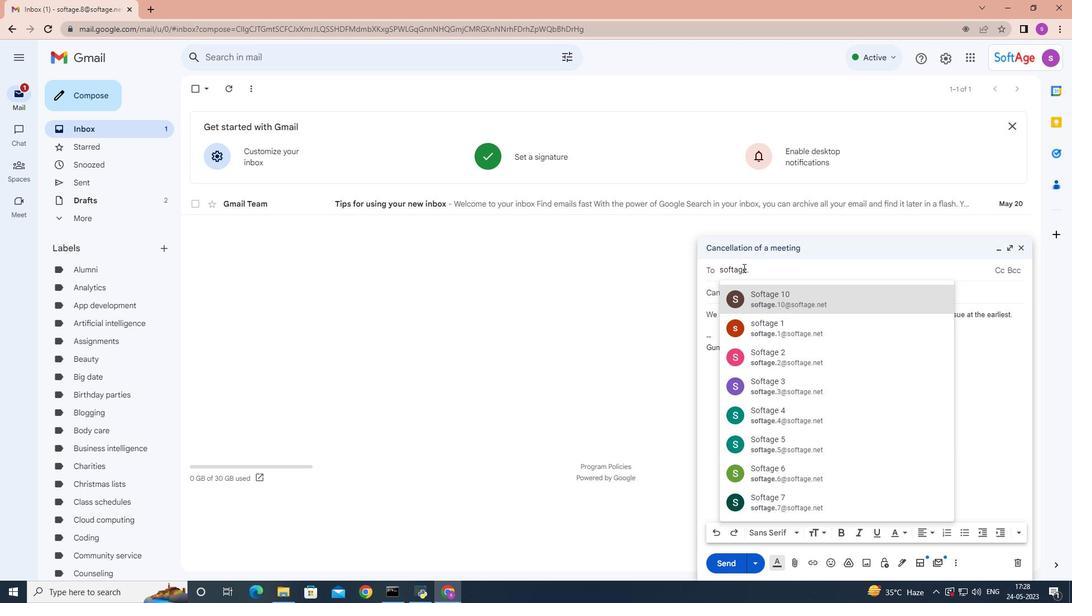 
Action: Mouse moved to (758, 296)
Screenshot: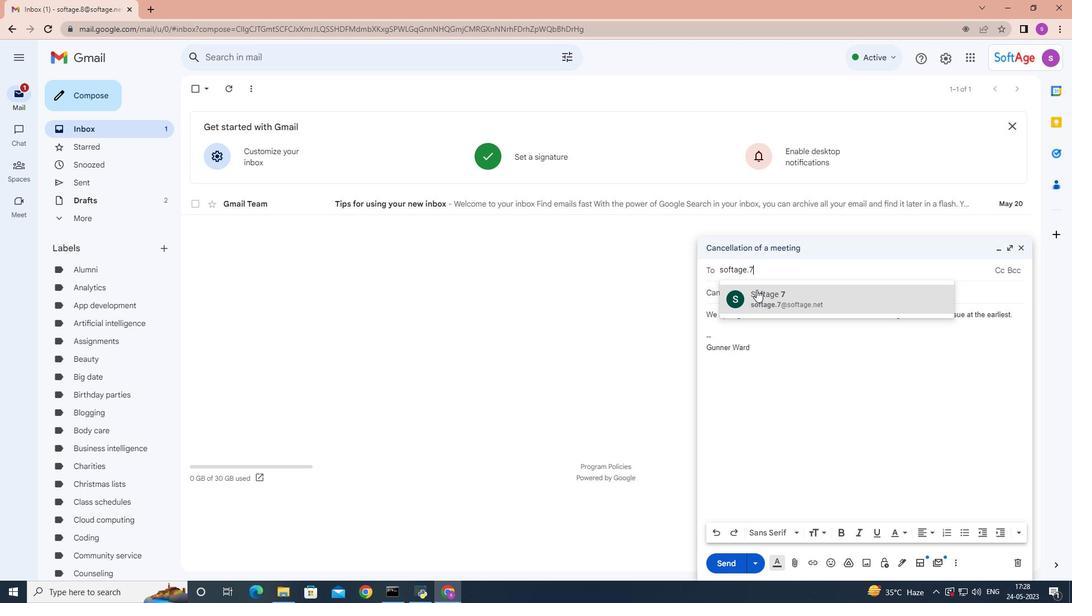 
Action: Mouse pressed left at (758, 296)
Screenshot: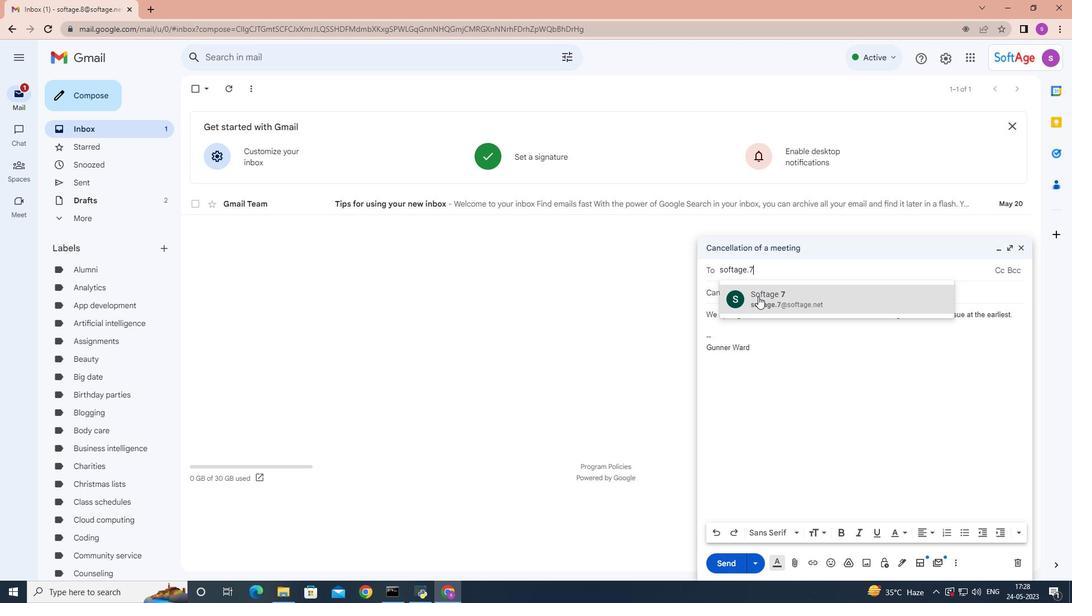 
Action: Key pressed softage.9
Screenshot: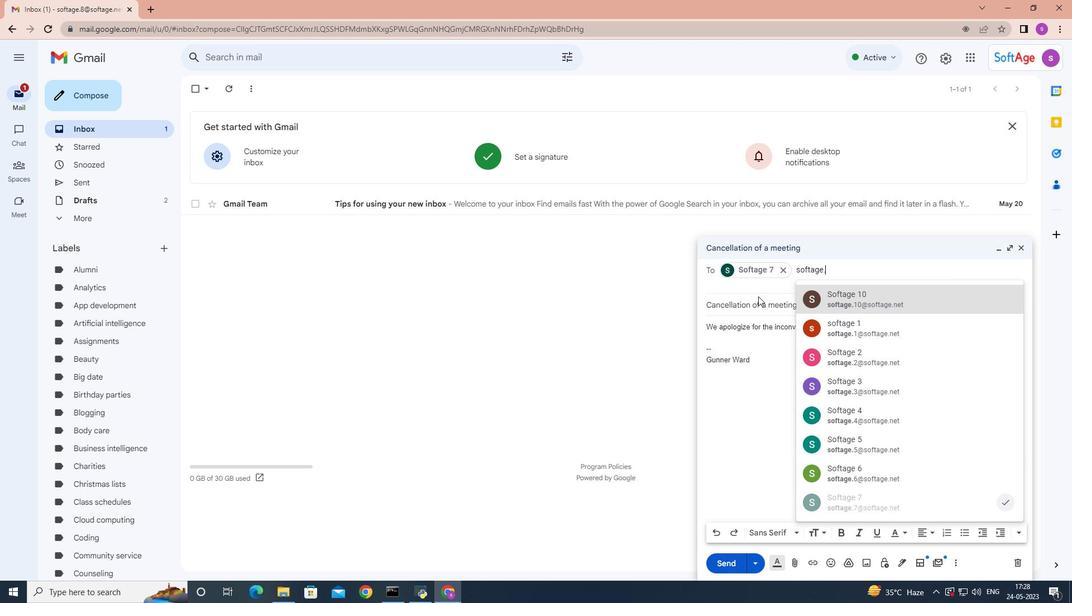 
Action: Mouse moved to (819, 299)
Screenshot: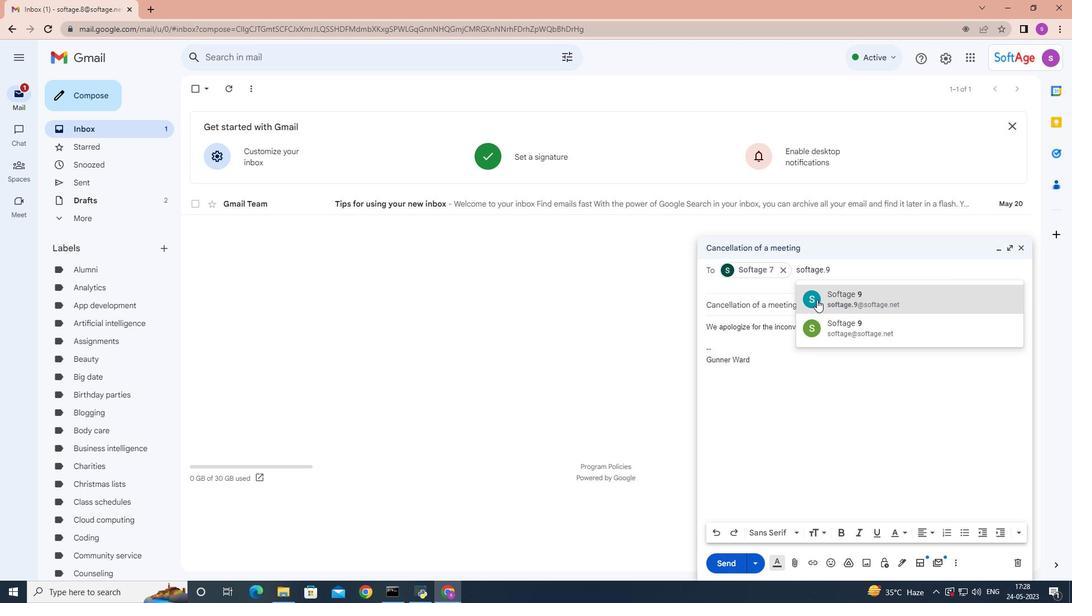
Action: Mouse pressed left at (819, 299)
Screenshot: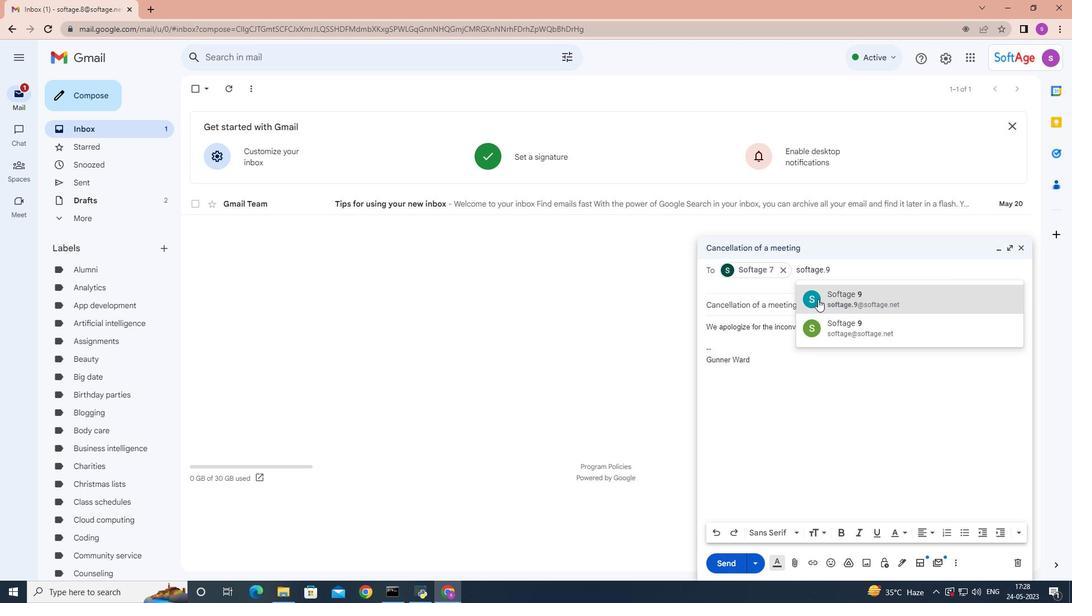 
Action: Mouse moved to (731, 558)
Screenshot: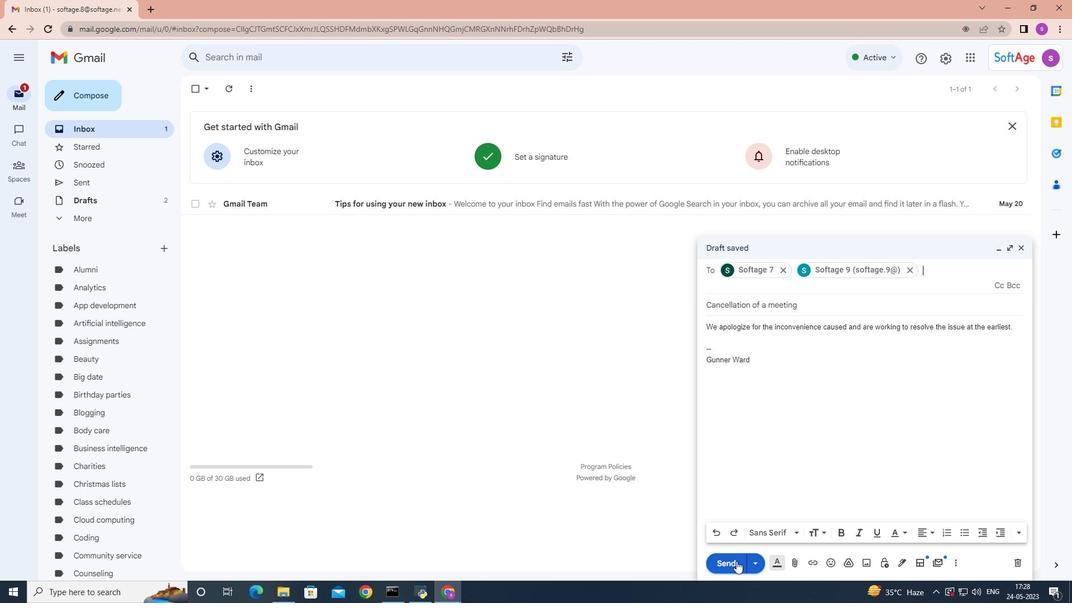 
Action: Mouse pressed left at (731, 558)
Screenshot: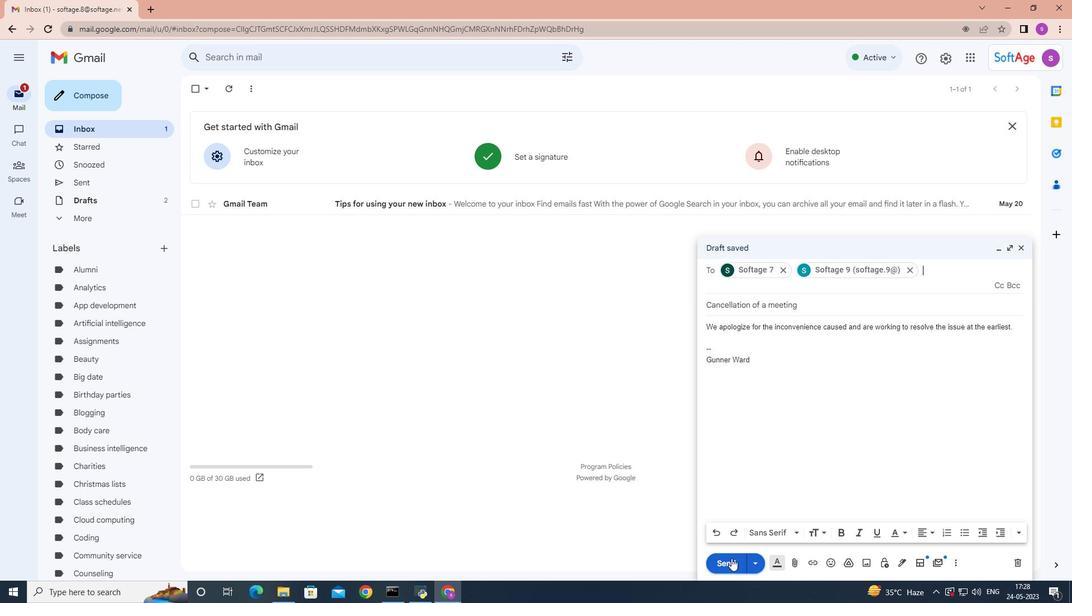 
